 Task: Look for space in Jouy-le-Moutier, France from 4th August, 2023 to 8th August, 2023 for 1 adult in price range Rs.10000 to Rs.15000. Place can be private room with 1  bedroom having 1 bed and 1 bathroom. Property type can be flatguest house, hotel. Amenities needed are: wifi. Booking option can be shelf check-in. Required host language is English.
Action: Mouse moved to (491, 113)
Screenshot: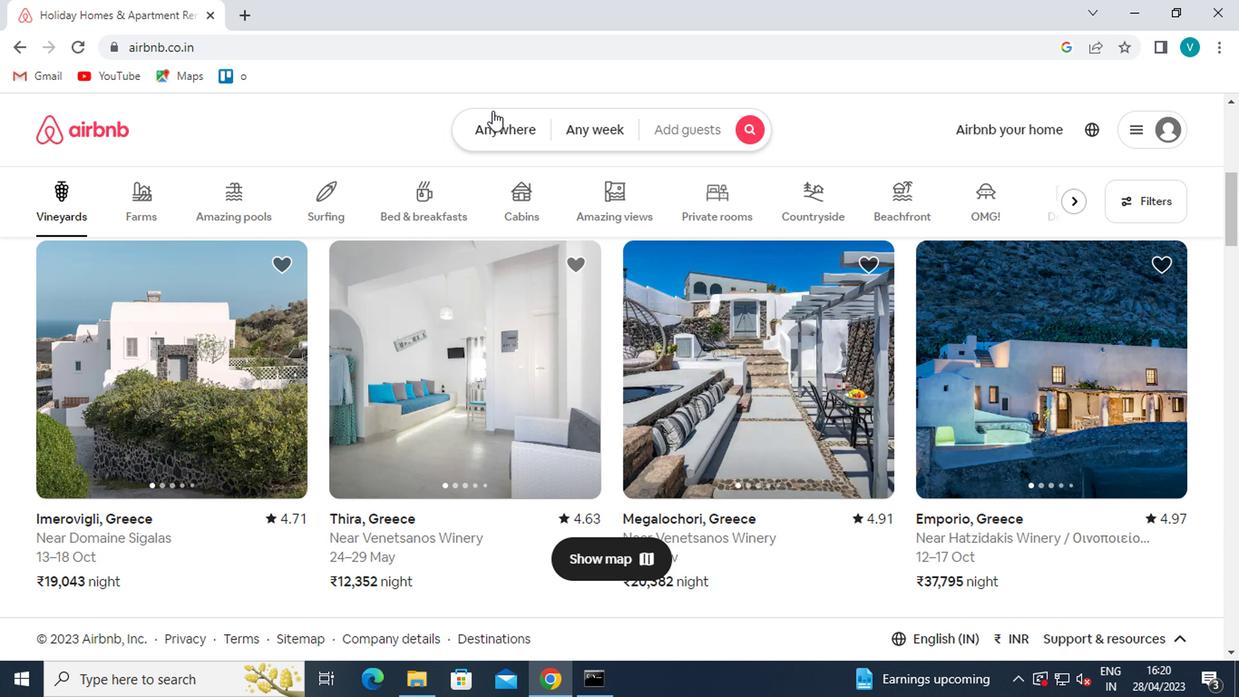 
Action: Mouse pressed left at (491, 113)
Screenshot: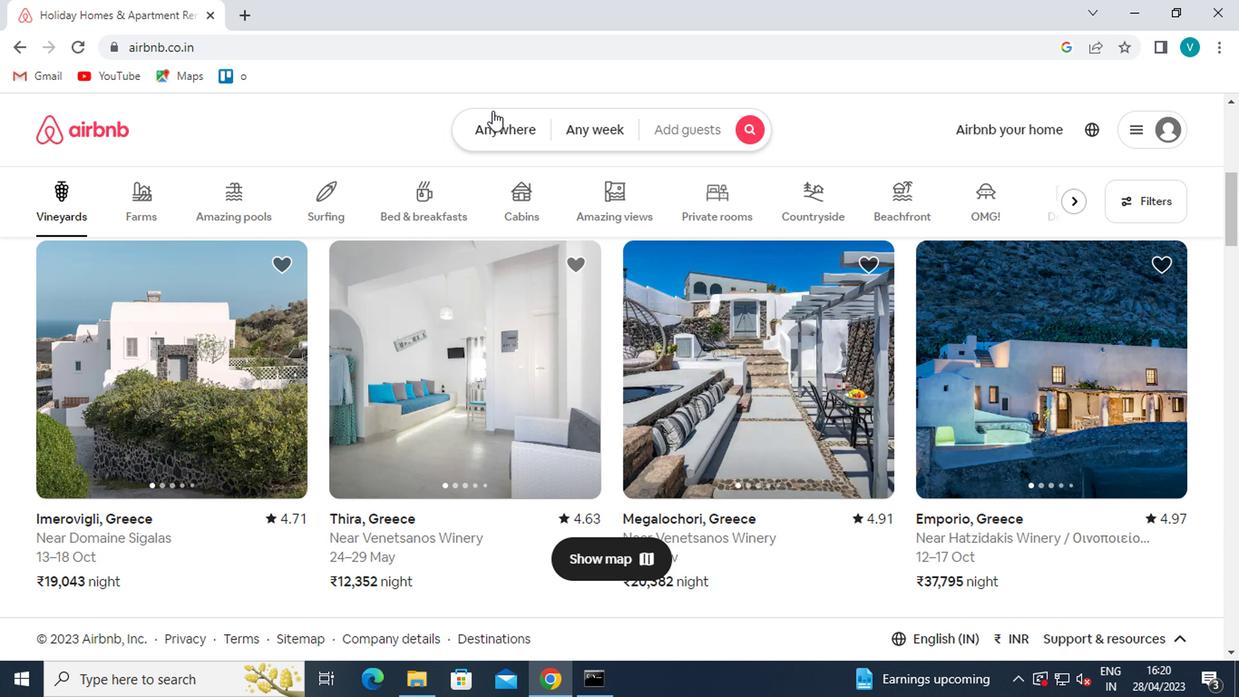 
Action: Mouse moved to (408, 203)
Screenshot: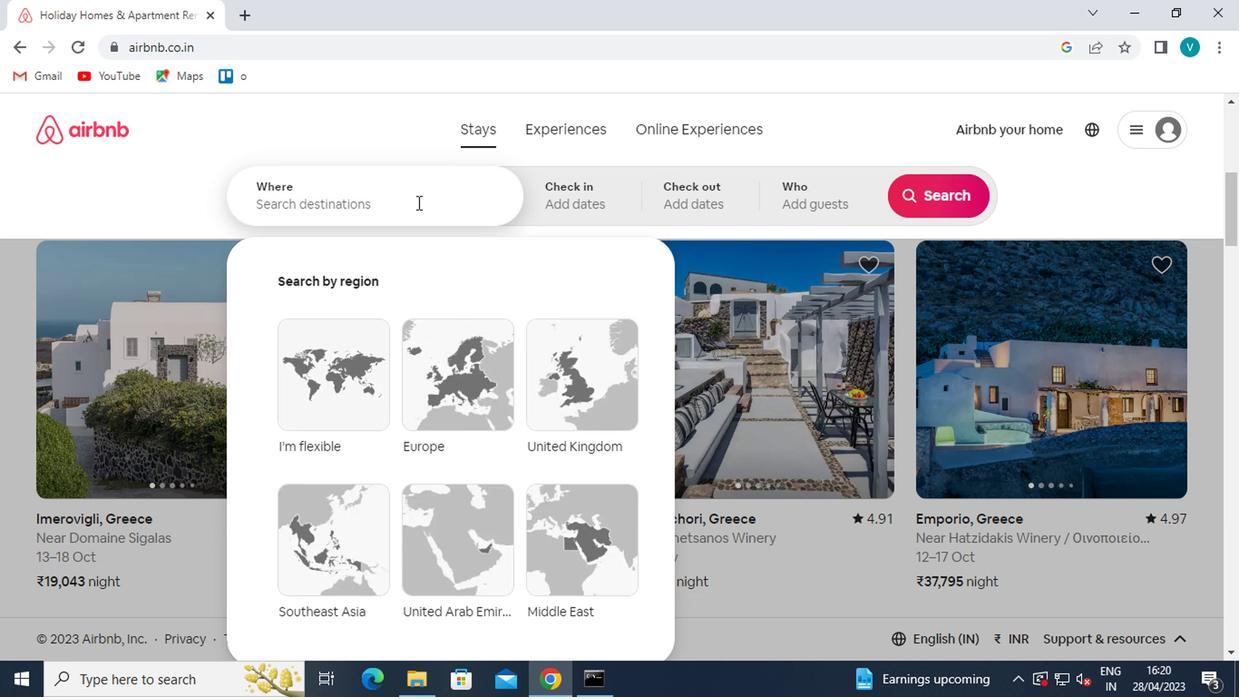 
Action: Mouse pressed left at (408, 203)
Screenshot: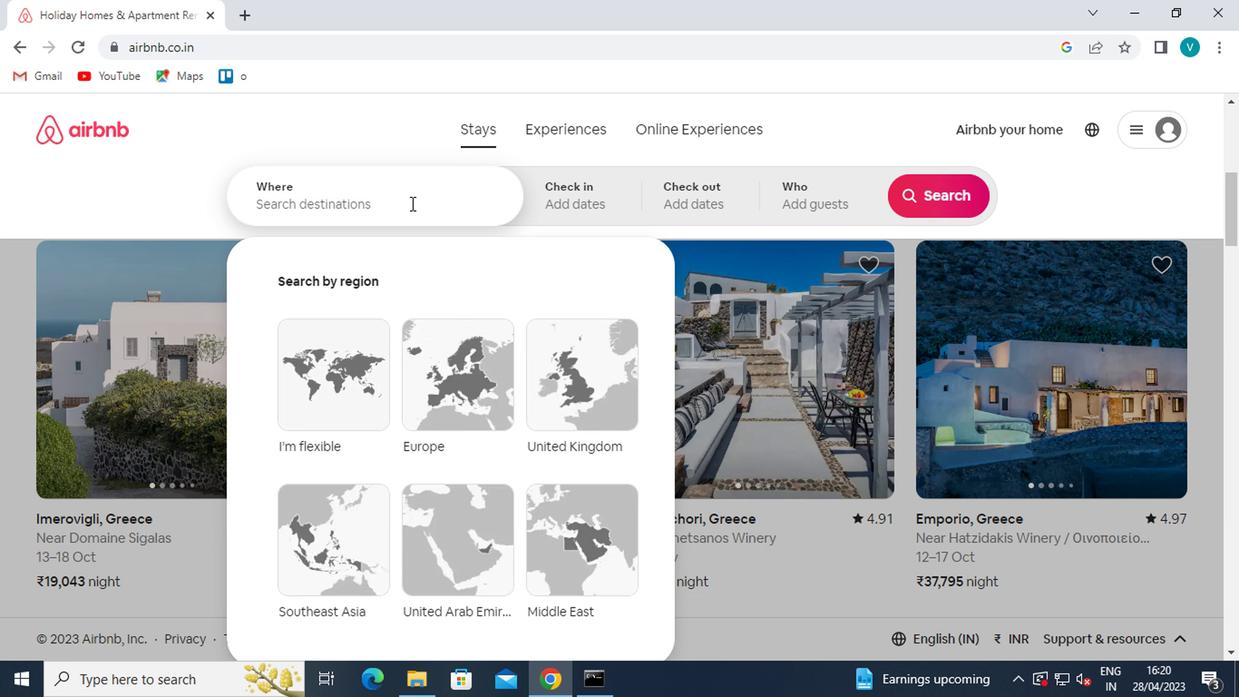 
Action: Key pressed <Key.caps_lock>j<Key.caps_lock>ouy<Key.space>le<Key.down><Key.enter>
Screenshot: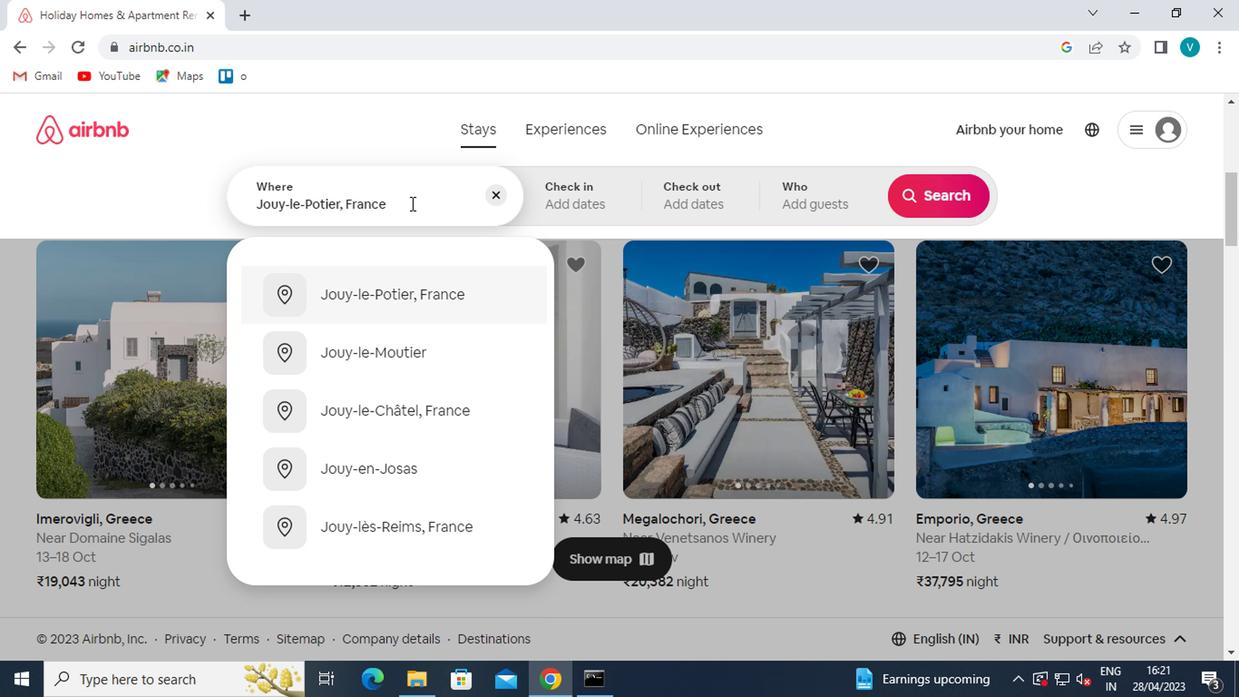 
Action: Mouse moved to (925, 336)
Screenshot: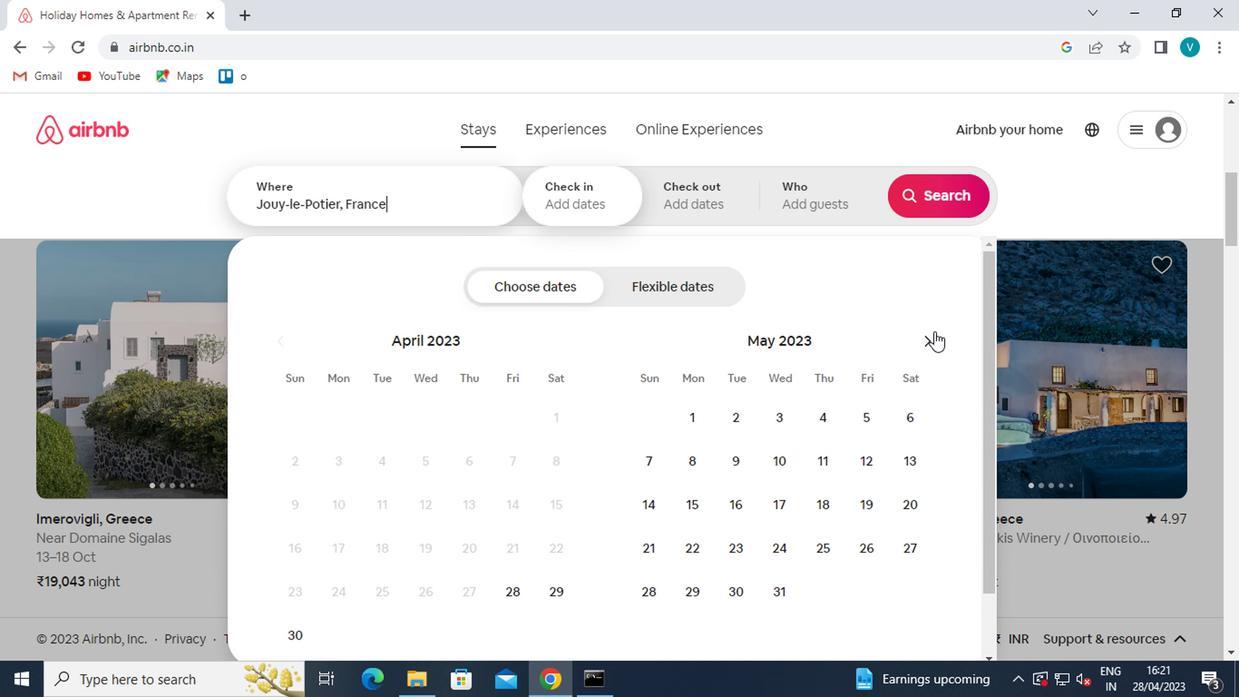 
Action: Mouse pressed left at (925, 336)
Screenshot: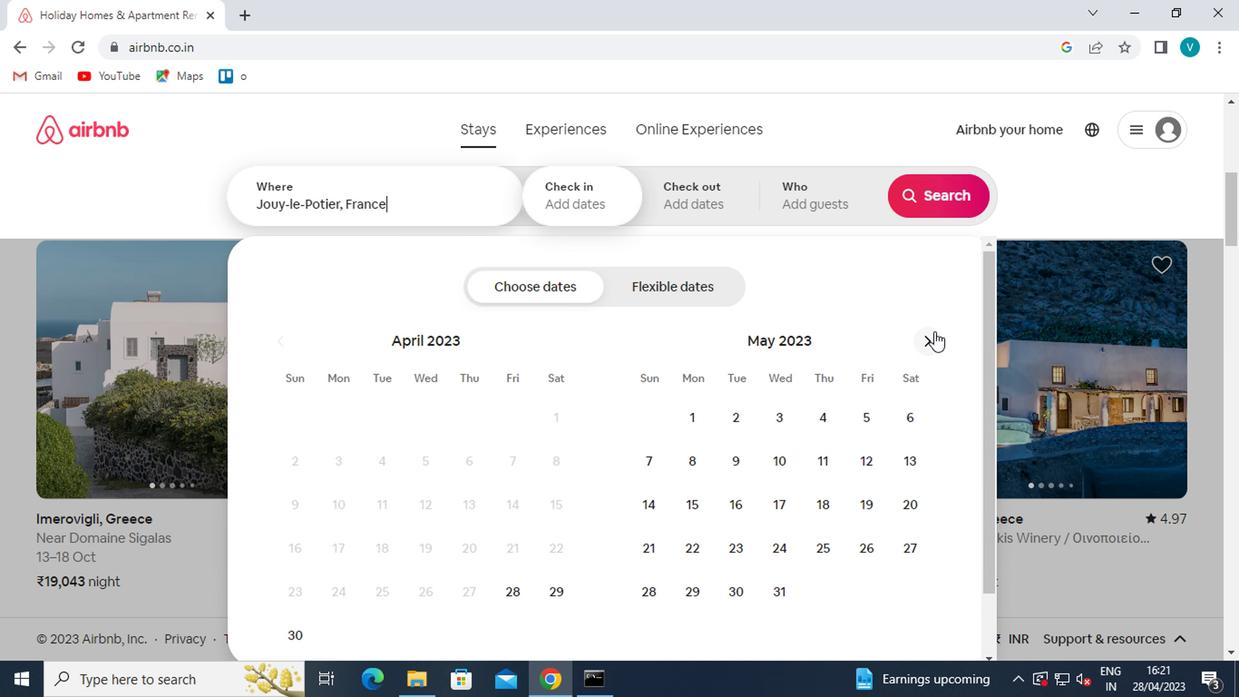 
Action: Mouse moved to (923, 336)
Screenshot: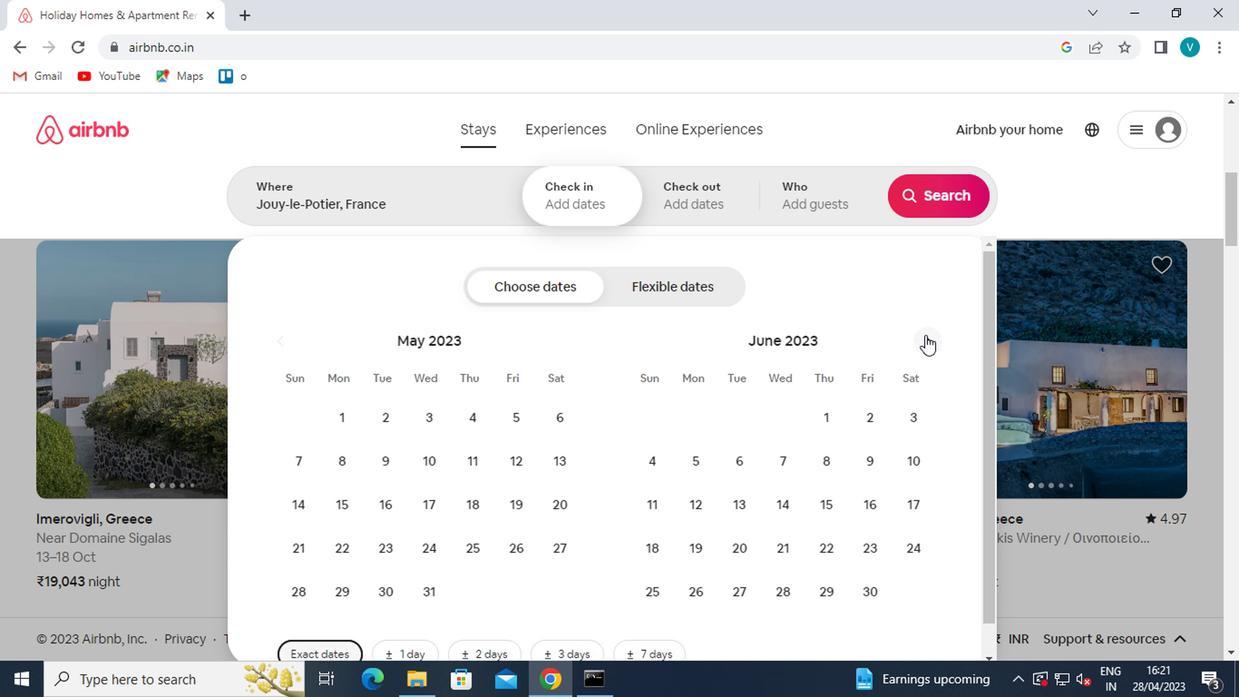 
Action: Mouse pressed left at (923, 336)
Screenshot: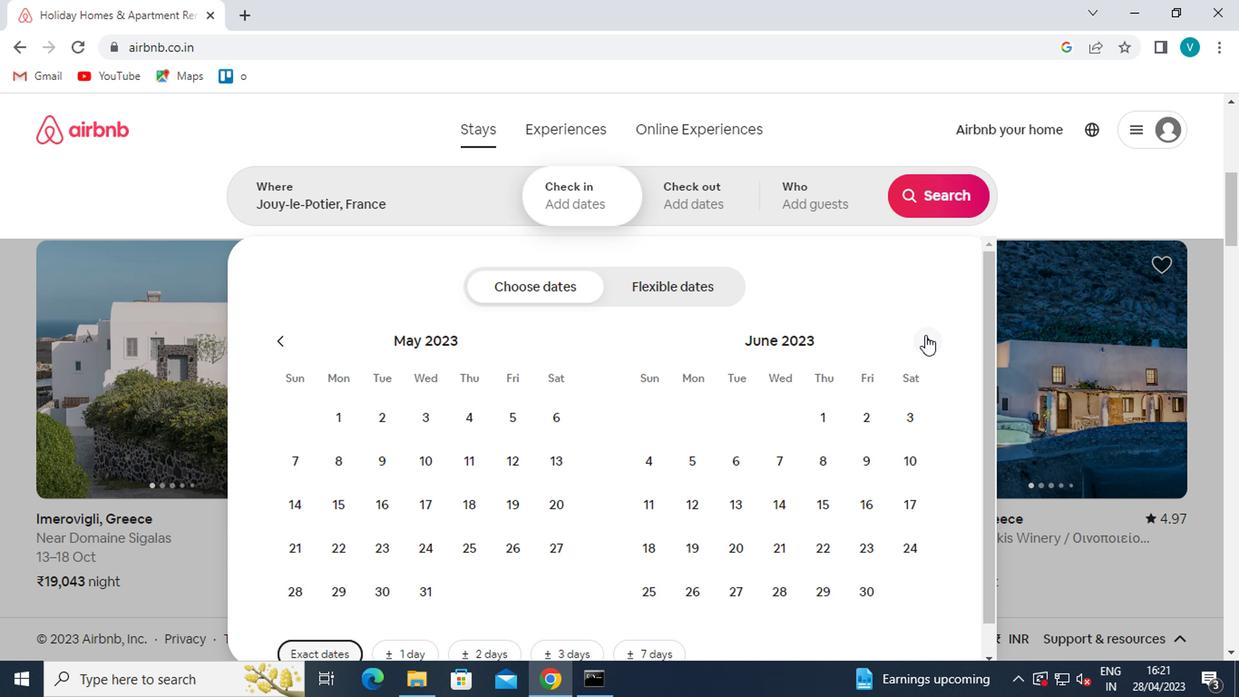 
Action: Mouse moved to (923, 335)
Screenshot: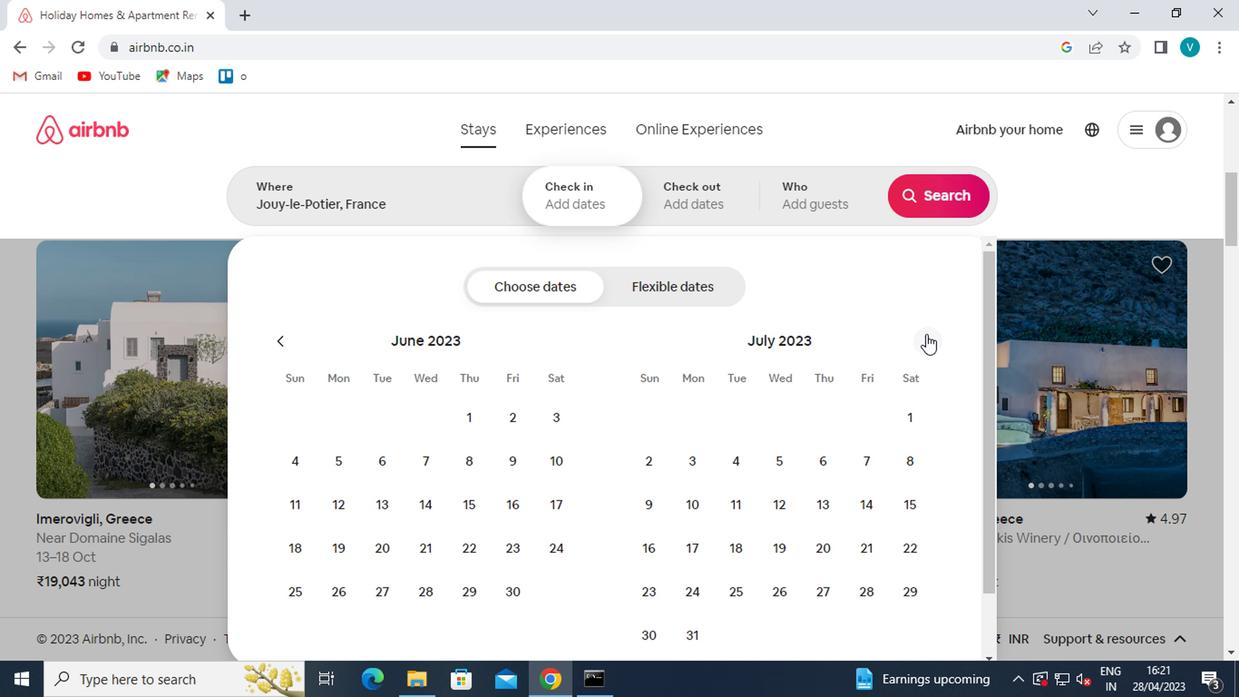 
Action: Mouse pressed left at (923, 335)
Screenshot: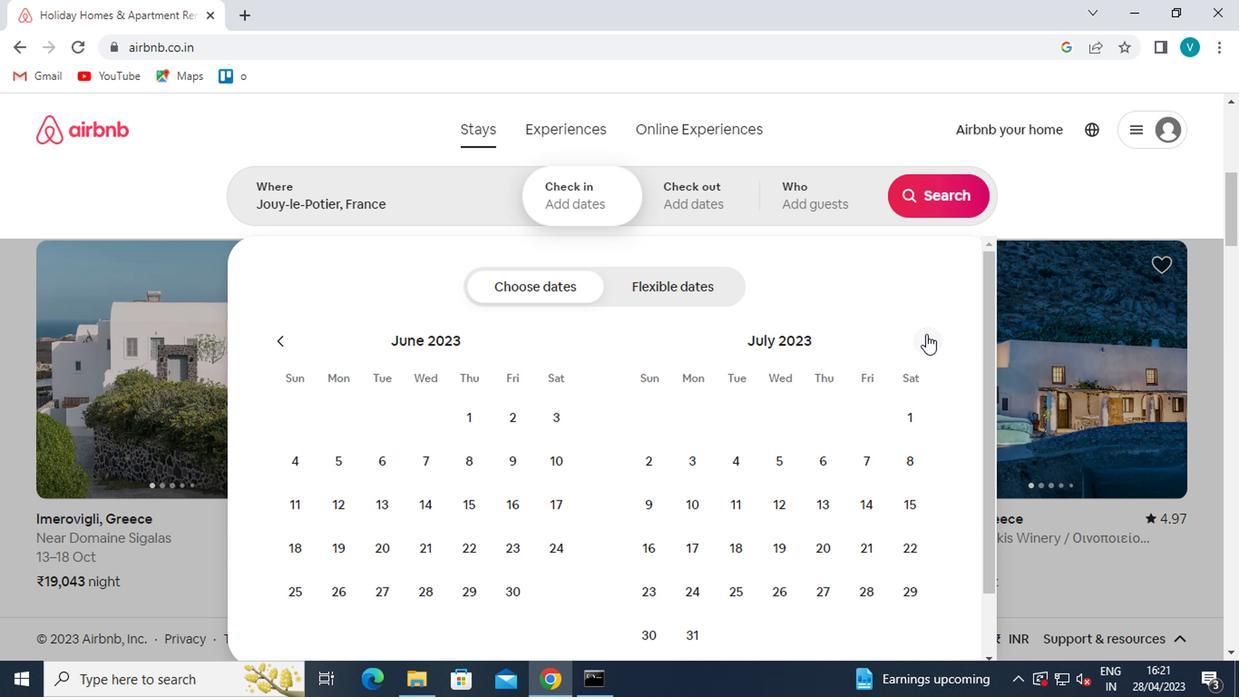 
Action: Mouse moved to (865, 418)
Screenshot: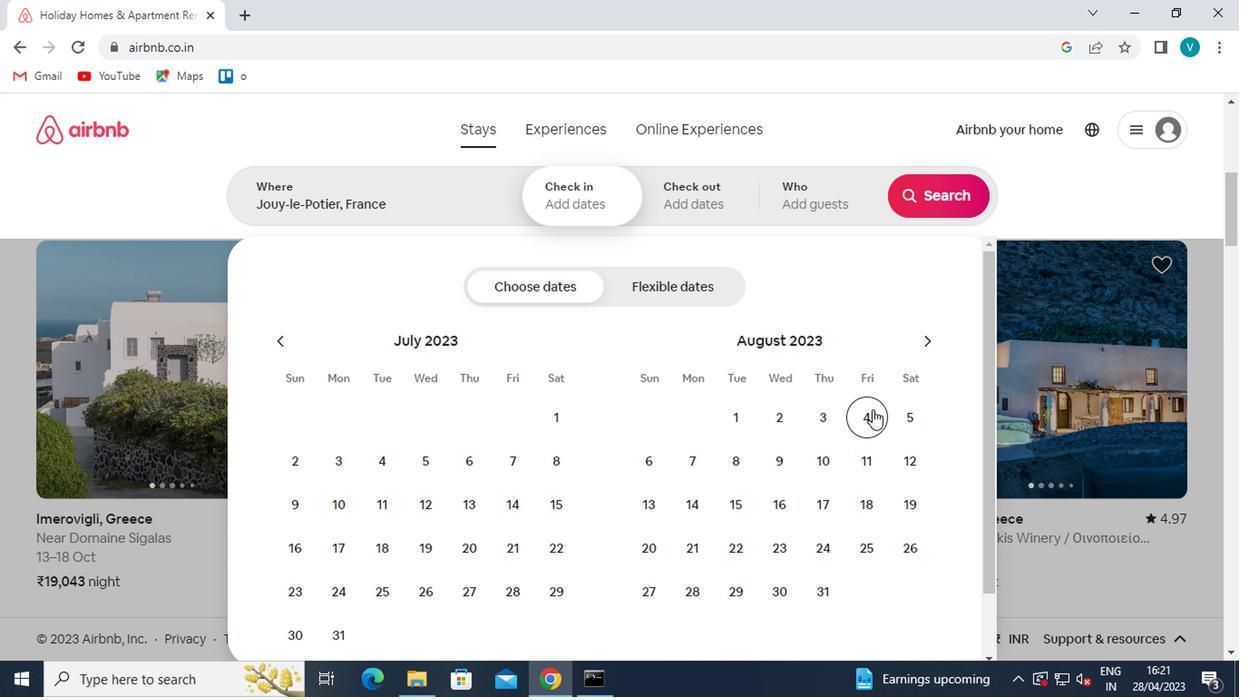 
Action: Mouse pressed left at (865, 418)
Screenshot: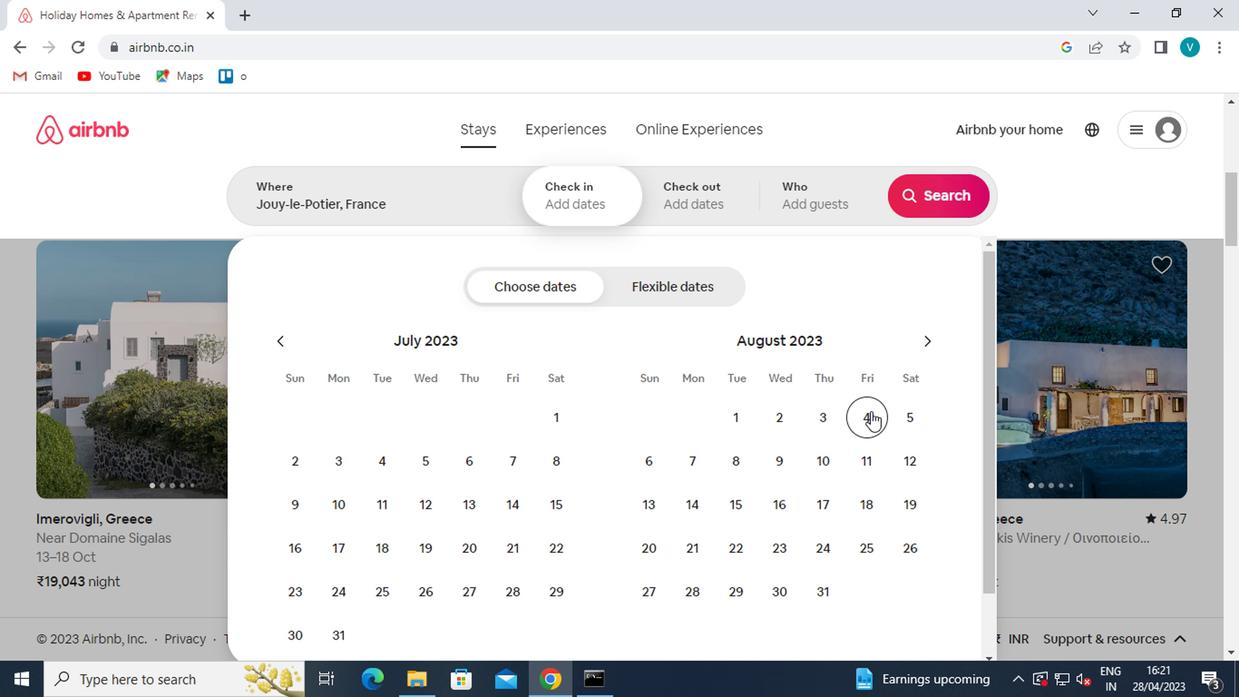 
Action: Mouse moved to (744, 457)
Screenshot: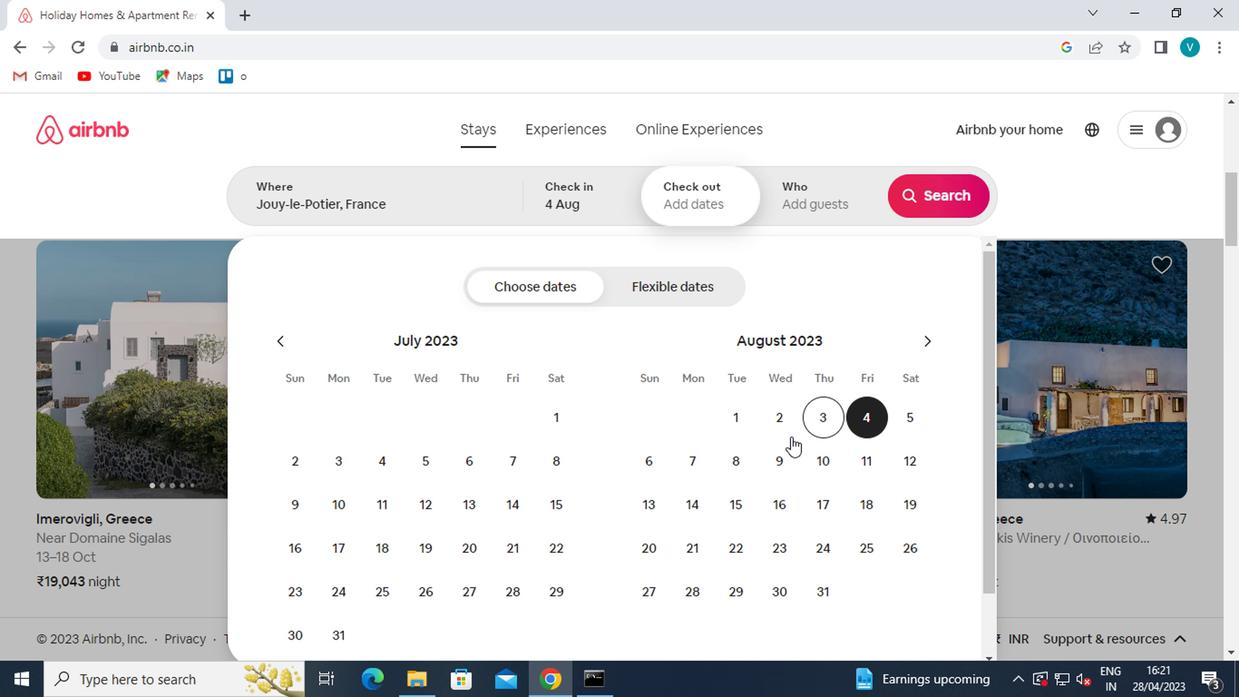 
Action: Mouse pressed left at (744, 457)
Screenshot: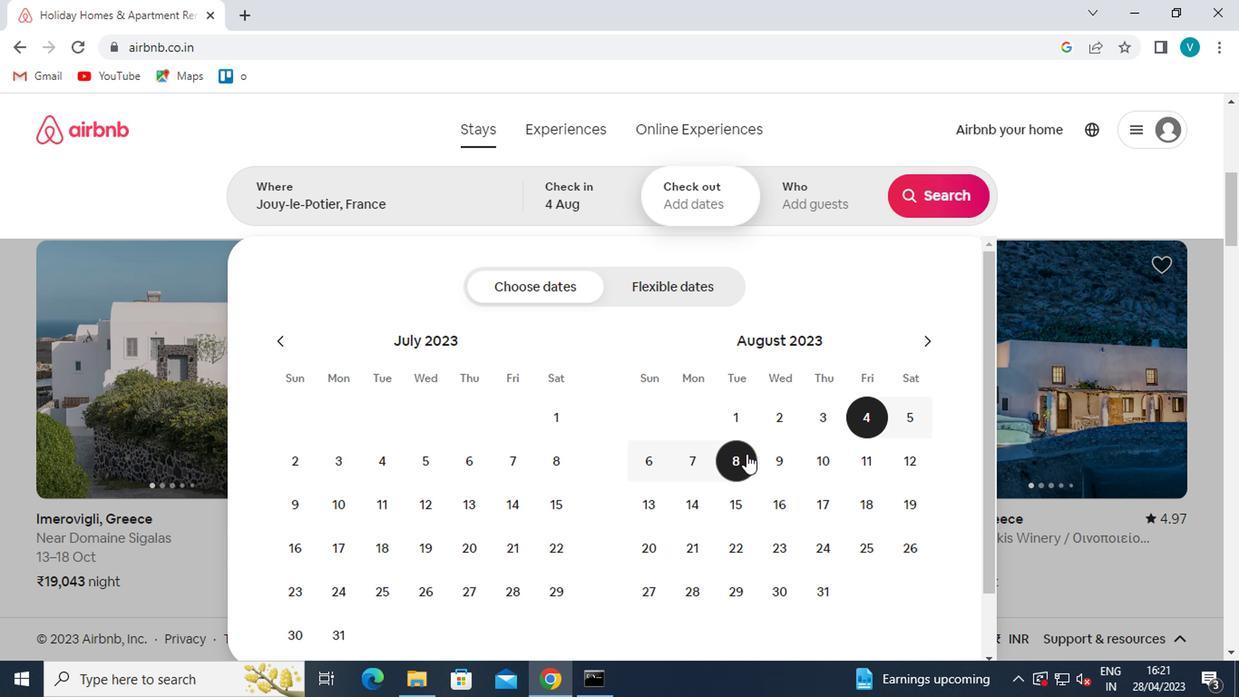 
Action: Mouse moved to (775, 199)
Screenshot: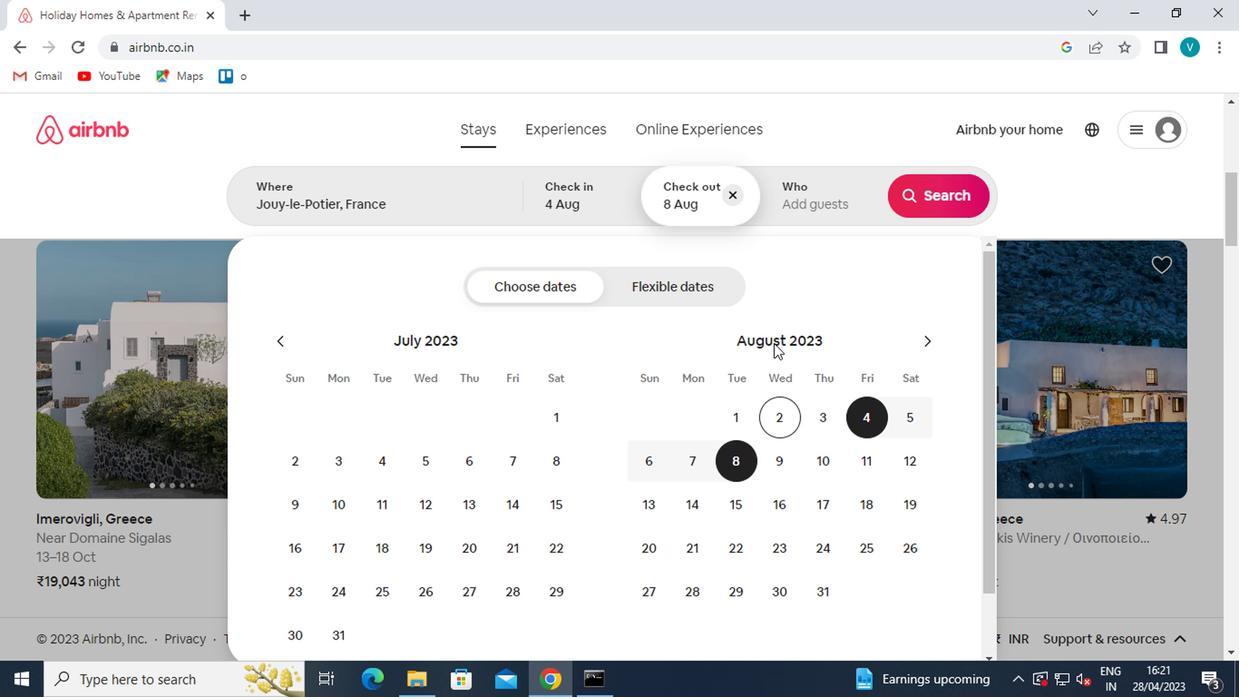 
Action: Mouse pressed left at (775, 199)
Screenshot: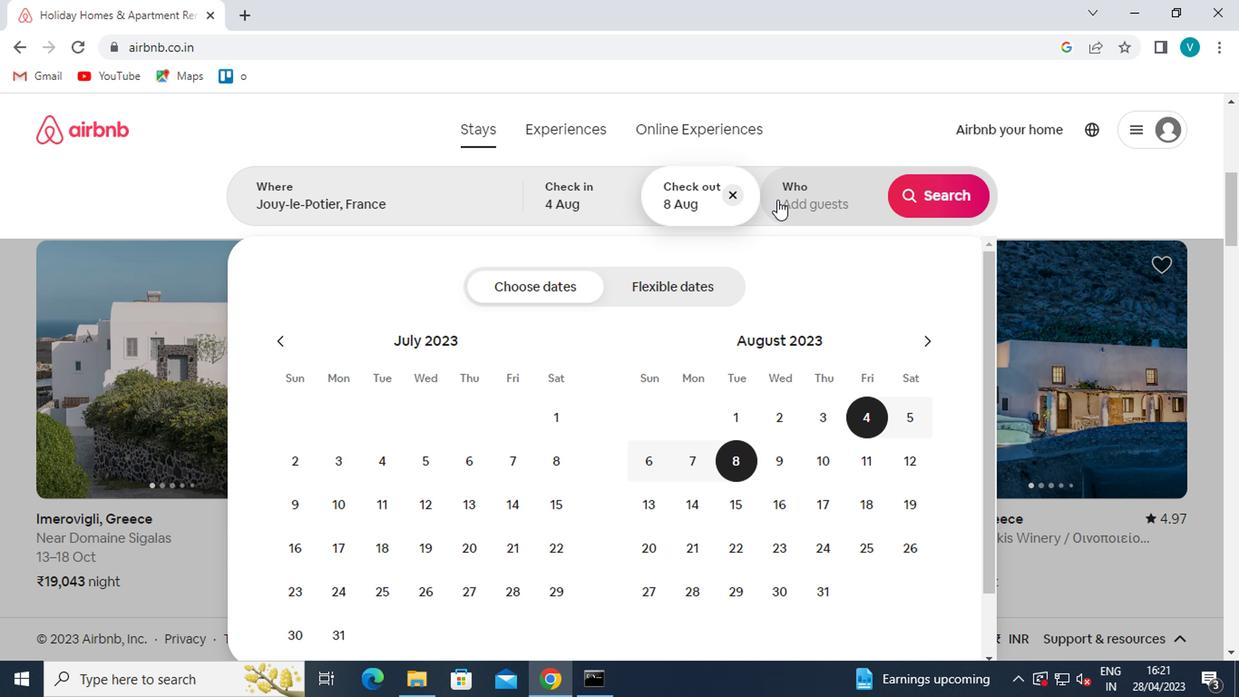 
Action: Mouse moved to (937, 288)
Screenshot: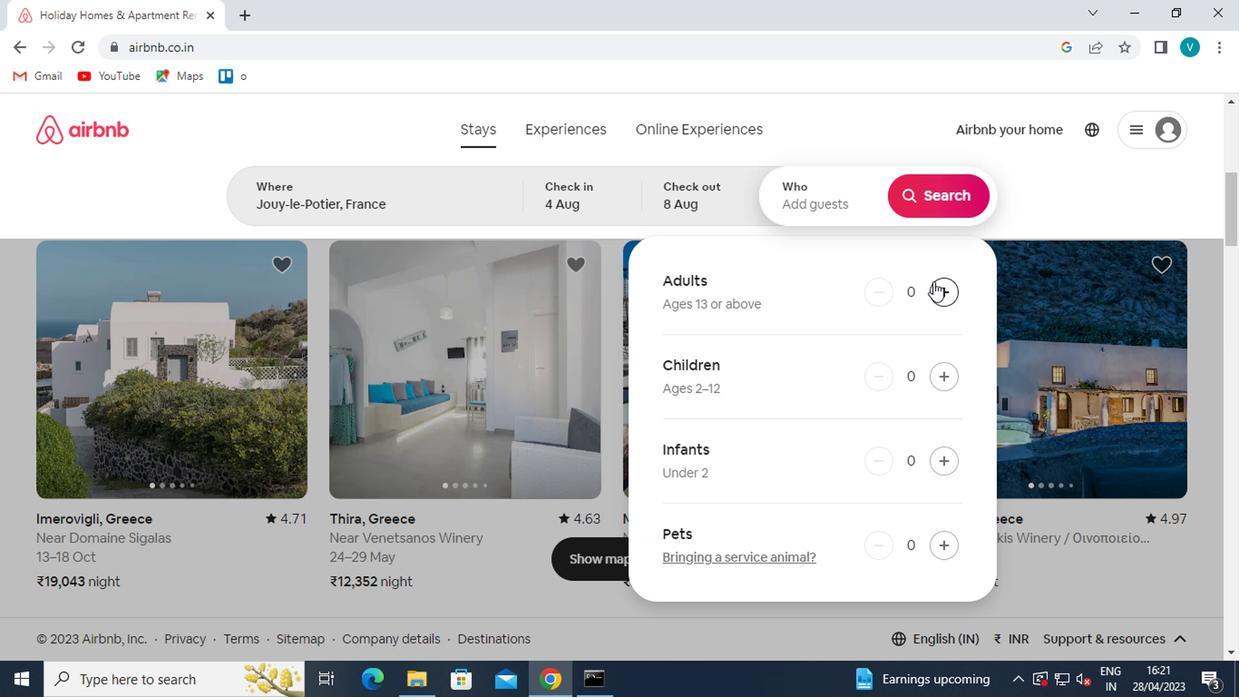 
Action: Mouse pressed left at (937, 288)
Screenshot: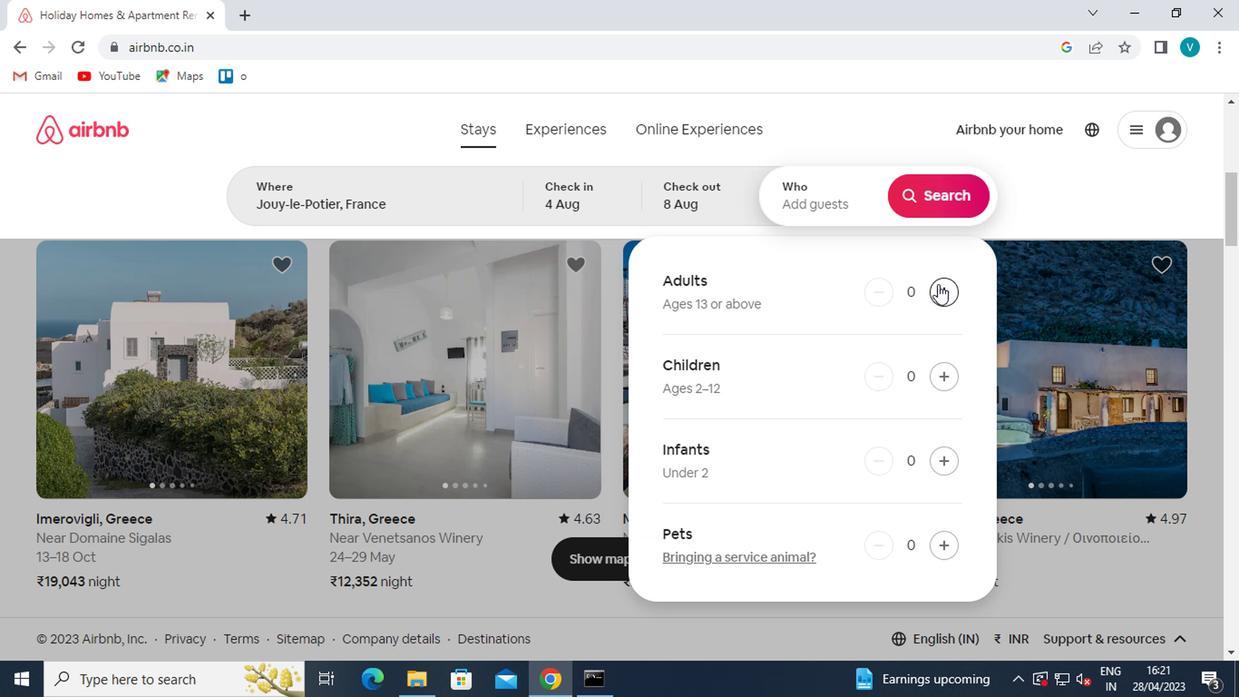 
Action: Mouse moved to (925, 191)
Screenshot: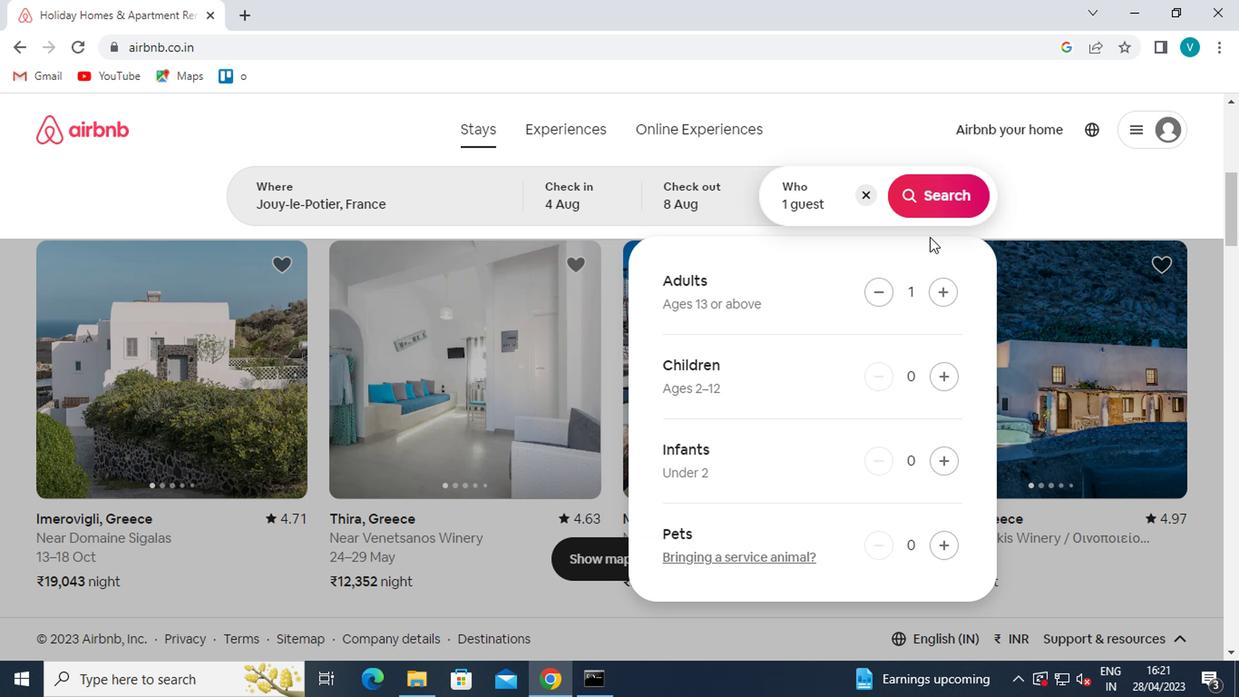 
Action: Mouse pressed left at (925, 191)
Screenshot: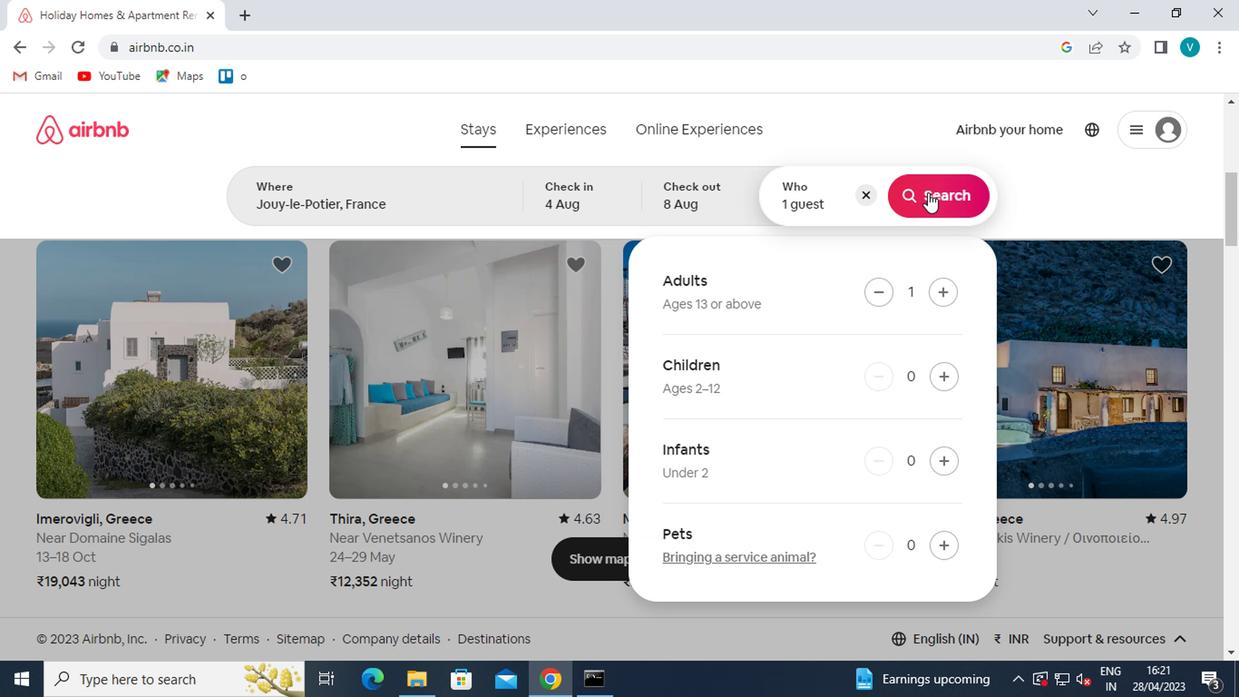 
Action: Mouse moved to (1151, 196)
Screenshot: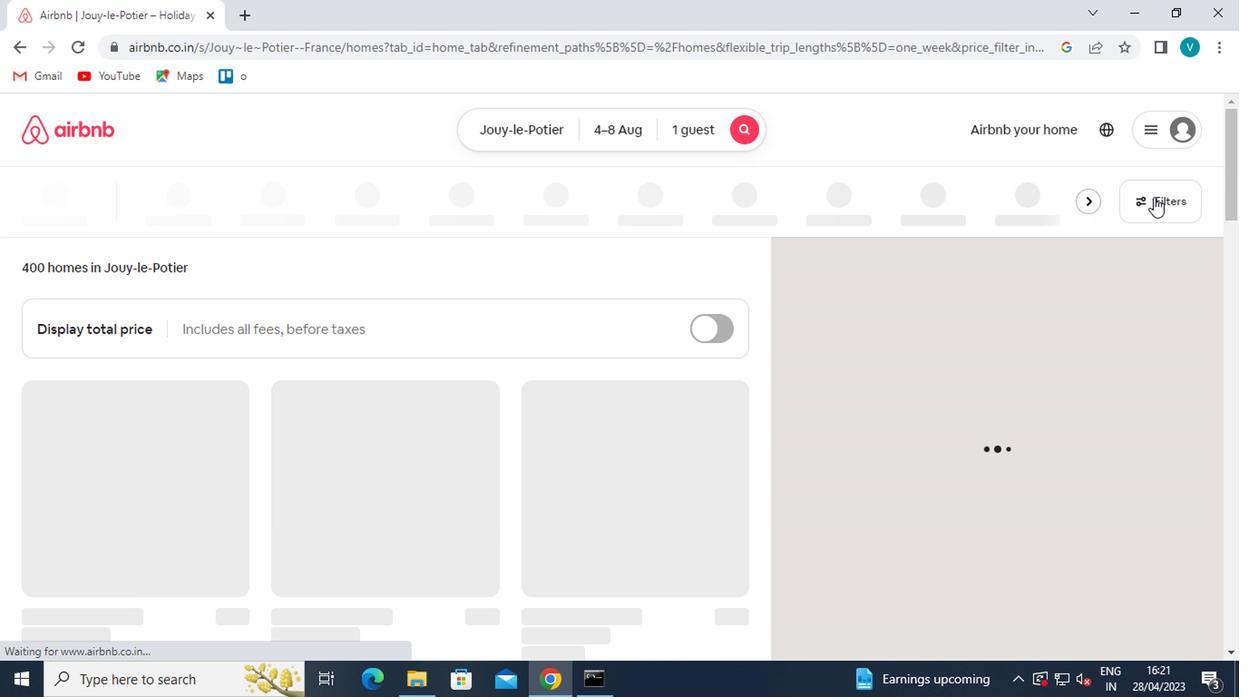 
Action: Mouse pressed left at (1151, 196)
Screenshot: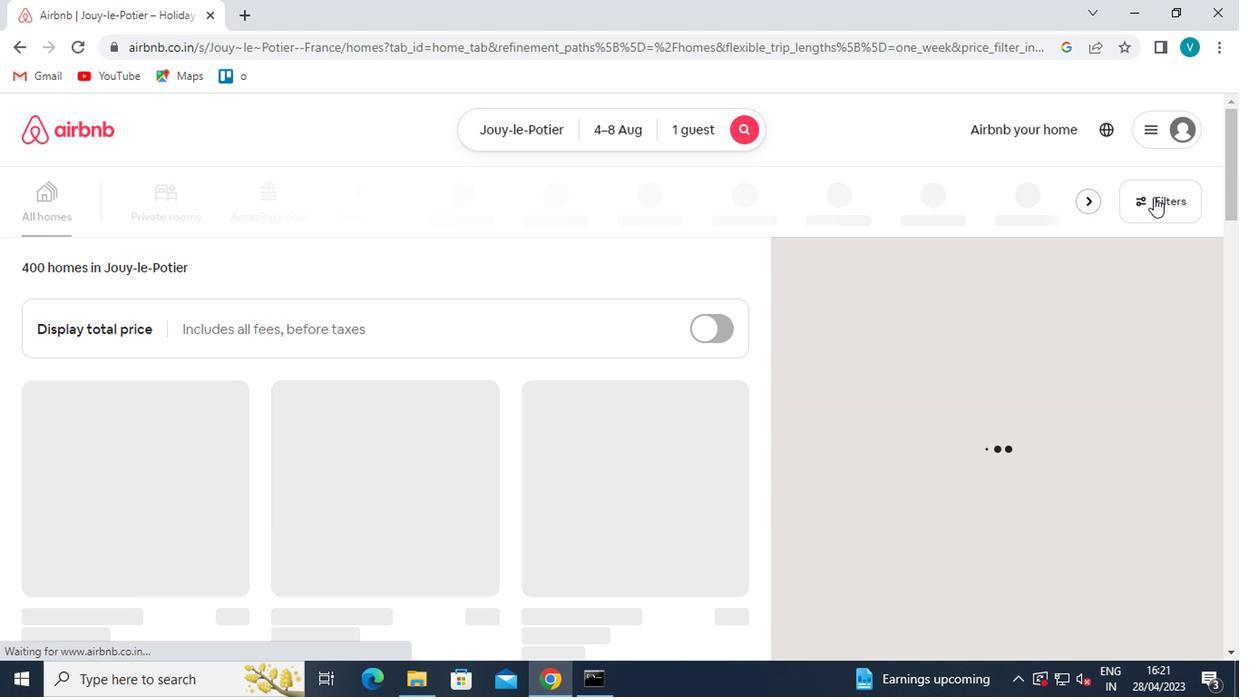 
Action: Mouse moved to (538, 420)
Screenshot: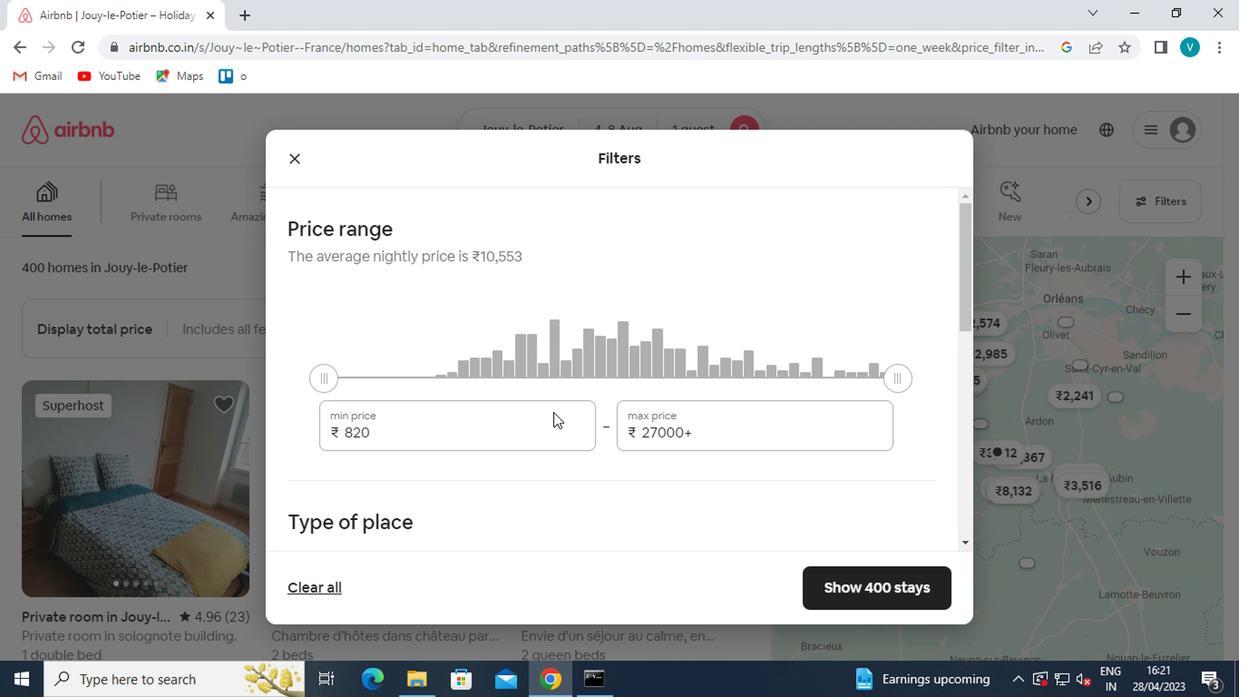 
Action: Mouse pressed left at (538, 420)
Screenshot: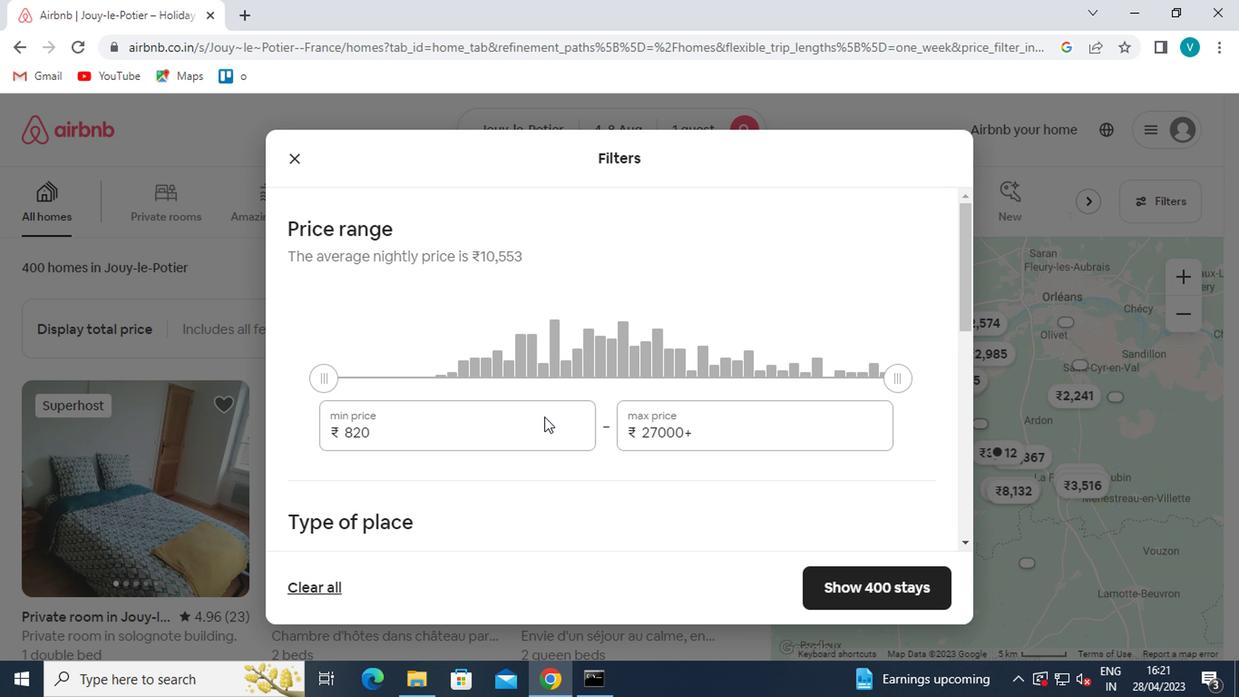 
Action: Mouse moved to (542, 425)
Screenshot: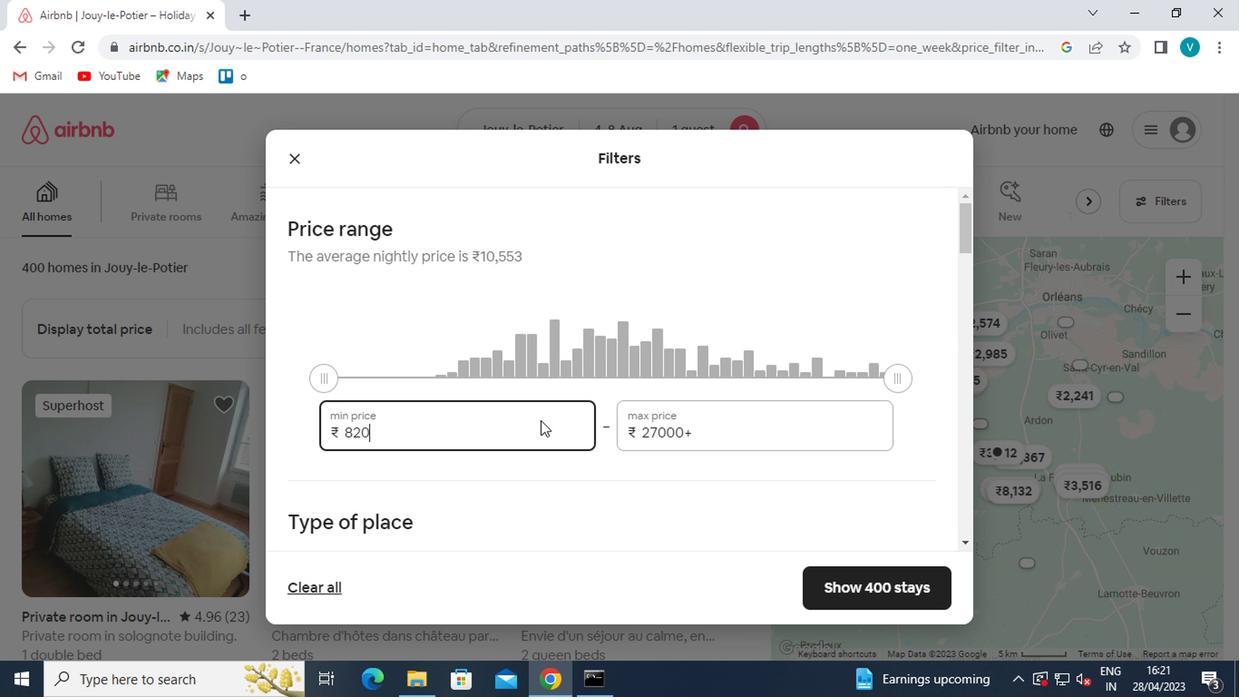 
Action: Key pressed <Key.backspace><Key.backspace><Key.backspace><Key.backspace><Key.backspace><Key.backspace><Key.backspace><Key.backspace><Key.backspace><Key.backspace><Key.backspace><Key.backspace><Key.backspace><Key.backspace><Key.backspace><Key.backspace><Key.backspace><Key.backspace>10000
Screenshot: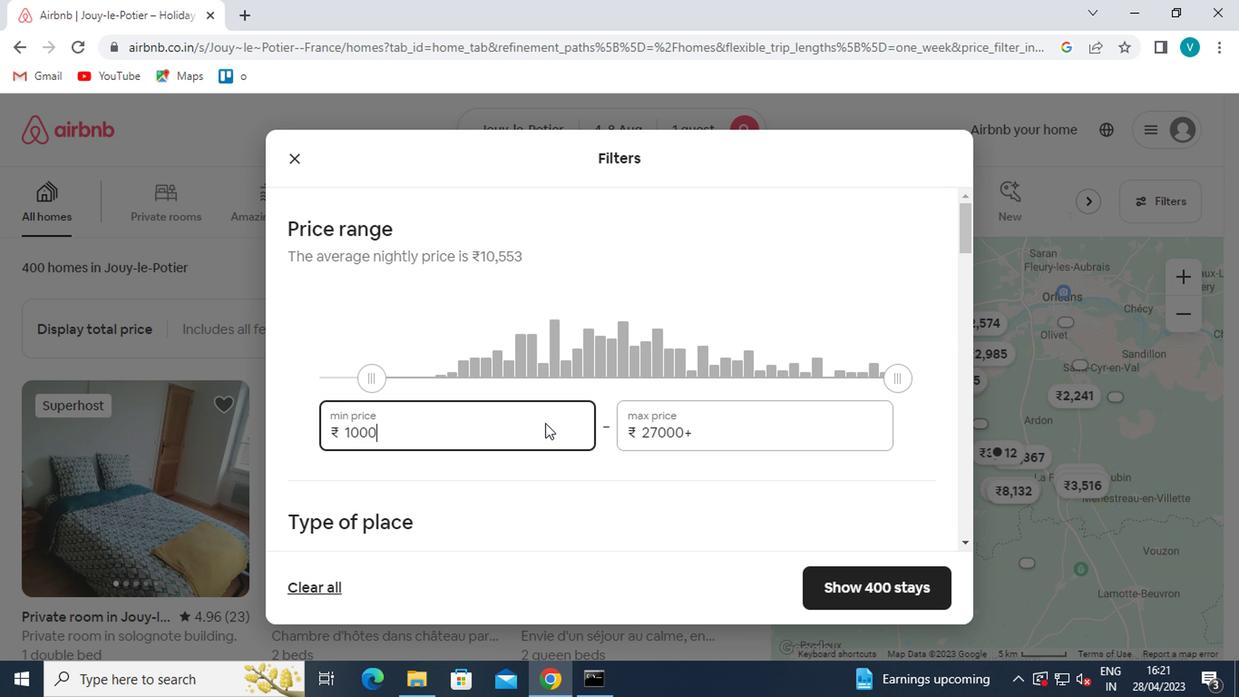 
Action: Mouse moved to (813, 437)
Screenshot: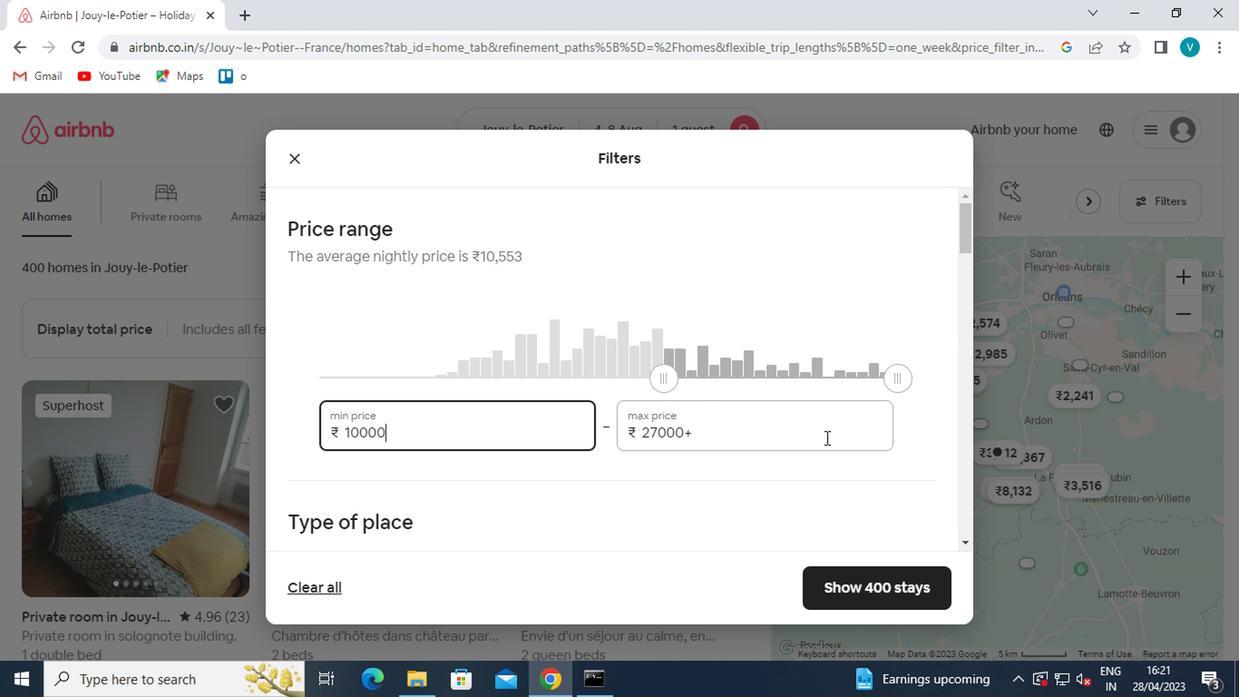 
Action: Mouse pressed left at (813, 437)
Screenshot: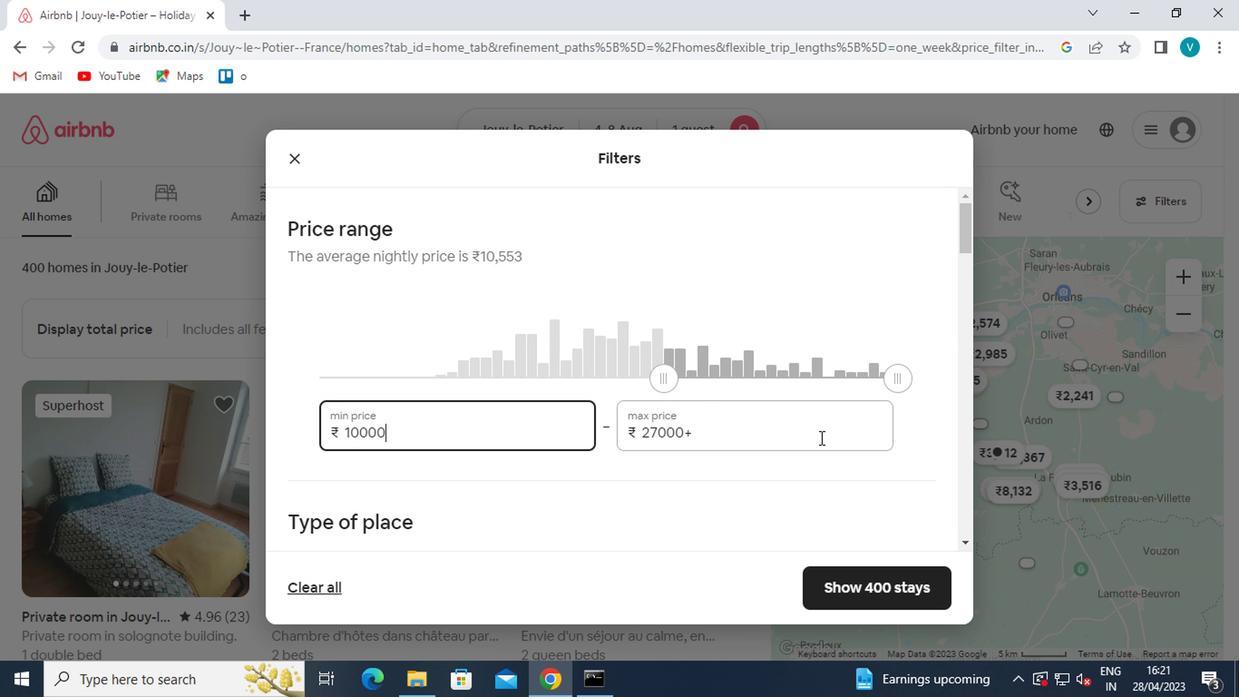 
Action: Key pressed <Key.backspace><Key.backspace><Key.backspace><Key.backspace><Key.backspace><Key.backspace><Key.backspace><Key.backspace><Key.backspace>15000
Screenshot: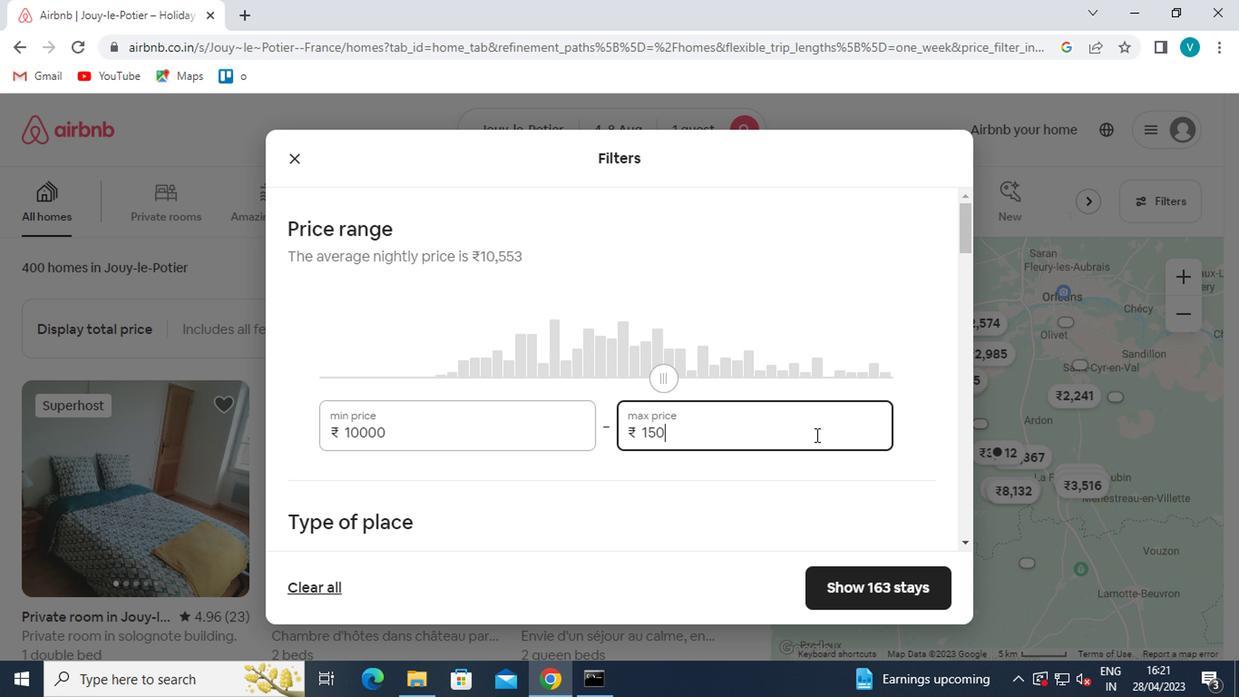
Action: Mouse scrolled (813, 436) with delta (0, -1)
Screenshot: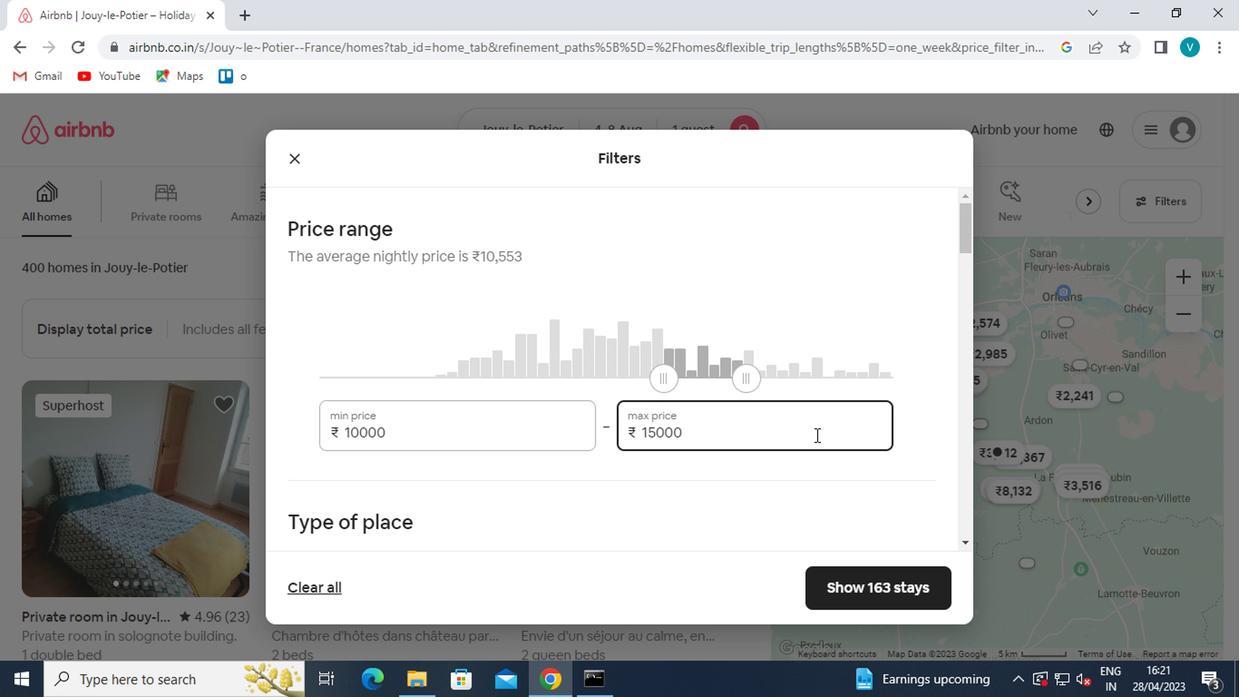 
Action: Mouse scrolled (813, 436) with delta (0, -1)
Screenshot: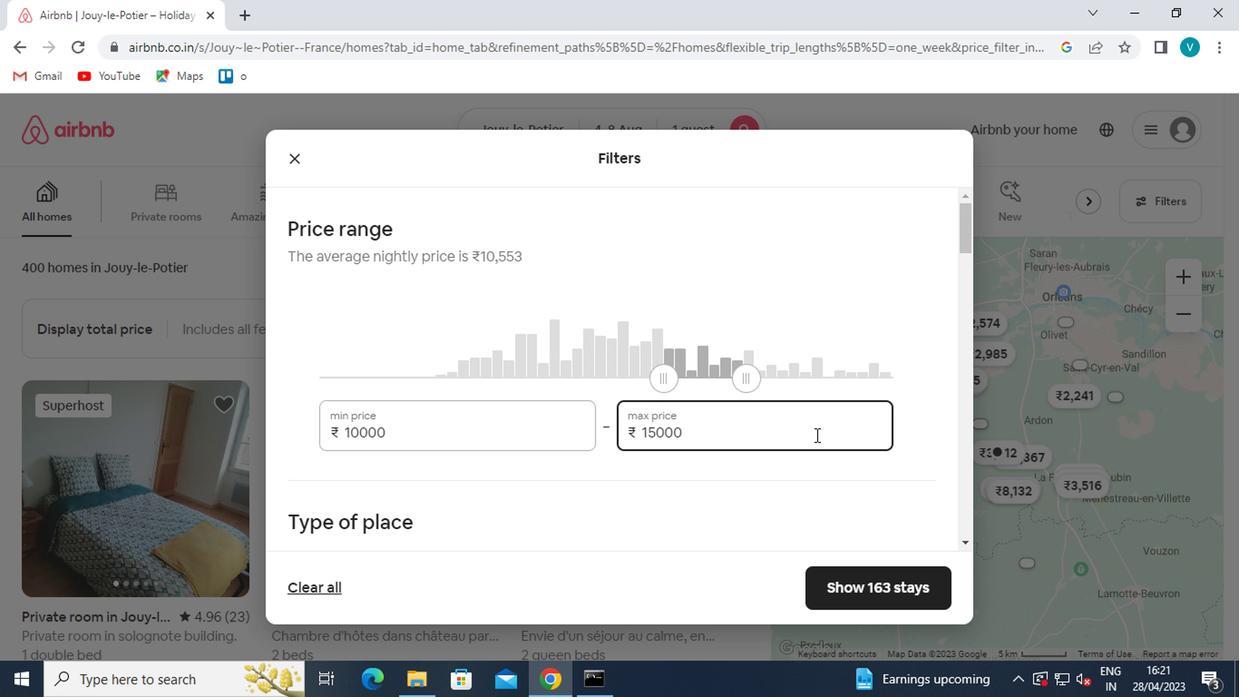 
Action: Mouse scrolled (813, 436) with delta (0, -1)
Screenshot: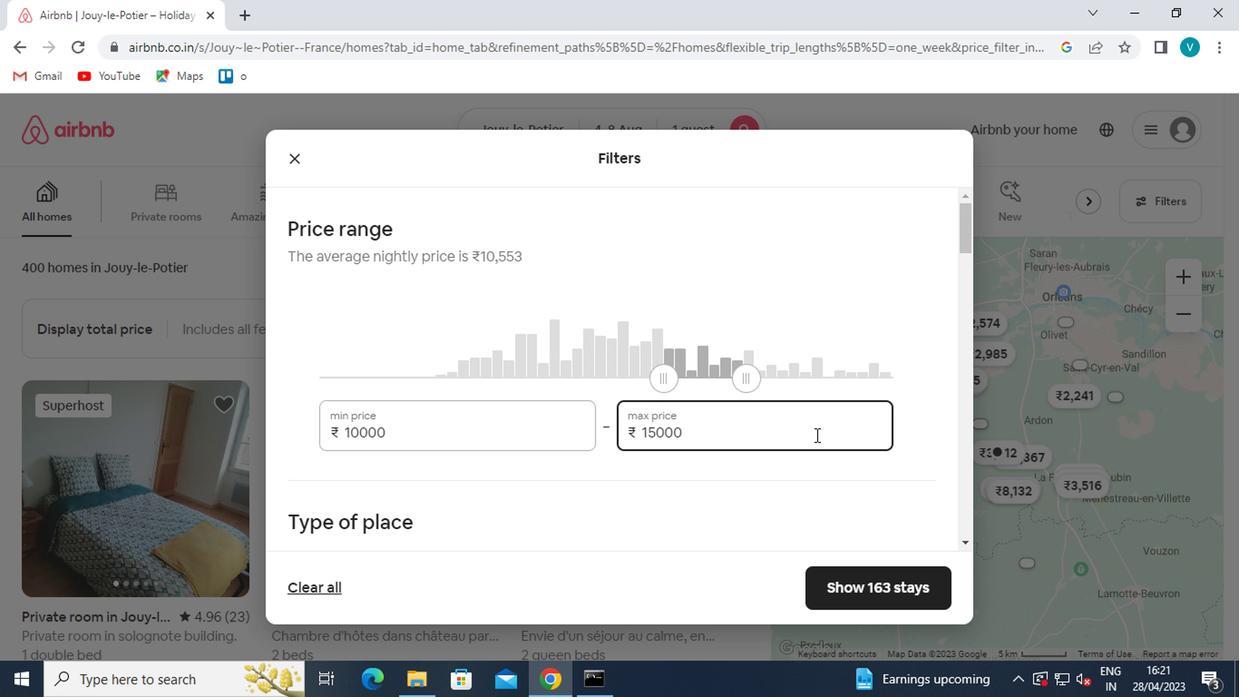 
Action: Mouse scrolled (813, 436) with delta (0, -1)
Screenshot: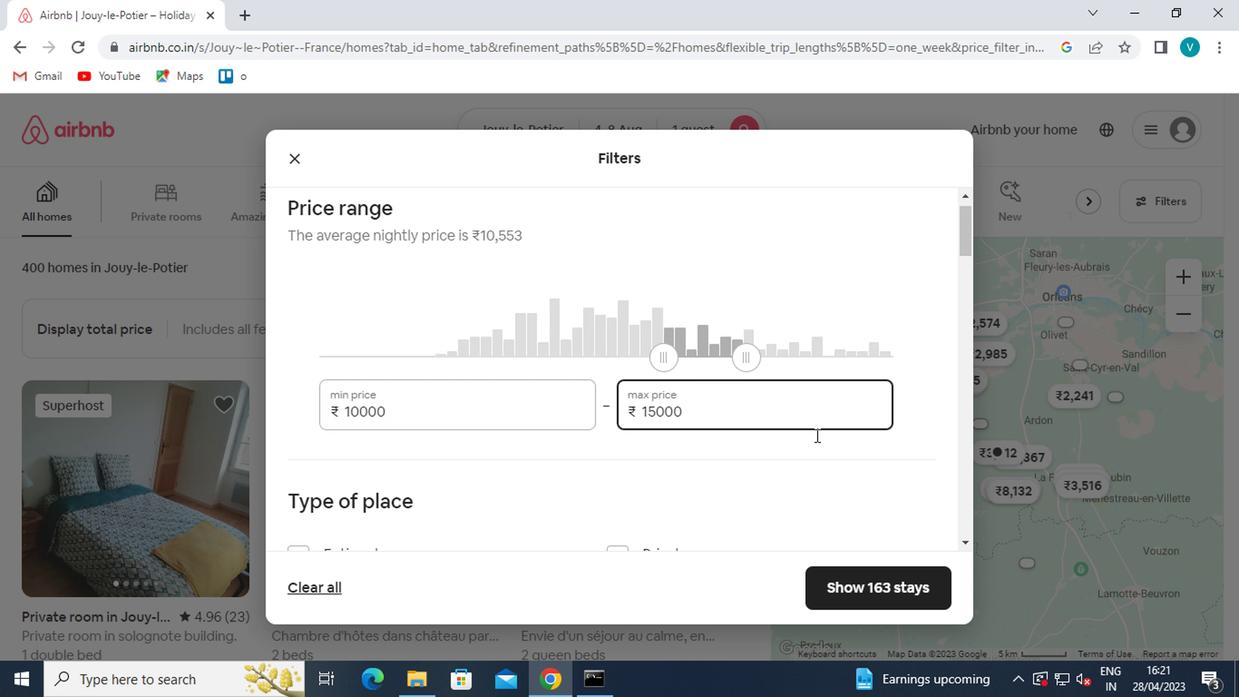 
Action: Mouse scrolled (813, 436) with delta (0, -1)
Screenshot: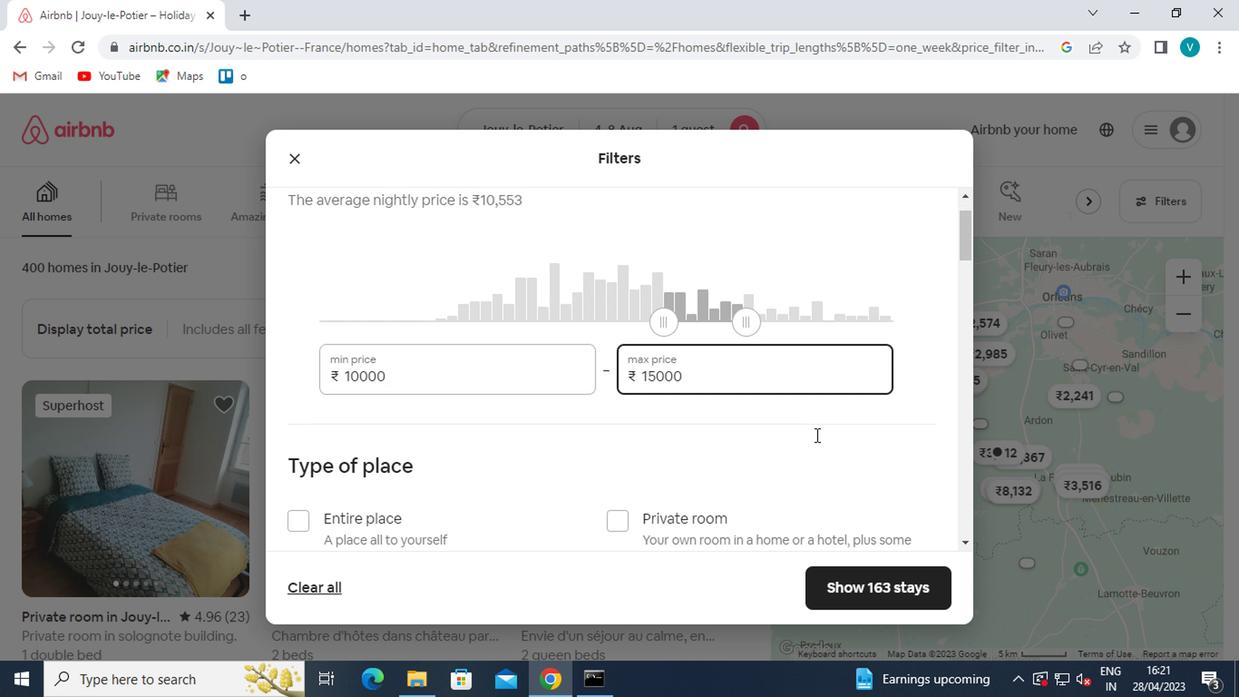 
Action: Mouse scrolled (813, 438) with delta (0, 0)
Screenshot: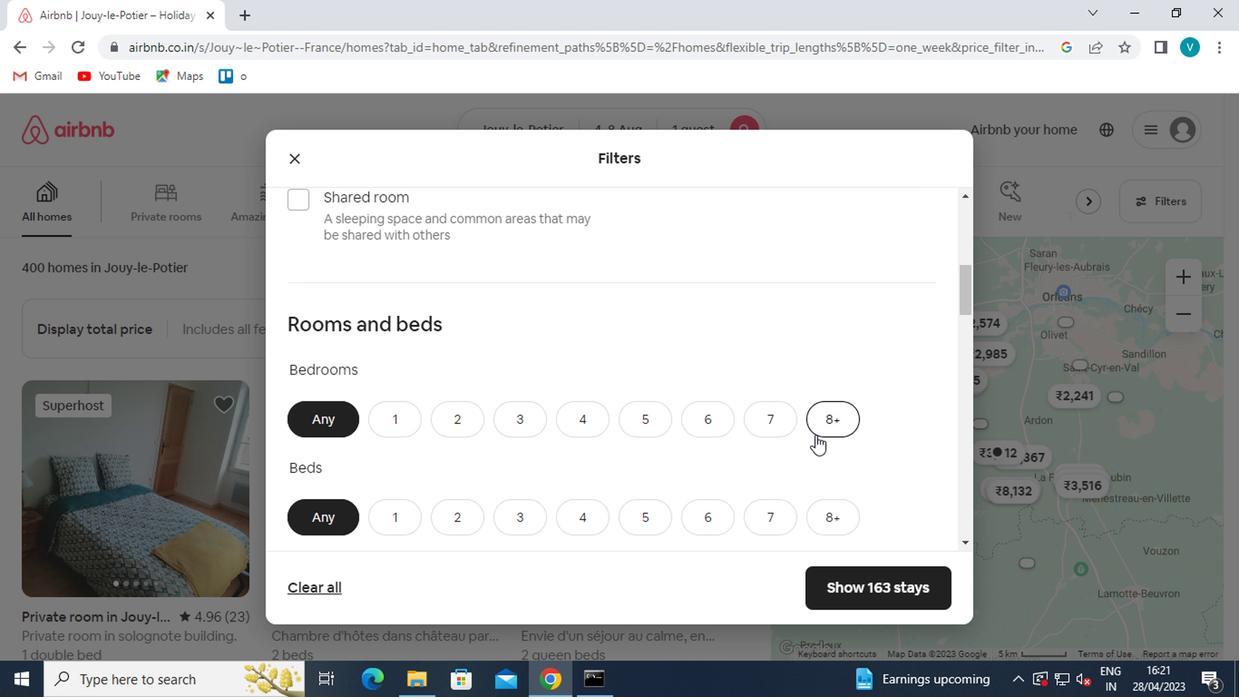 
Action: Mouse scrolled (813, 438) with delta (0, 0)
Screenshot: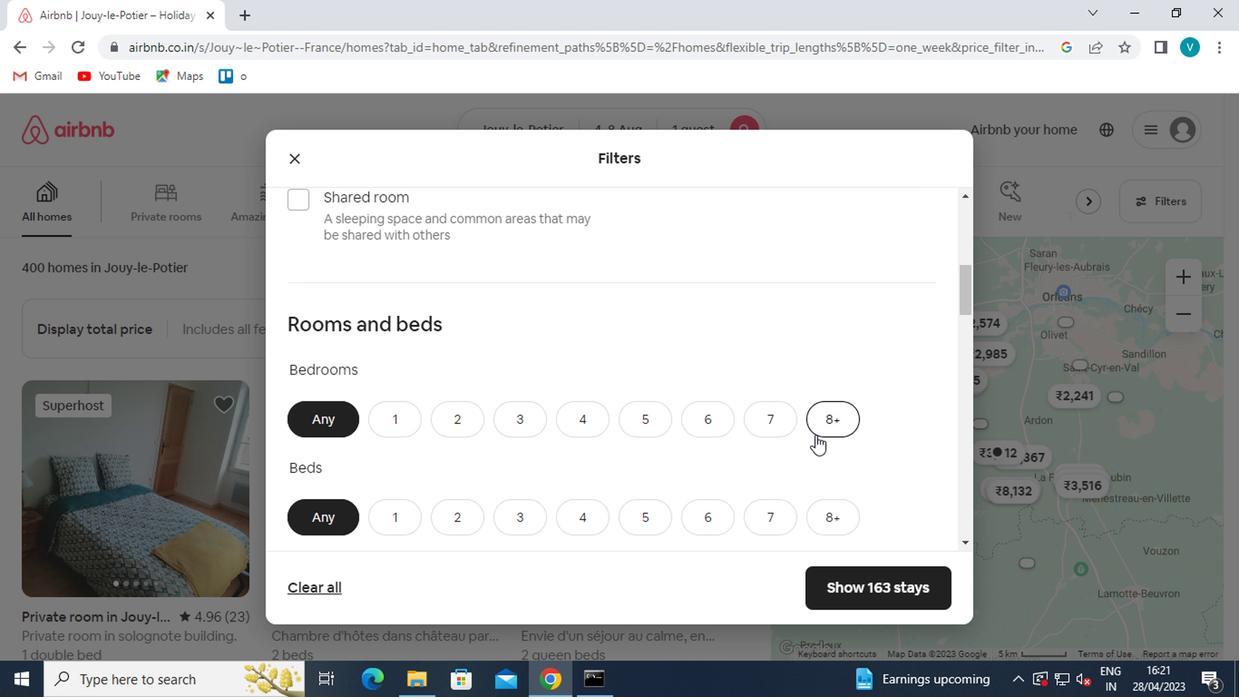 
Action: Mouse scrolled (813, 438) with delta (0, 0)
Screenshot: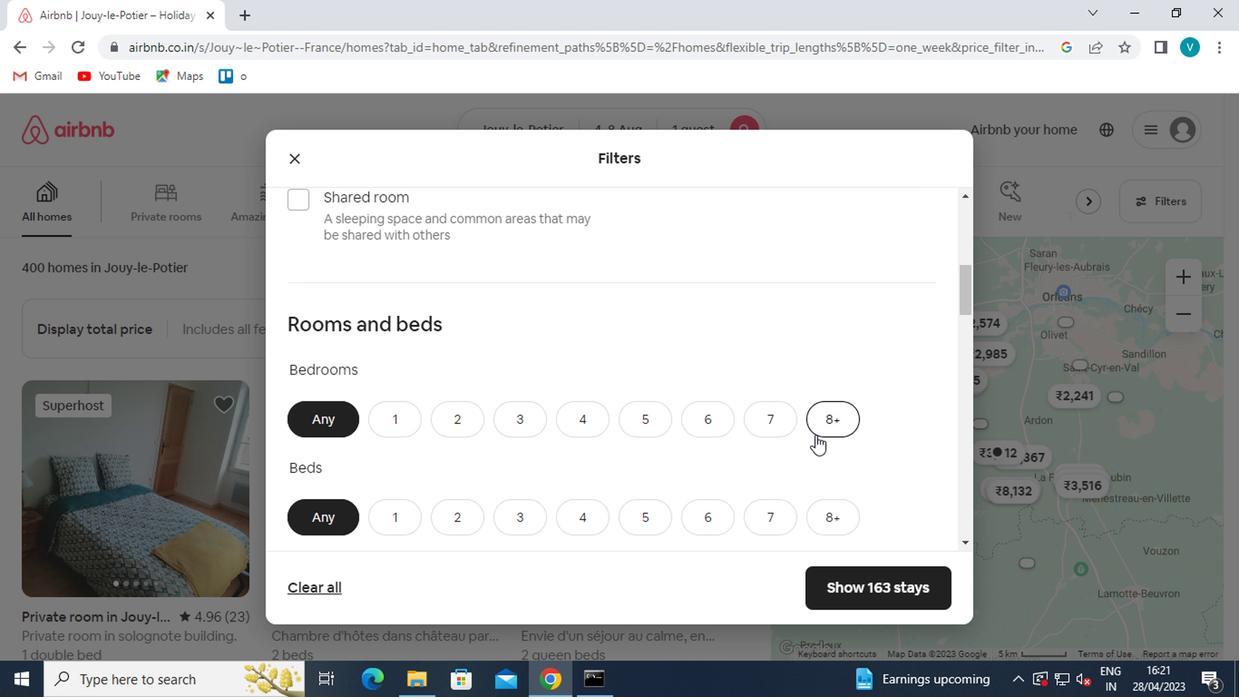 
Action: Mouse moved to (635, 404)
Screenshot: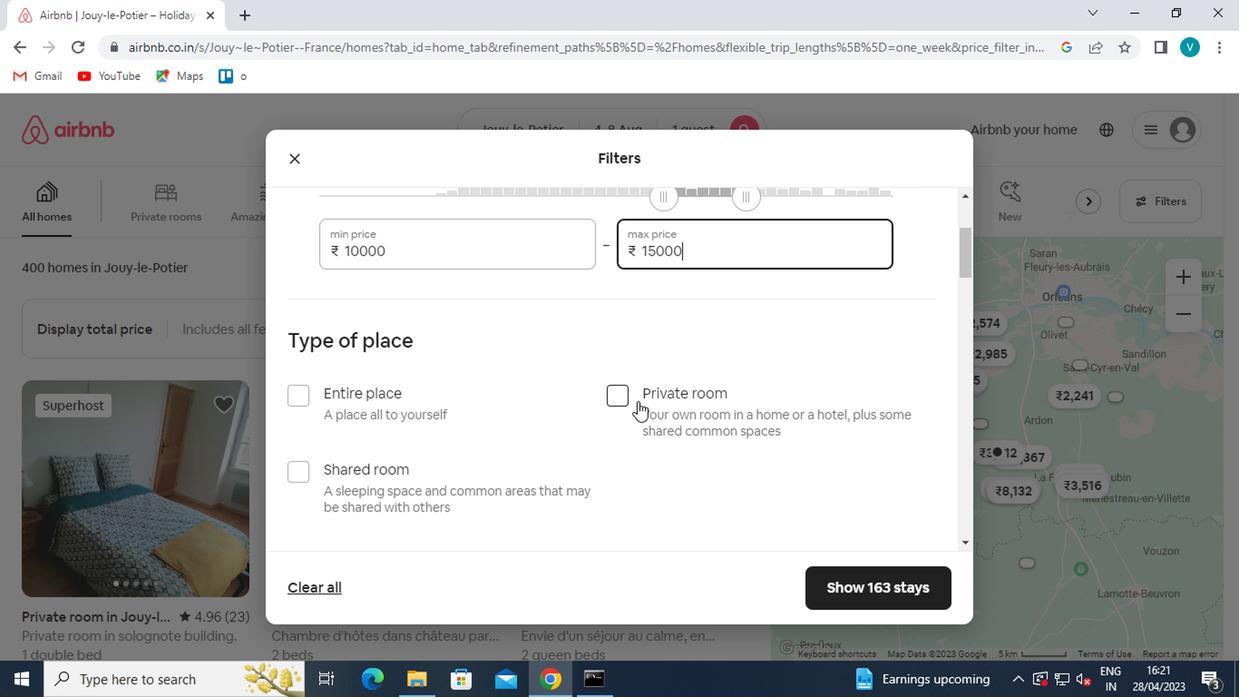 
Action: Mouse pressed left at (635, 404)
Screenshot: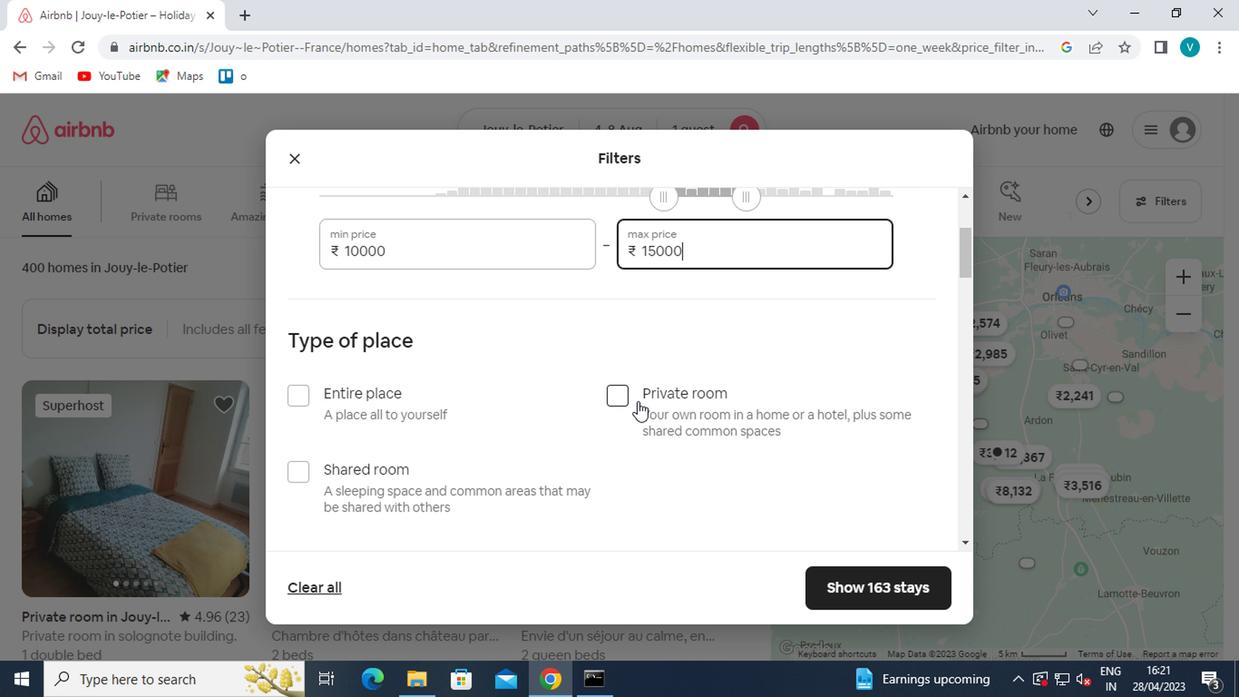 
Action: Mouse moved to (633, 405)
Screenshot: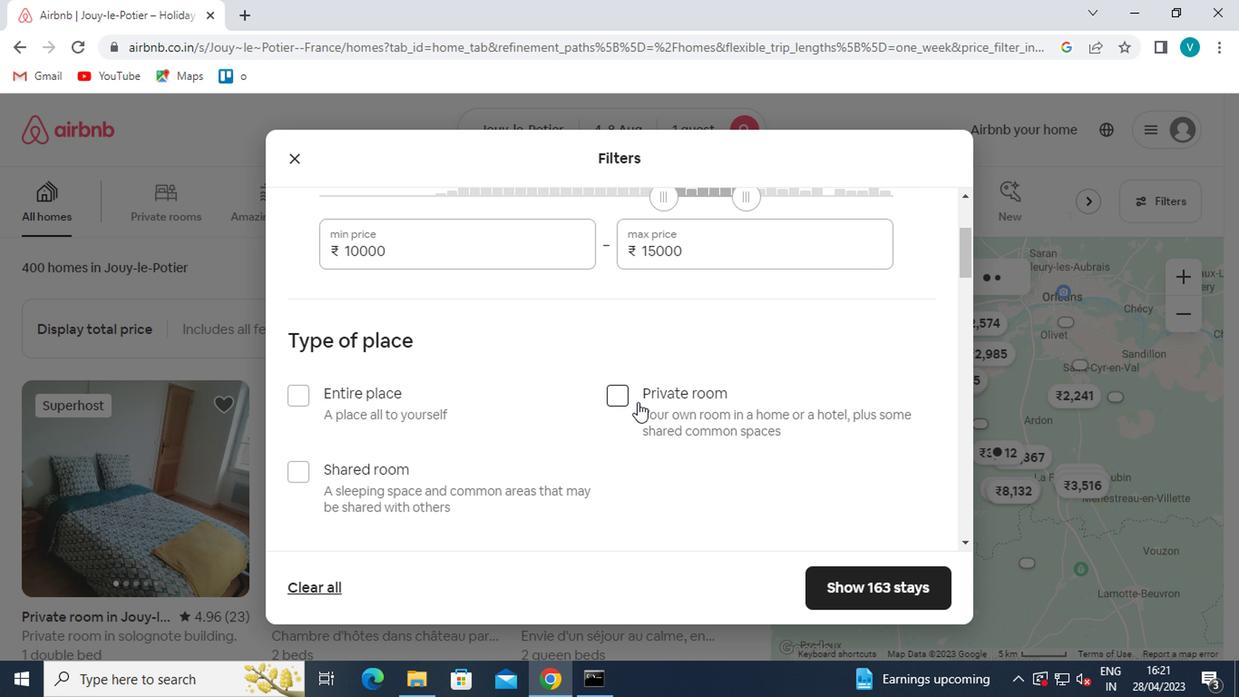 
Action: Mouse scrolled (633, 404) with delta (0, 0)
Screenshot: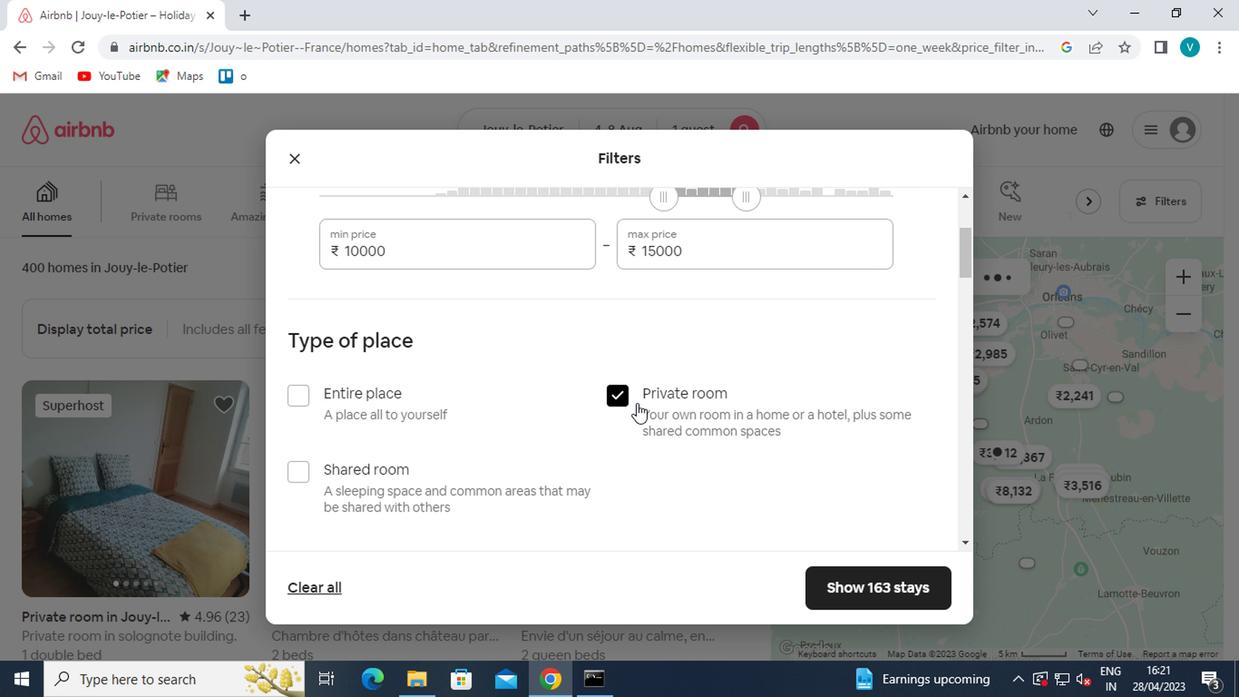 
Action: Mouse scrolled (633, 404) with delta (0, 0)
Screenshot: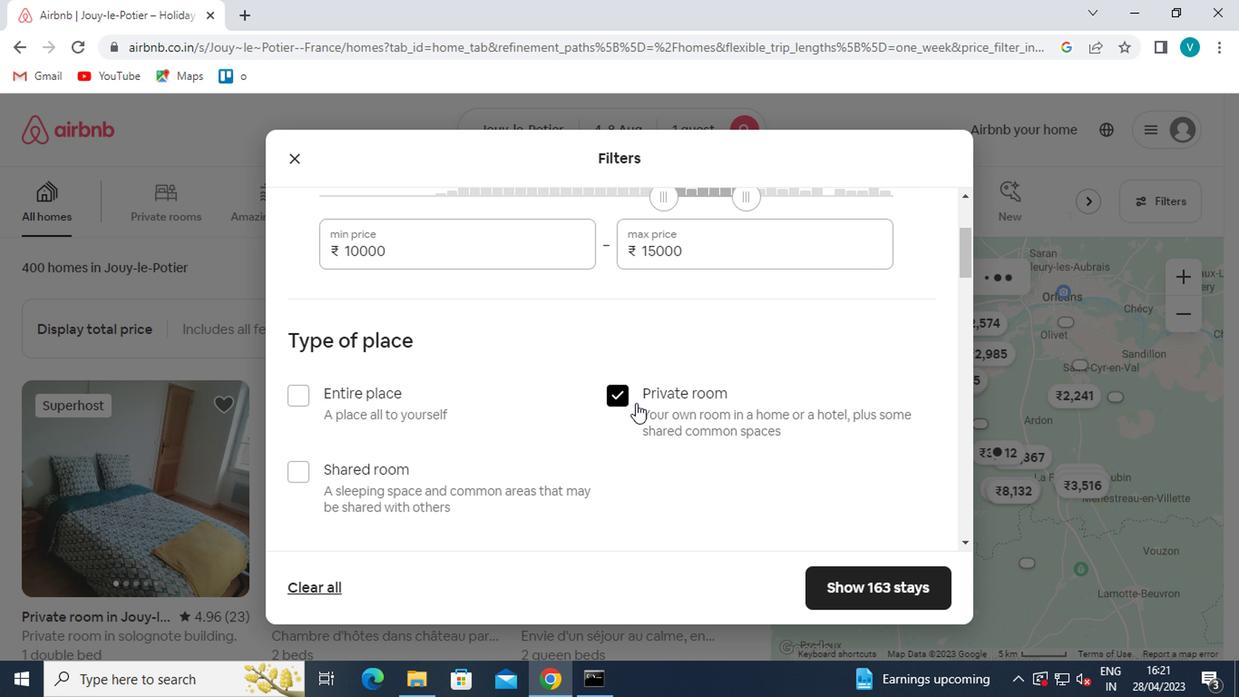 
Action: Mouse scrolled (633, 404) with delta (0, 0)
Screenshot: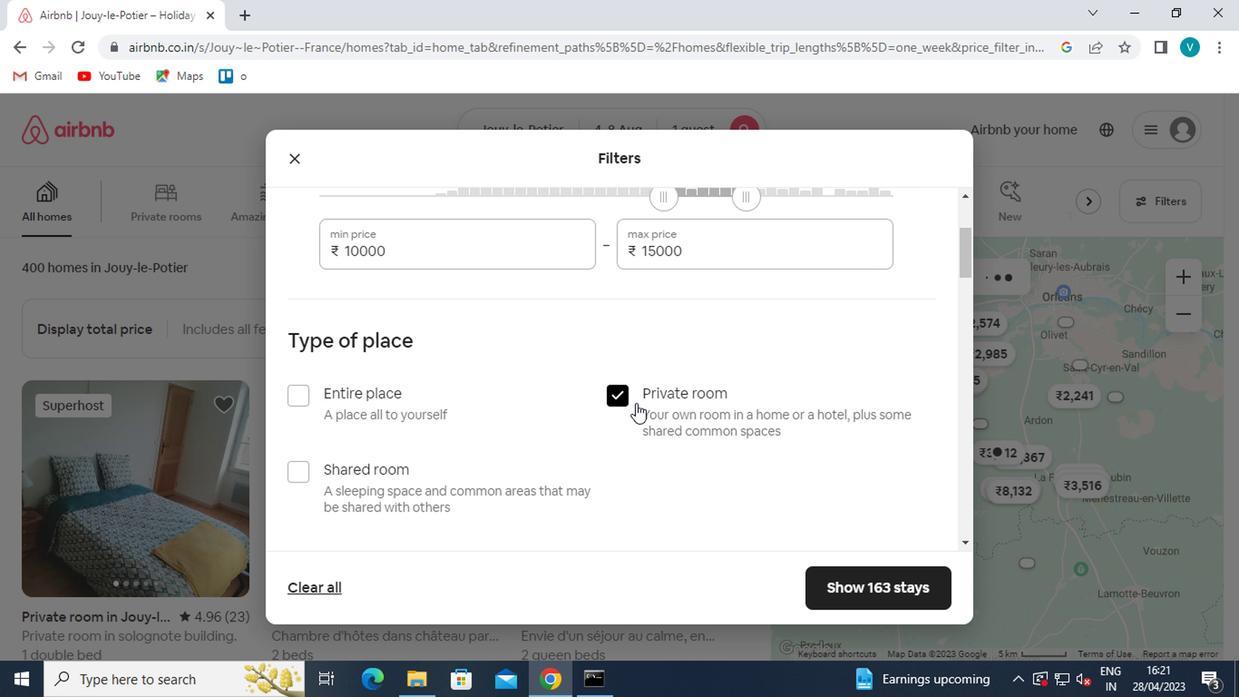 
Action: Mouse moved to (398, 430)
Screenshot: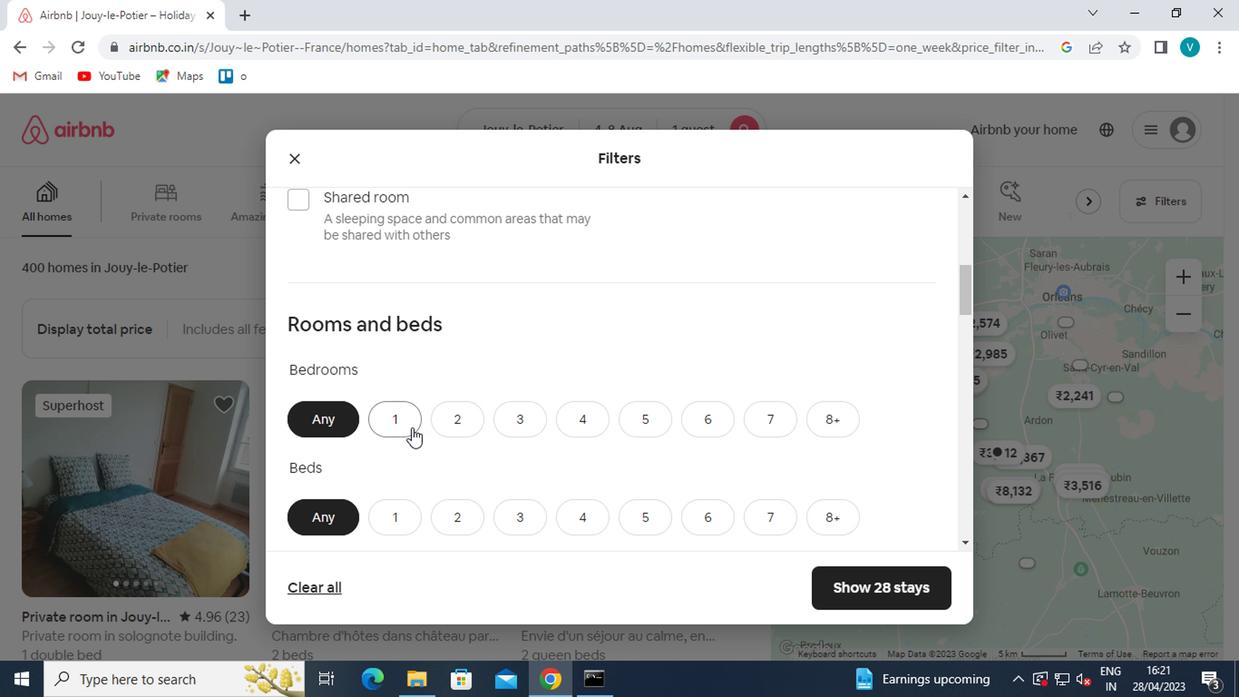 
Action: Mouse pressed left at (398, 430)
Screenshot: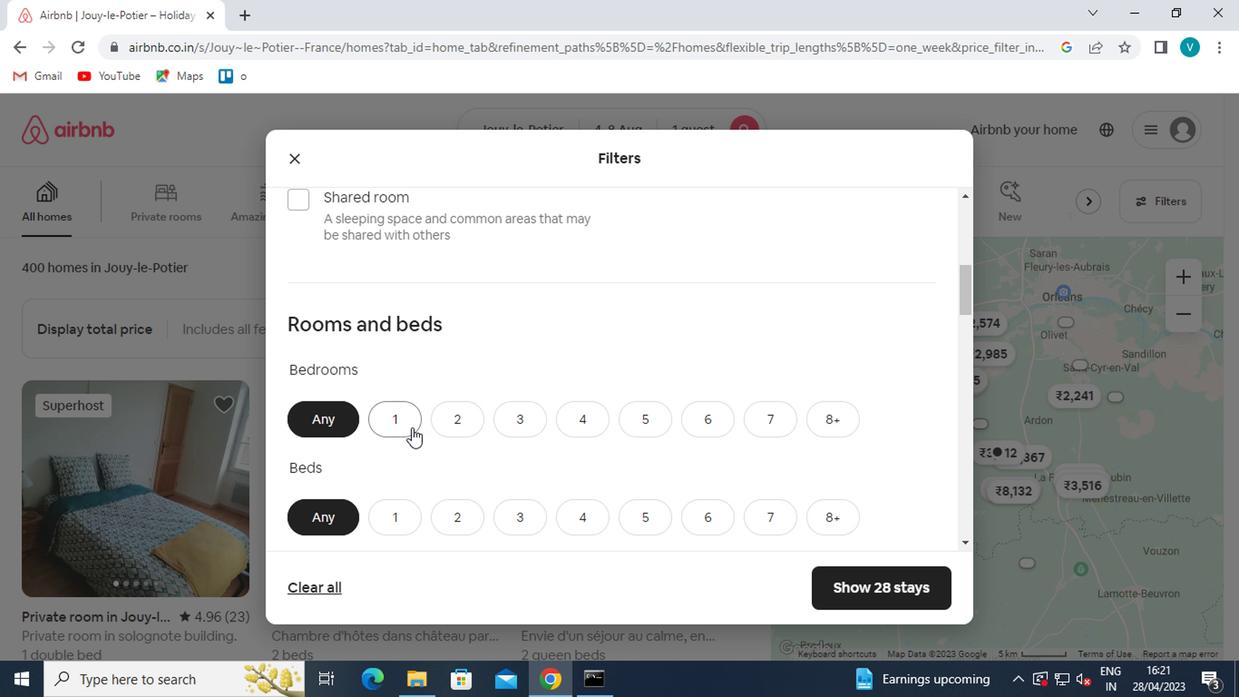 
Action: Mouse moved to (393, 430)
Screenshot: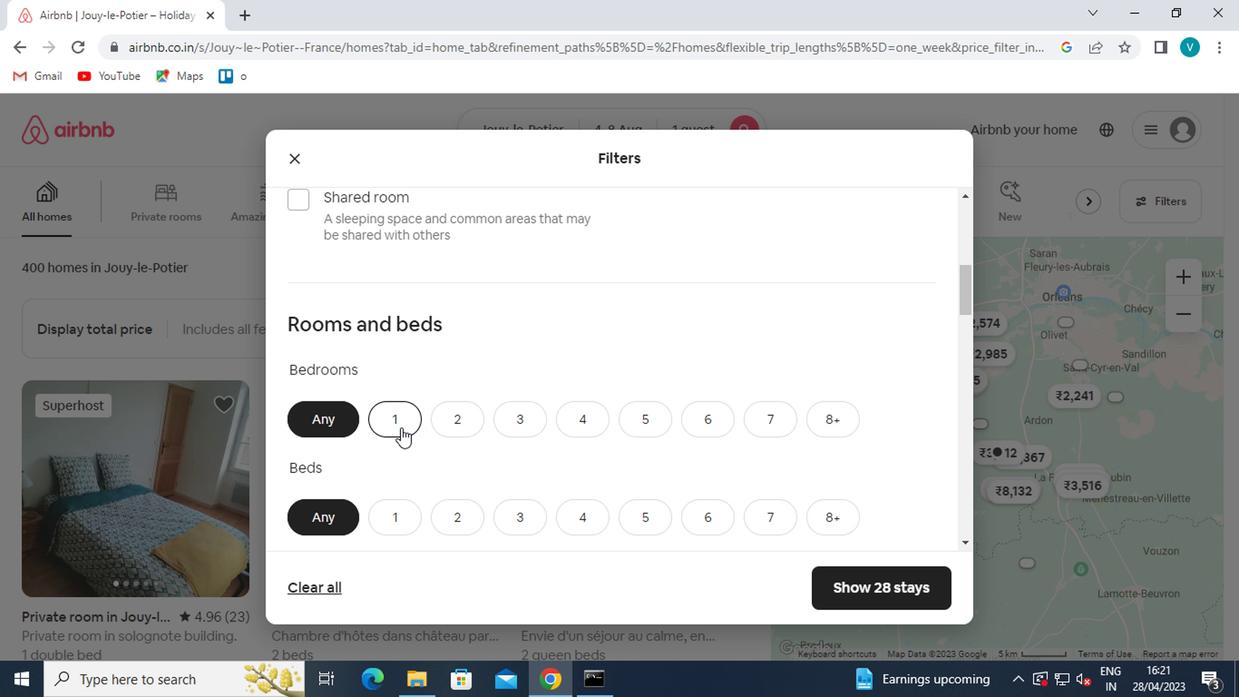 
Action: Mouse scrolled (393, 429) with delta (0, -1)
Screenshot: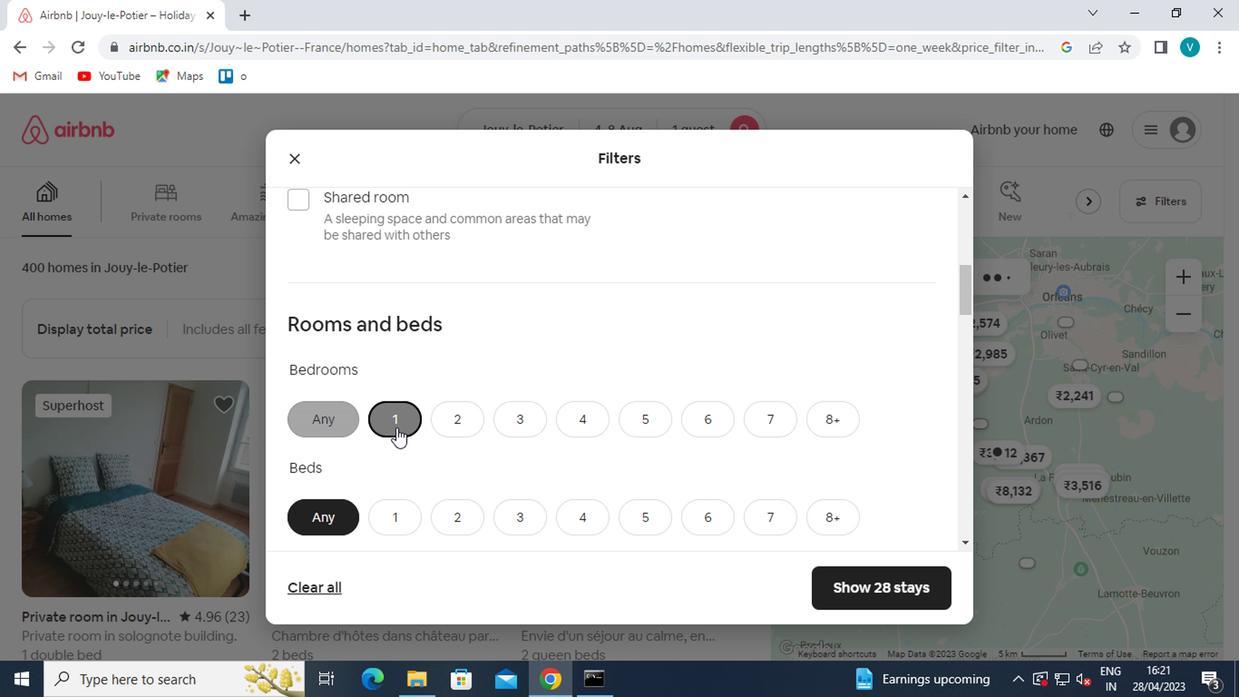 
Action: Mouse moved to (391, 433)
Screenshot: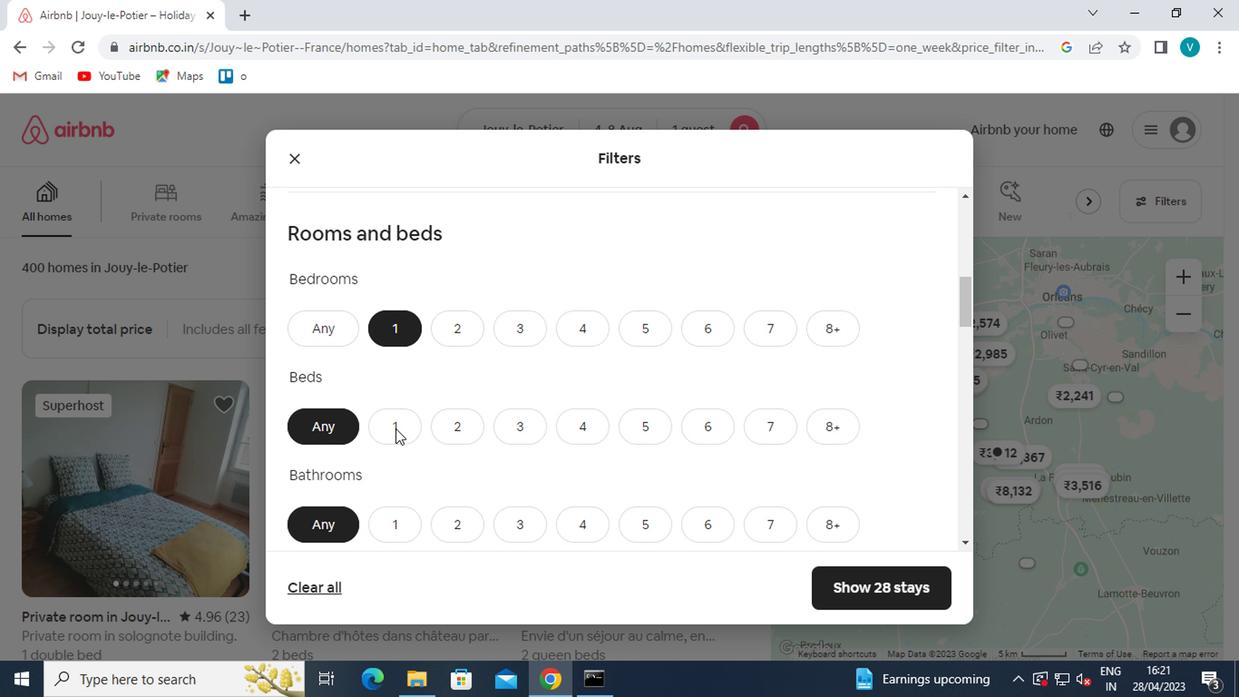 
Action: Mouse pressed left at (391, 433)
Screenshot: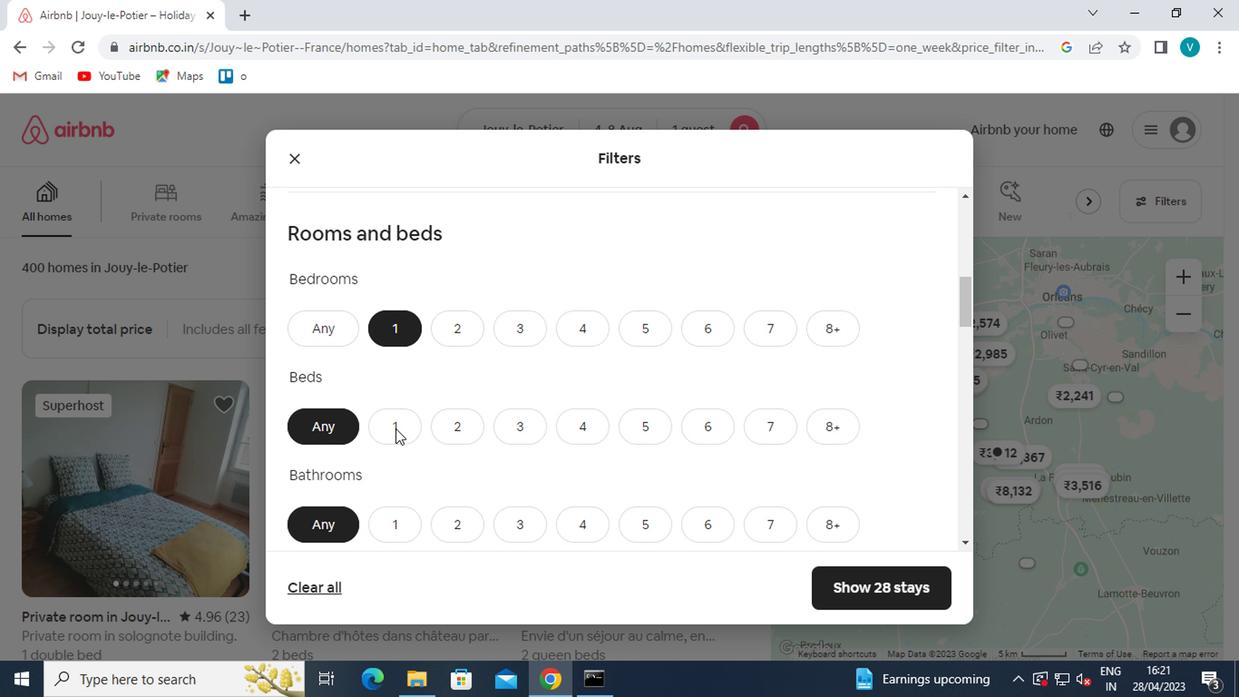 
Action: Mouse moved to (390, 436)
Screenshot: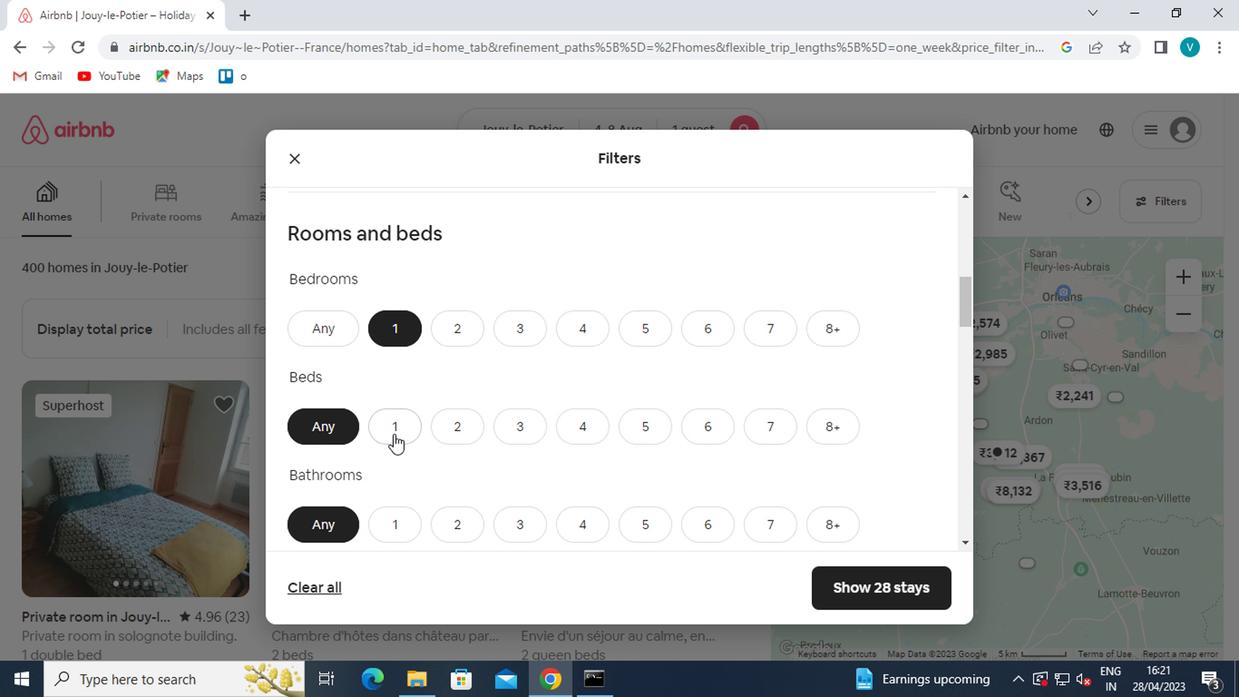 
Action: Mouse scrolled (390, 435) with delta (0, 0)
Screenshot: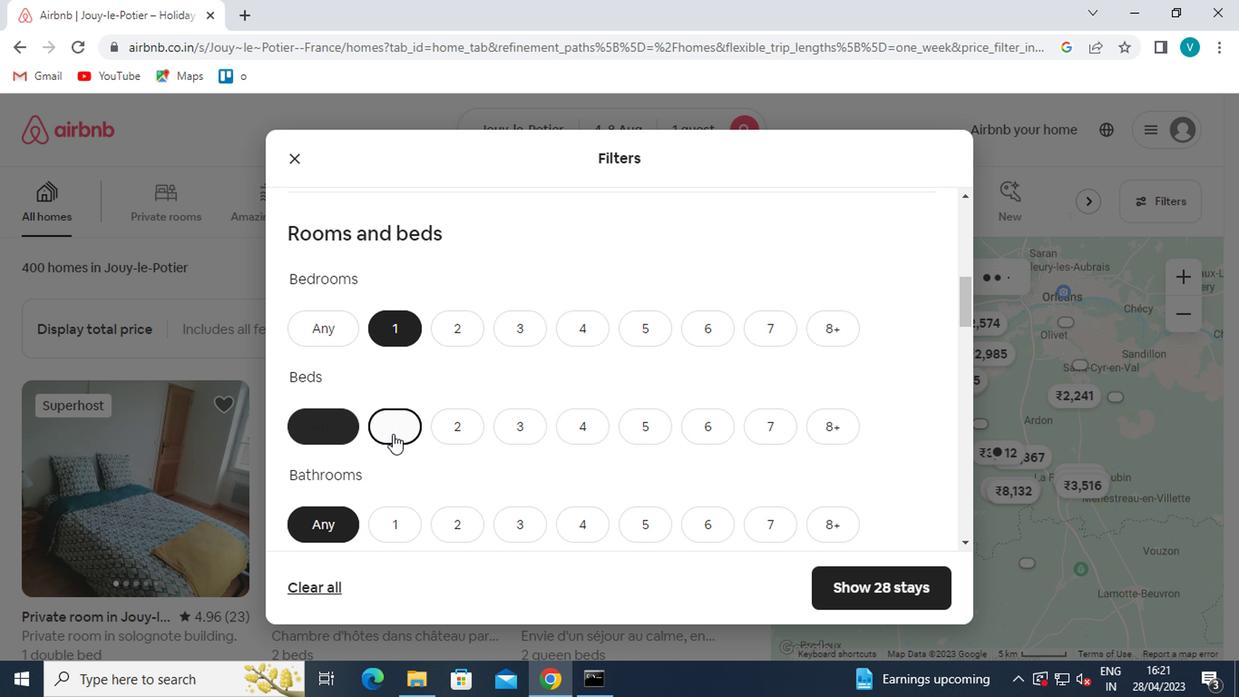 
Action: Mouse moved to (393, 435)
Screenshot: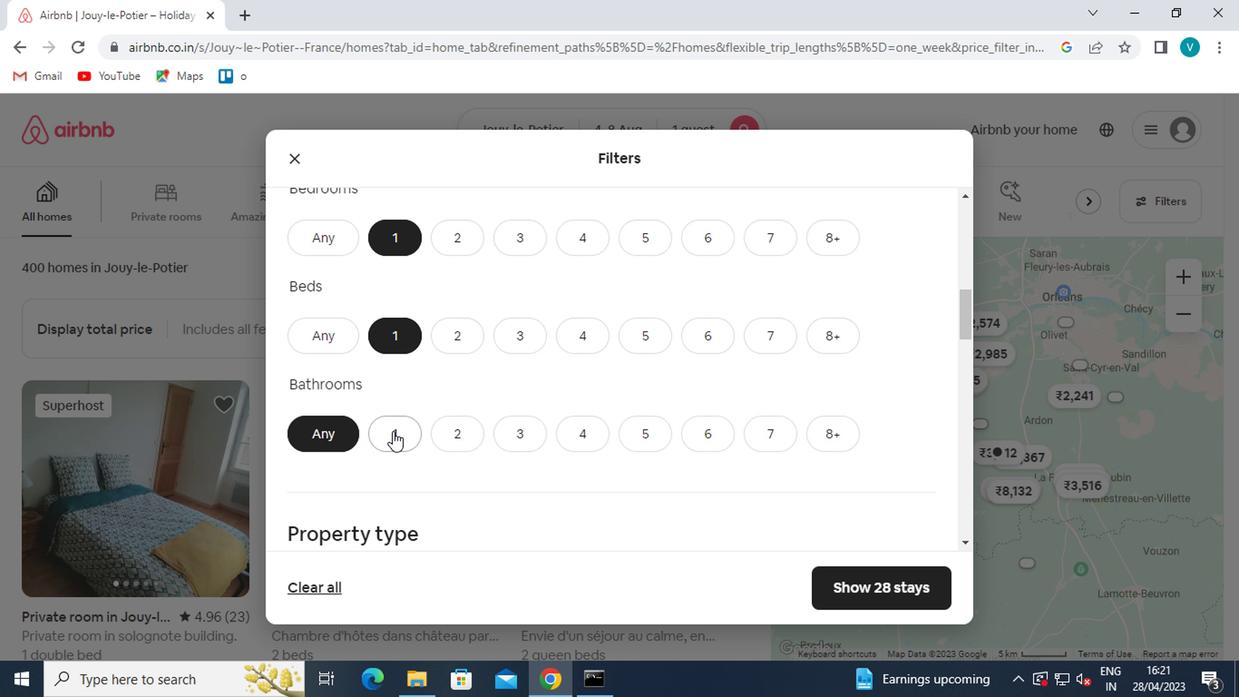 
Action: Mouse pressed left at (393, 435)
Screenshot: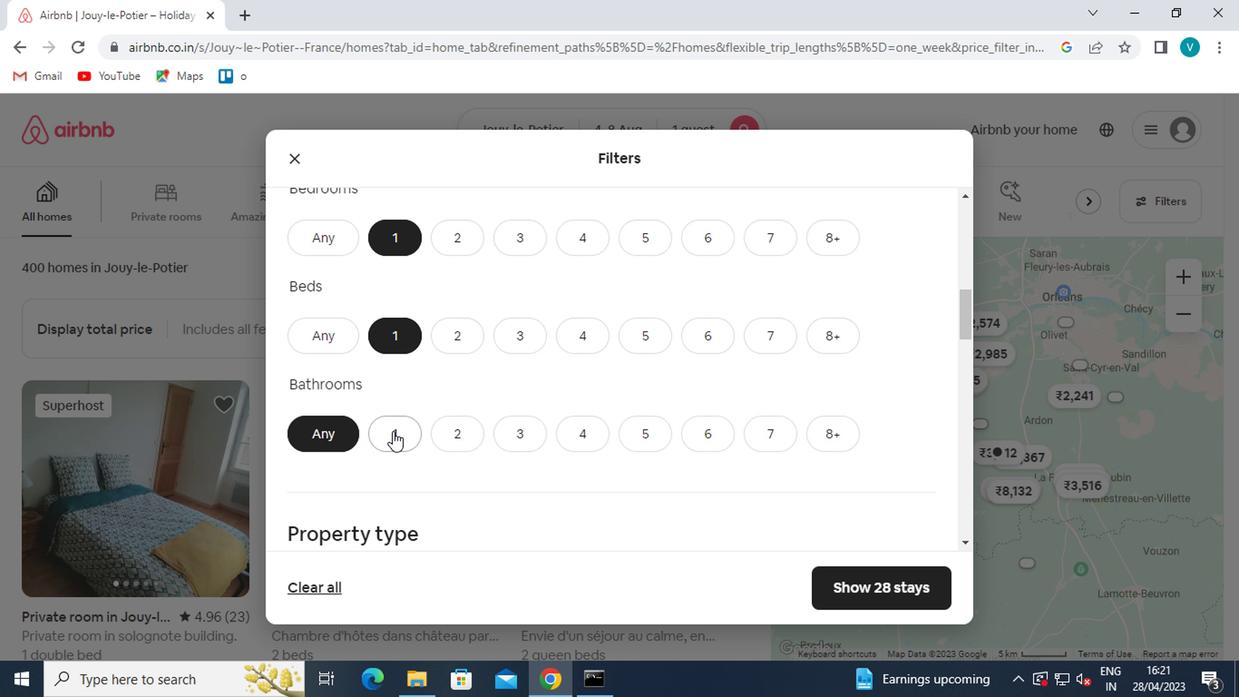 
Action: Mouse moved to (397, 436)
Screenshot: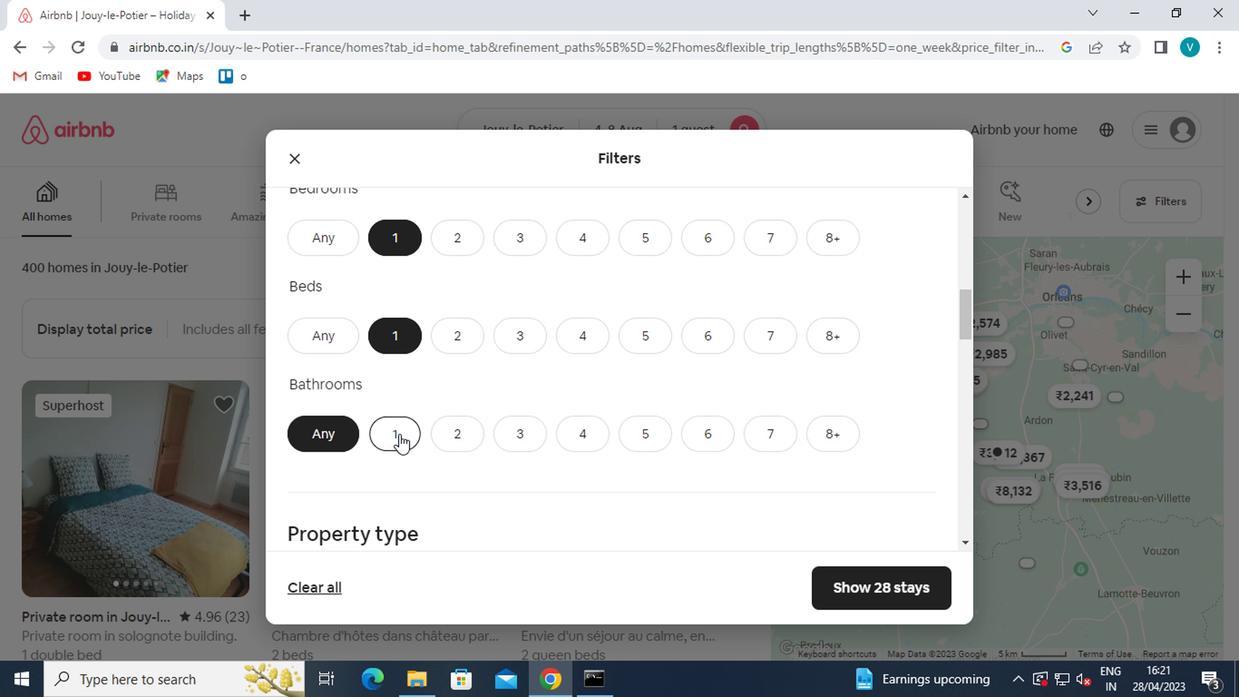 
Action: Mouse scrolled (397, 435) with delta (0, 0)
Screenshot: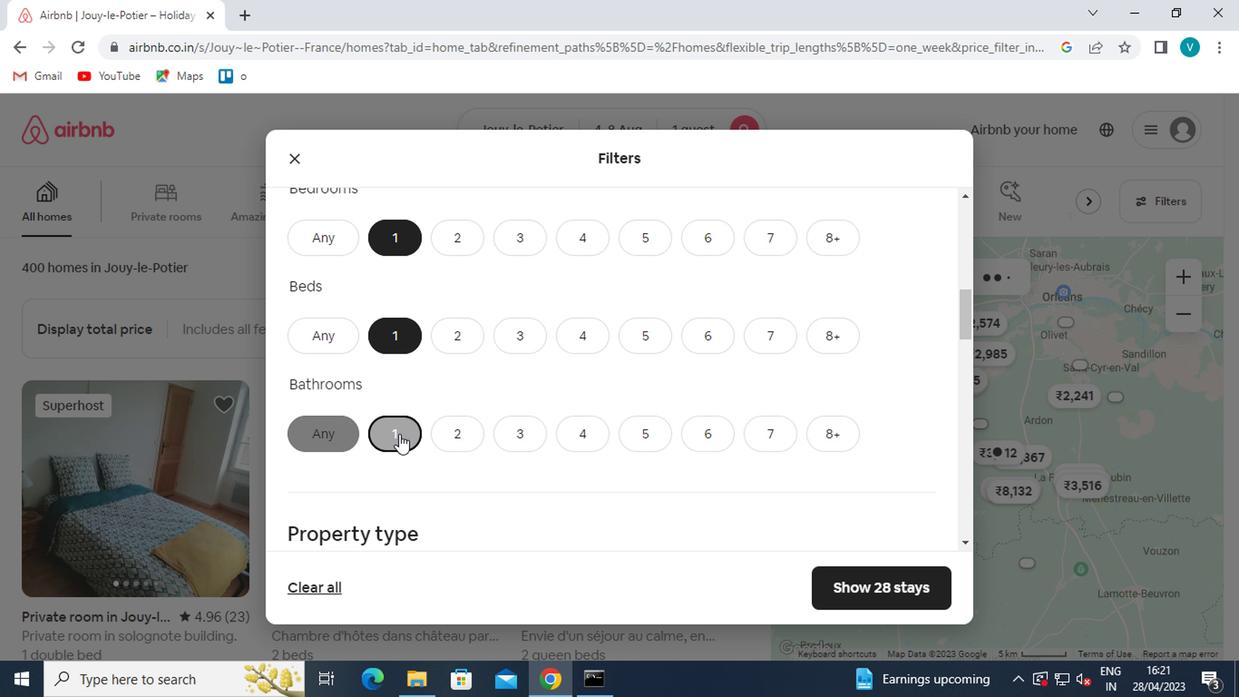 
Action: Mouse scrolled (397, 435) with delta (0, 0)
Screenshot: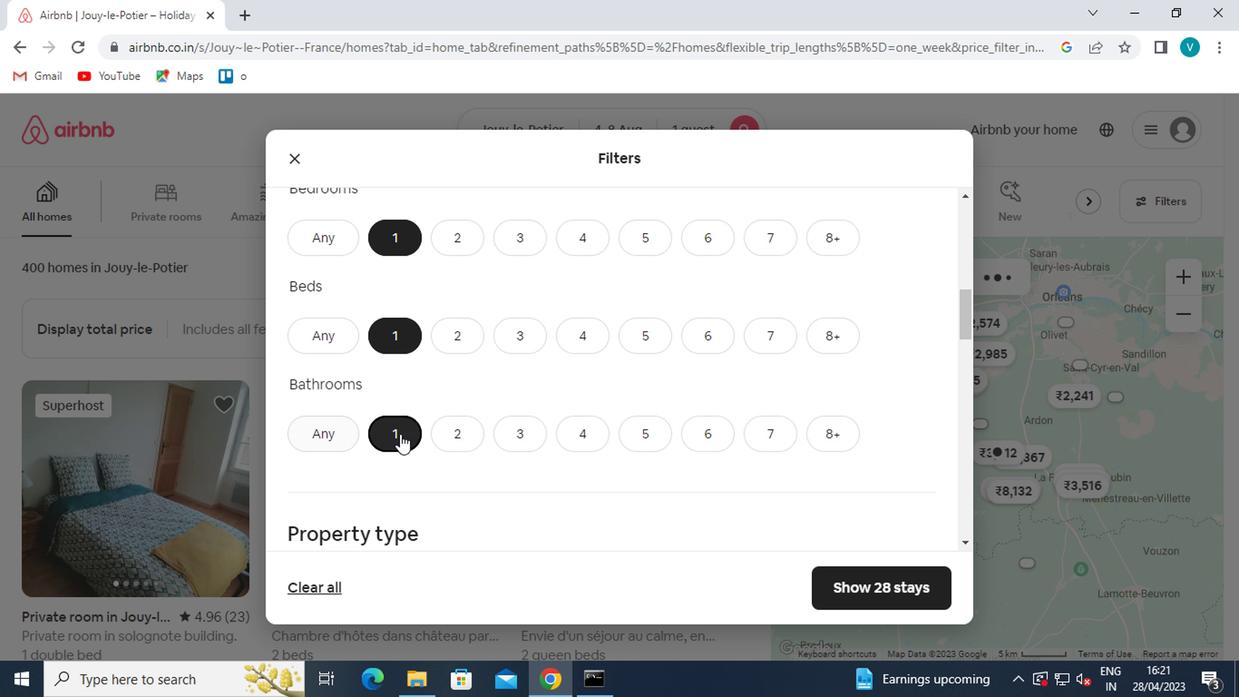 
Action: Mouse moved to (399, 449)
Screenshot: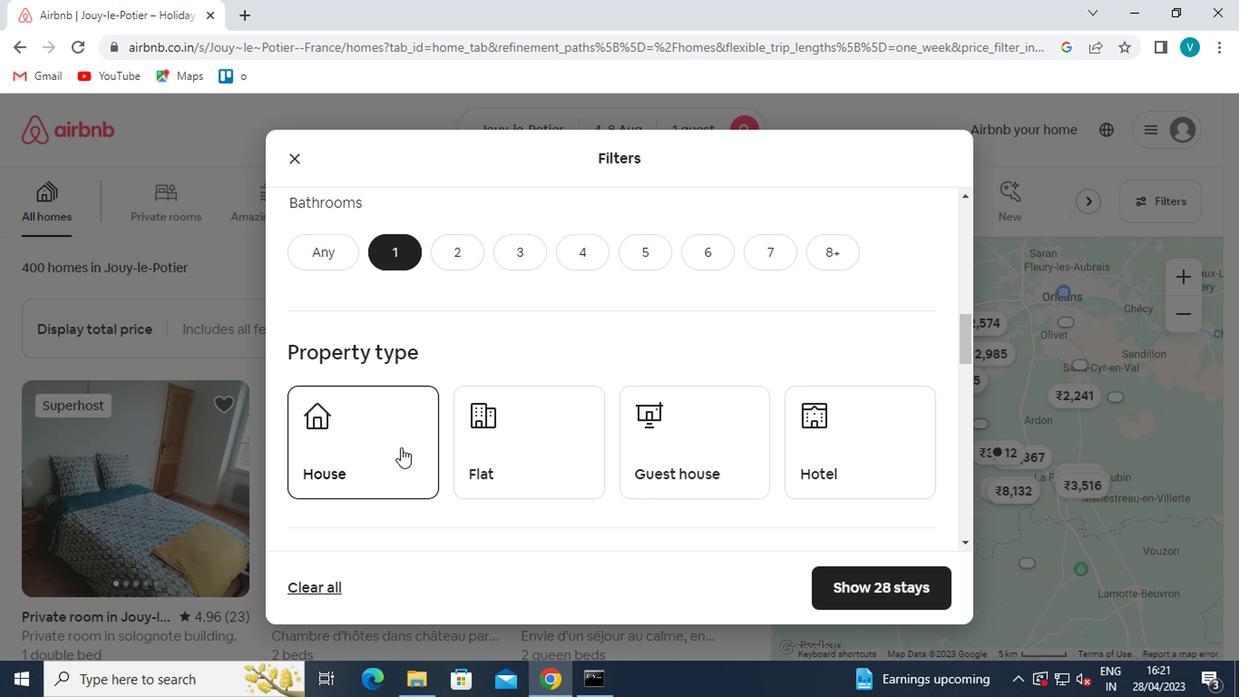 
Action: Mouse pressed left at (399, 449)
Screenshot: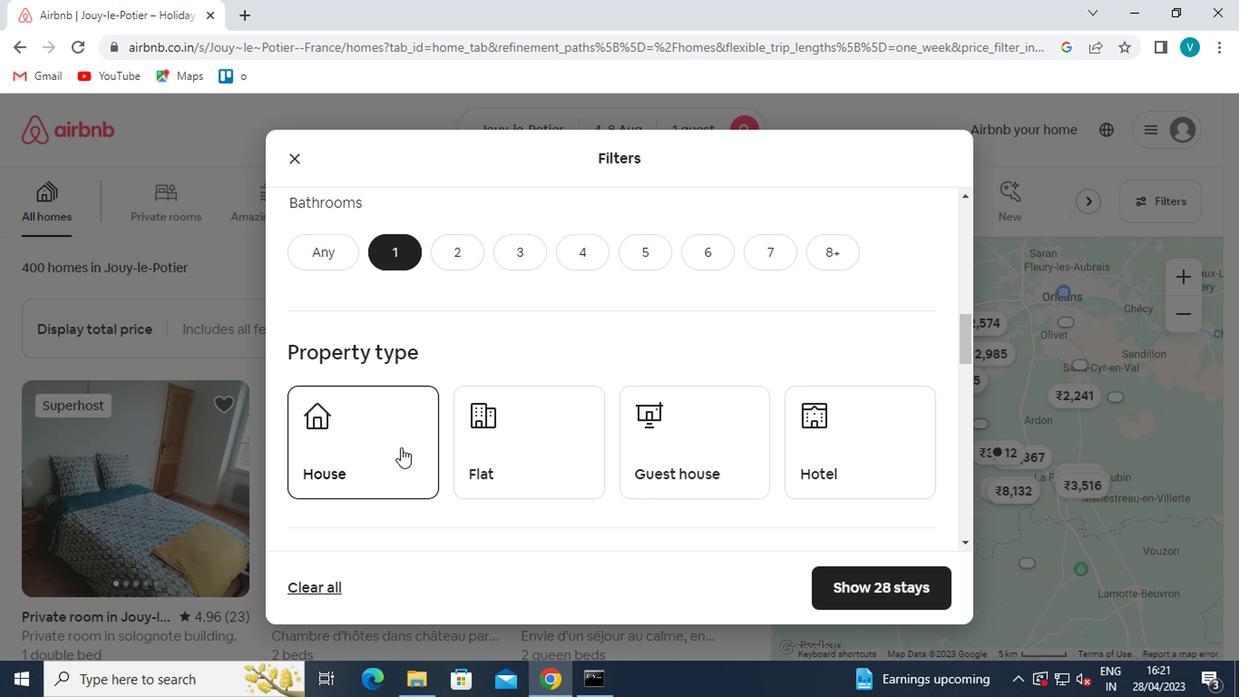 
Action: Mouse moved to (495, 438)
Screenshot: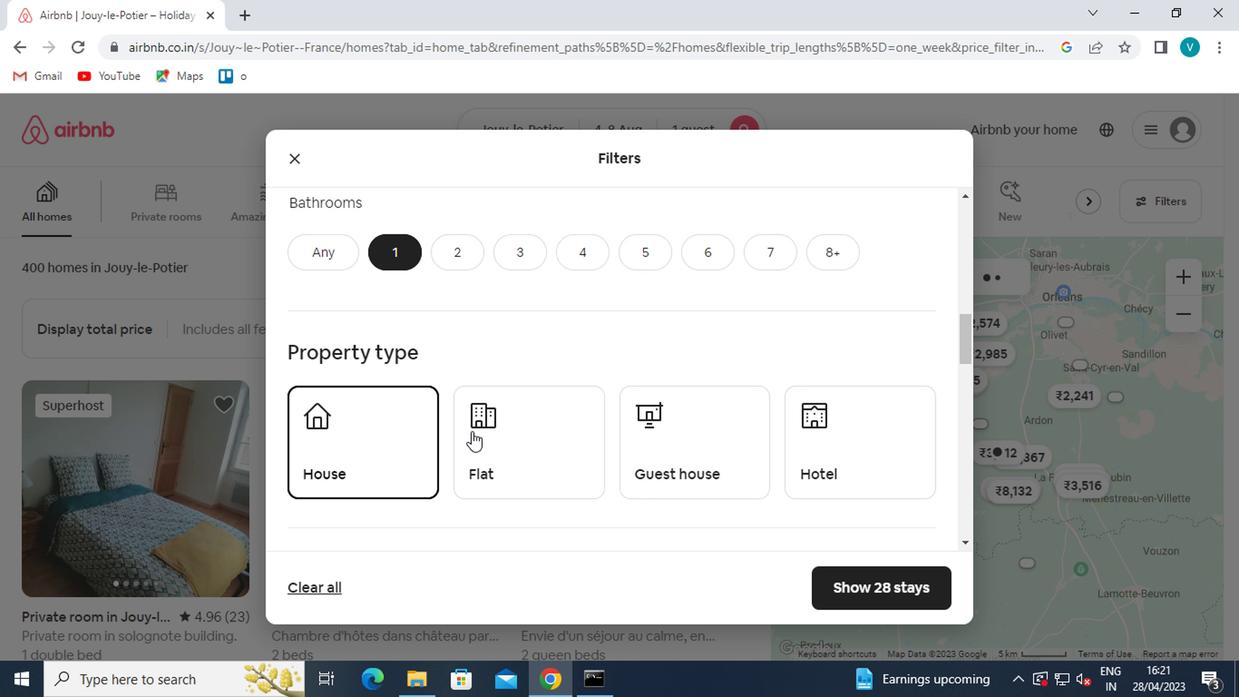 
Action: Mouse pressed left at (495, 438)
Screenshot: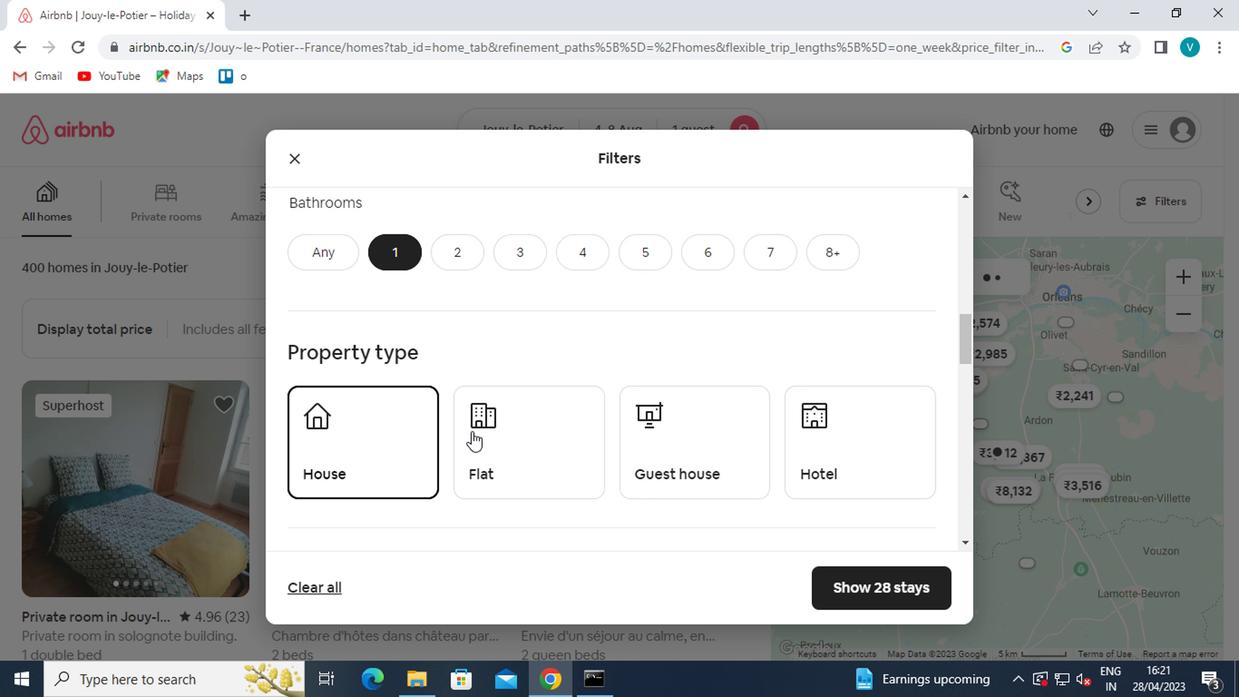 
Action: Mouse moved to (675, 454)
Screenshot: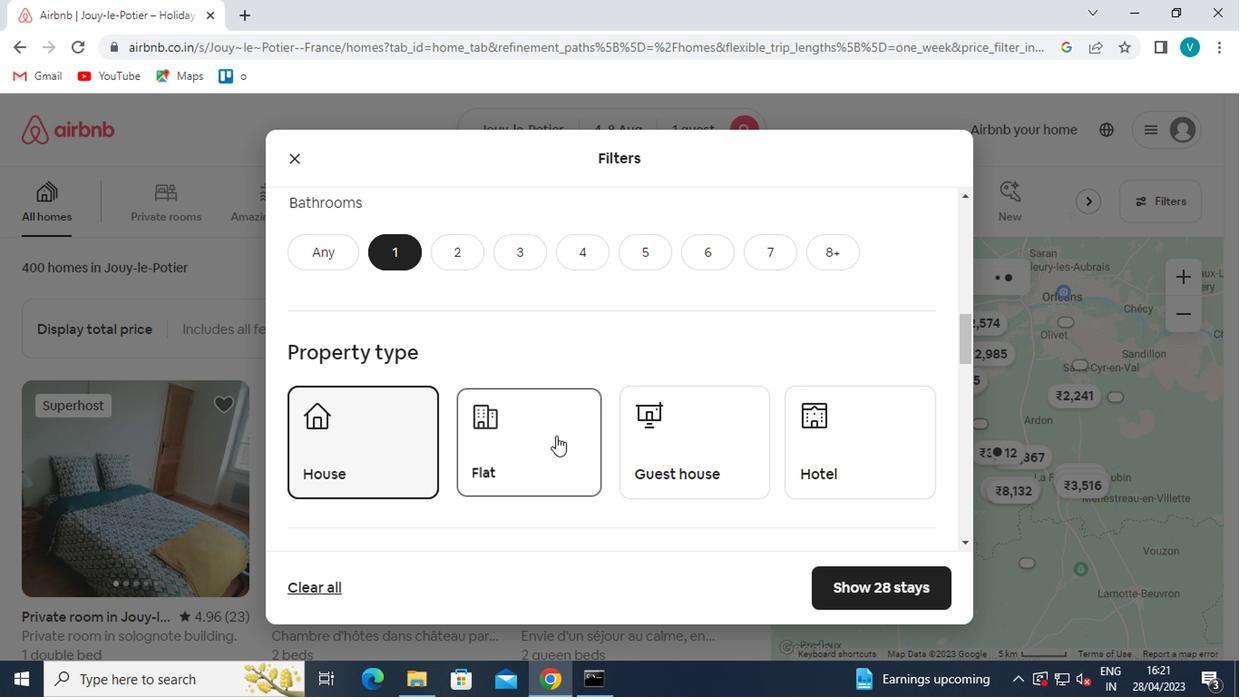 
Action: Mouse pressed left at (675, 454)
Screenshot: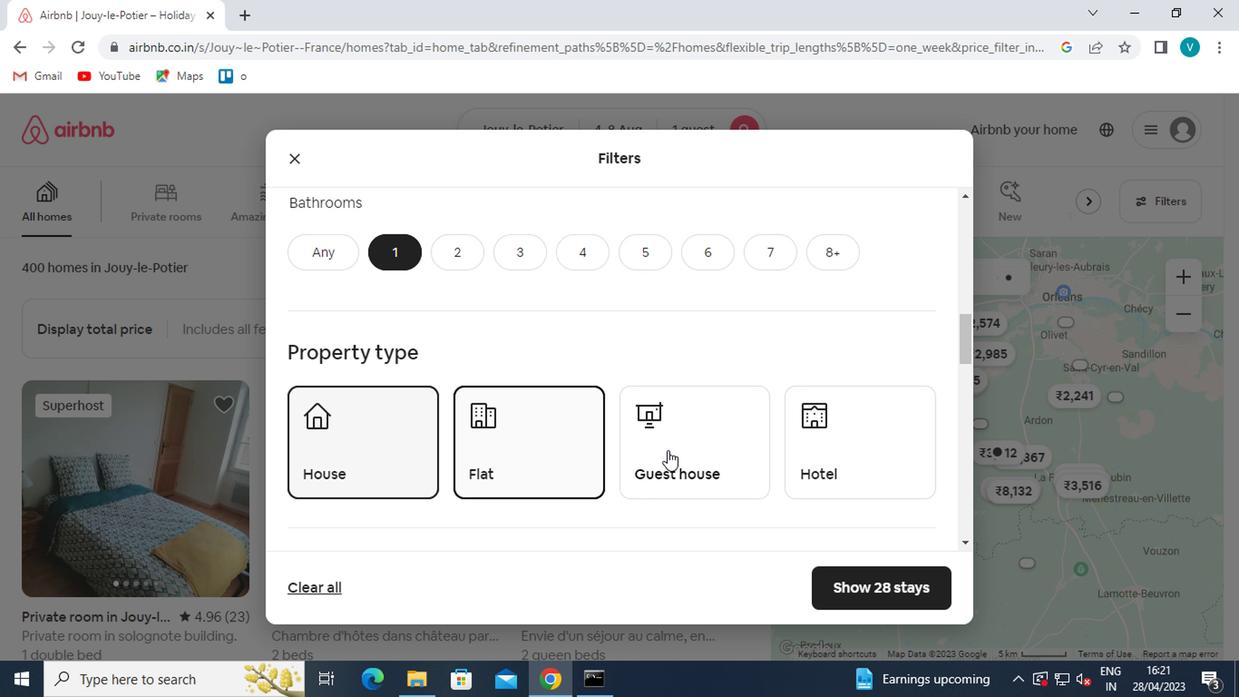 
Action: Mouse moved to (896, 476)
Screenshot: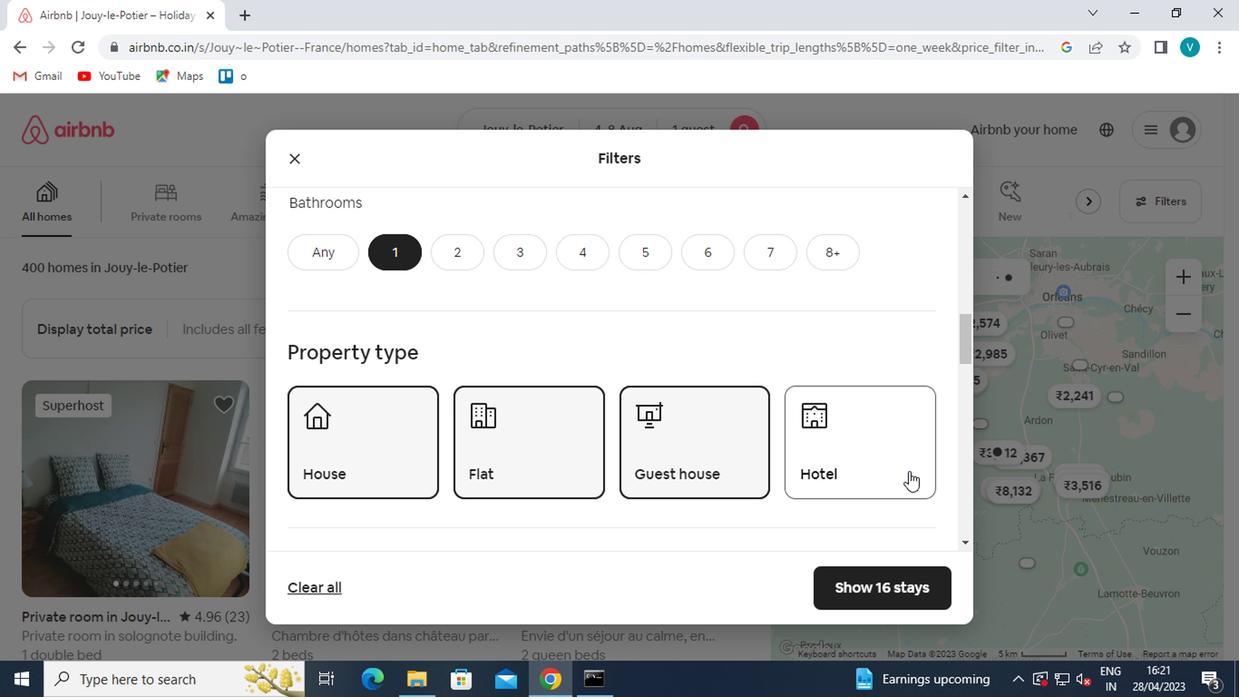 
Action: Mouse pressed left at (896, 476)
Screenshot: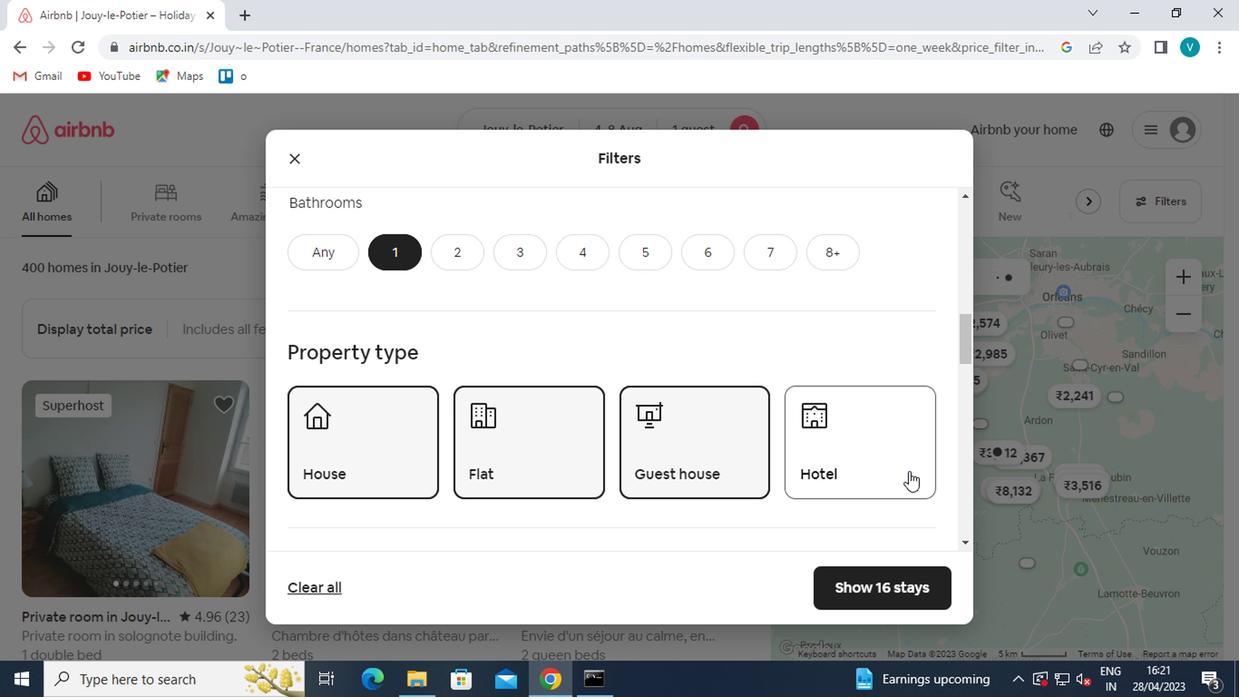 
Action: Mouse moved to (854, 477)
Screenshot: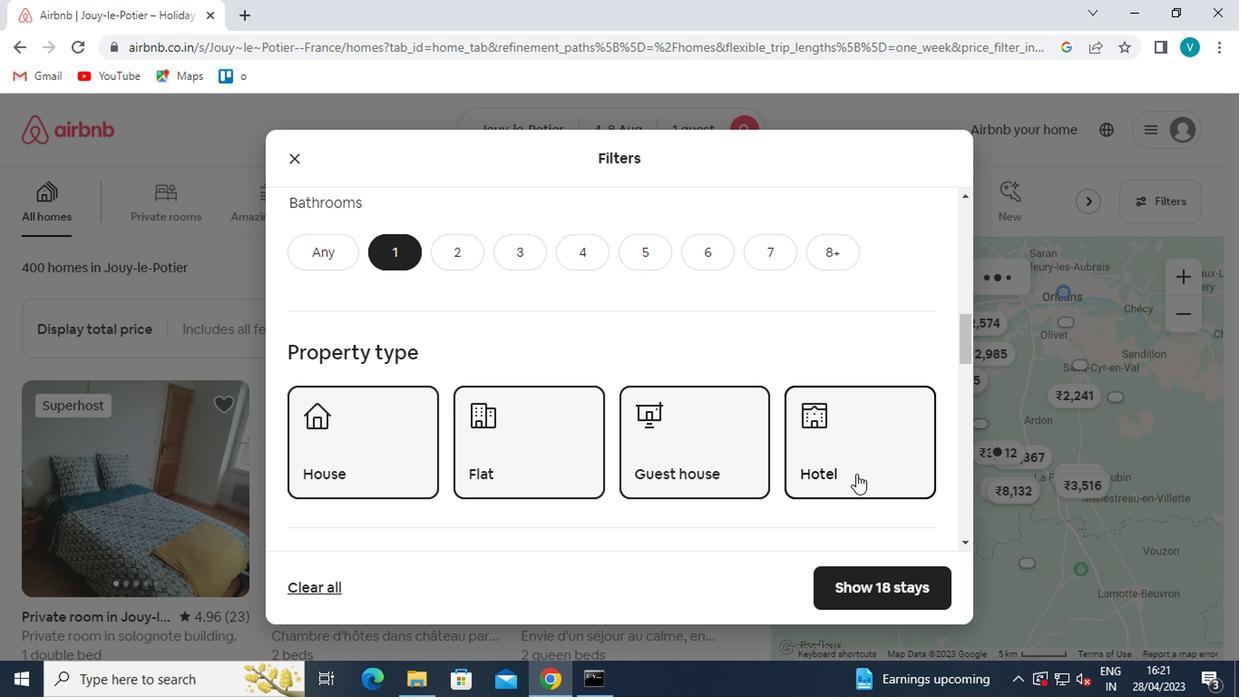 
Action: Mouse scrolled (854, 476) with delta (0, 0)
Screenshot: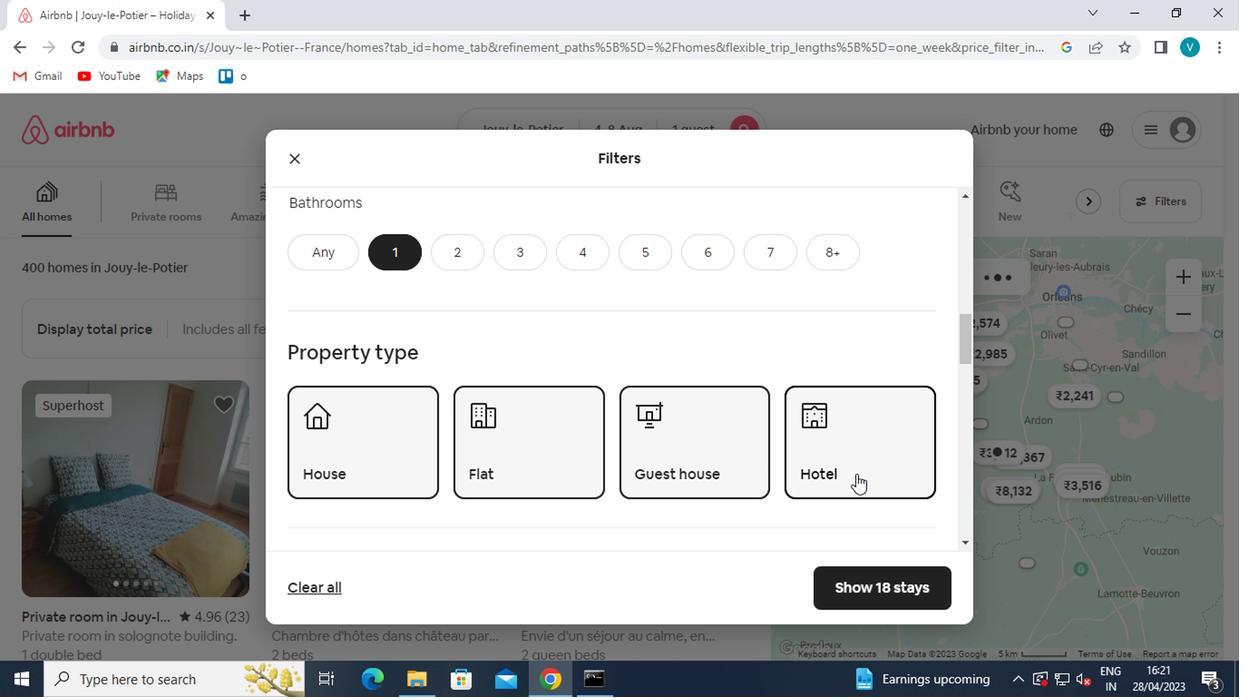 
Action: Mouse moved to (854, 477)
Screenshot: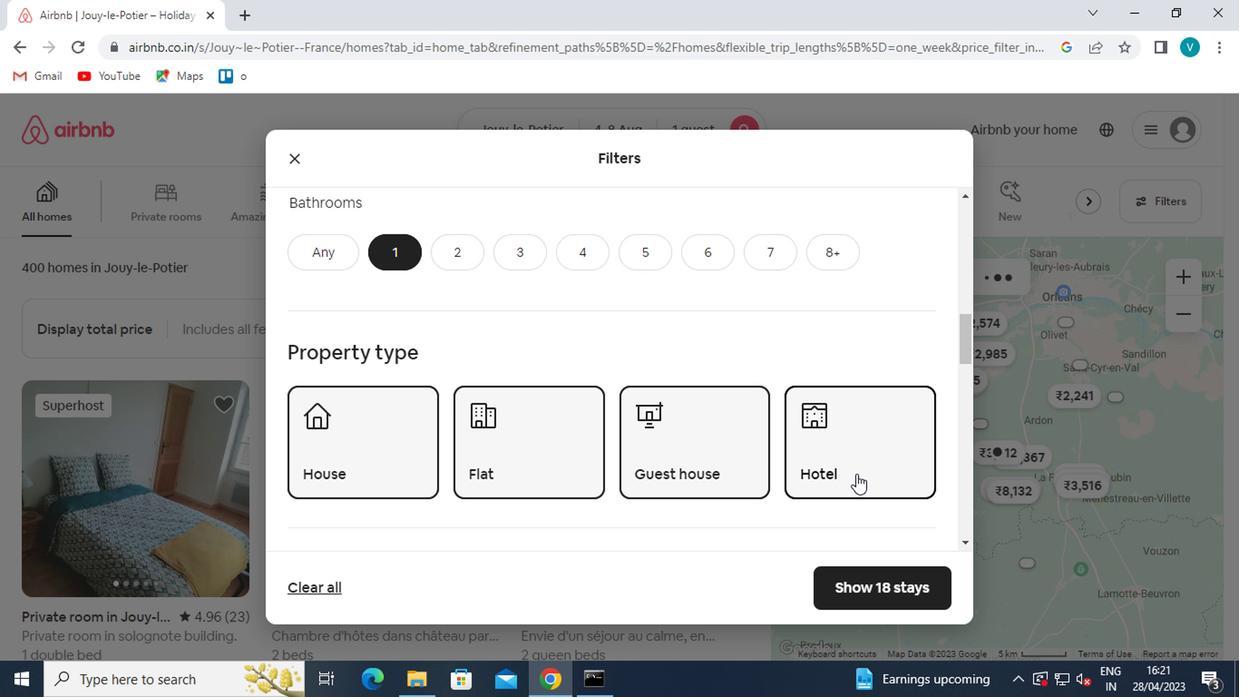 
Action: Mouse scrolled (854, 476) with delta (0, 0)
Screenshot: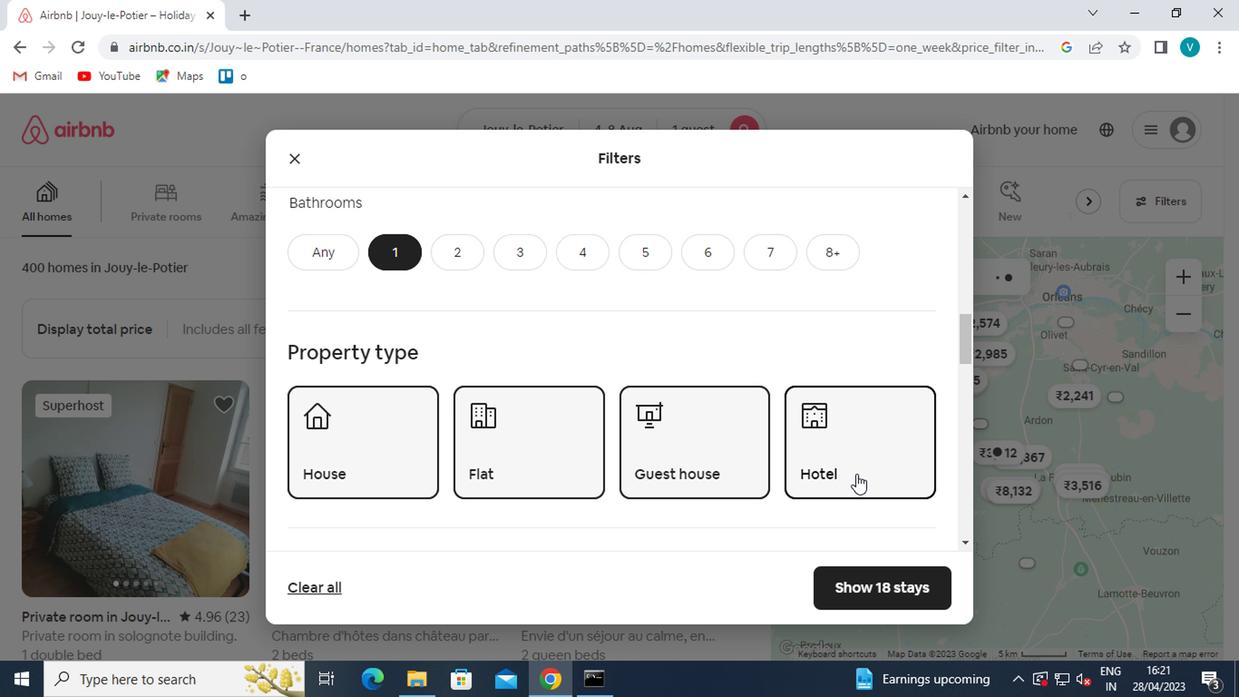 
Action: Mouse scrolled (854, 476) with delta (0, 0)
Screenshot: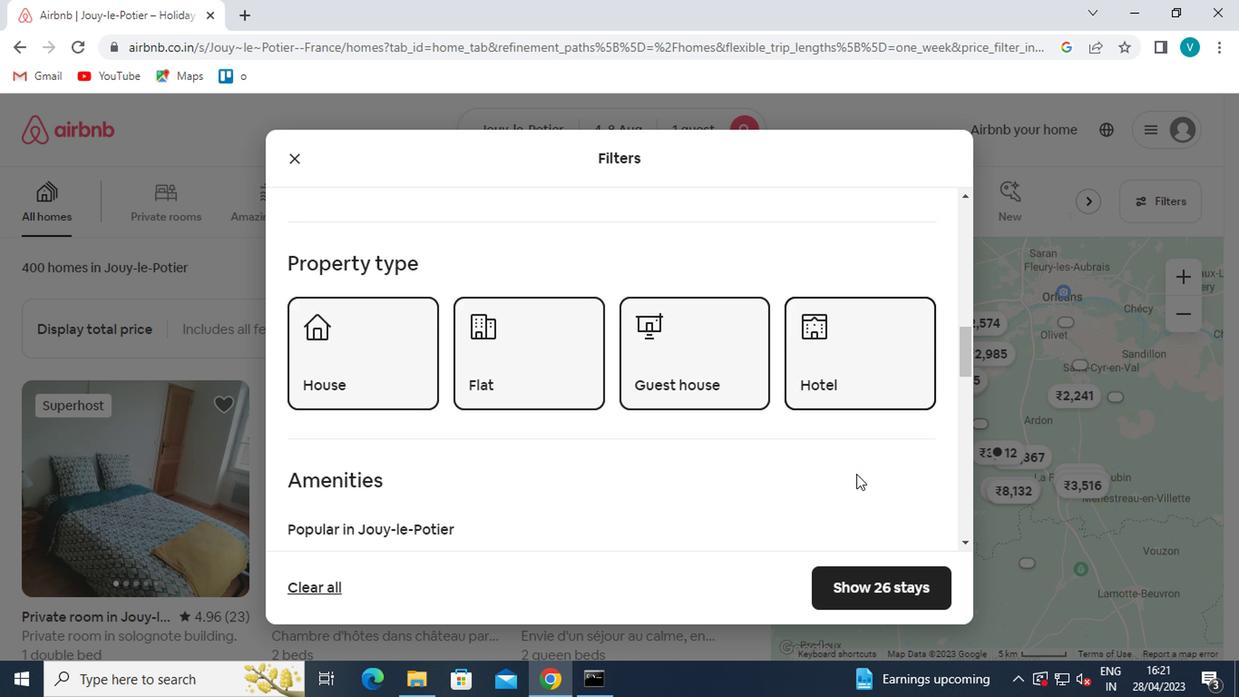 
Action: Mouse scrolled (854, 476) with delta (0, 0)
Screenshot: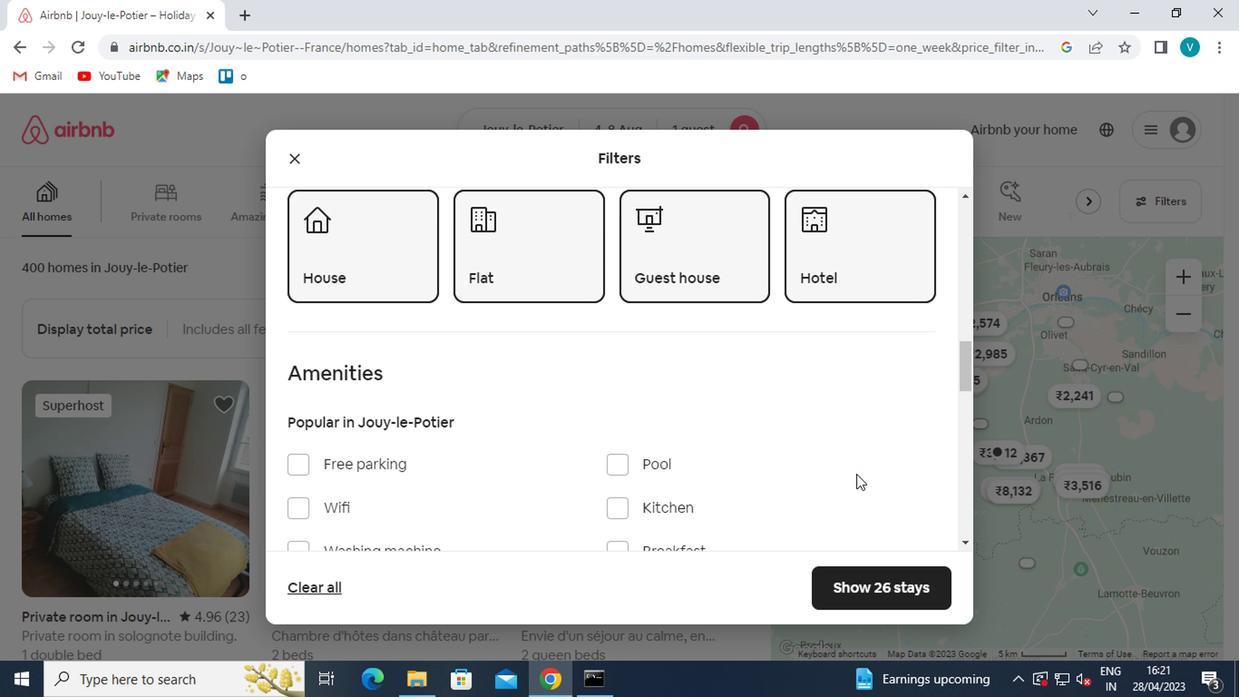 
Action: Mouse moved to (317, 331)
Screenshot: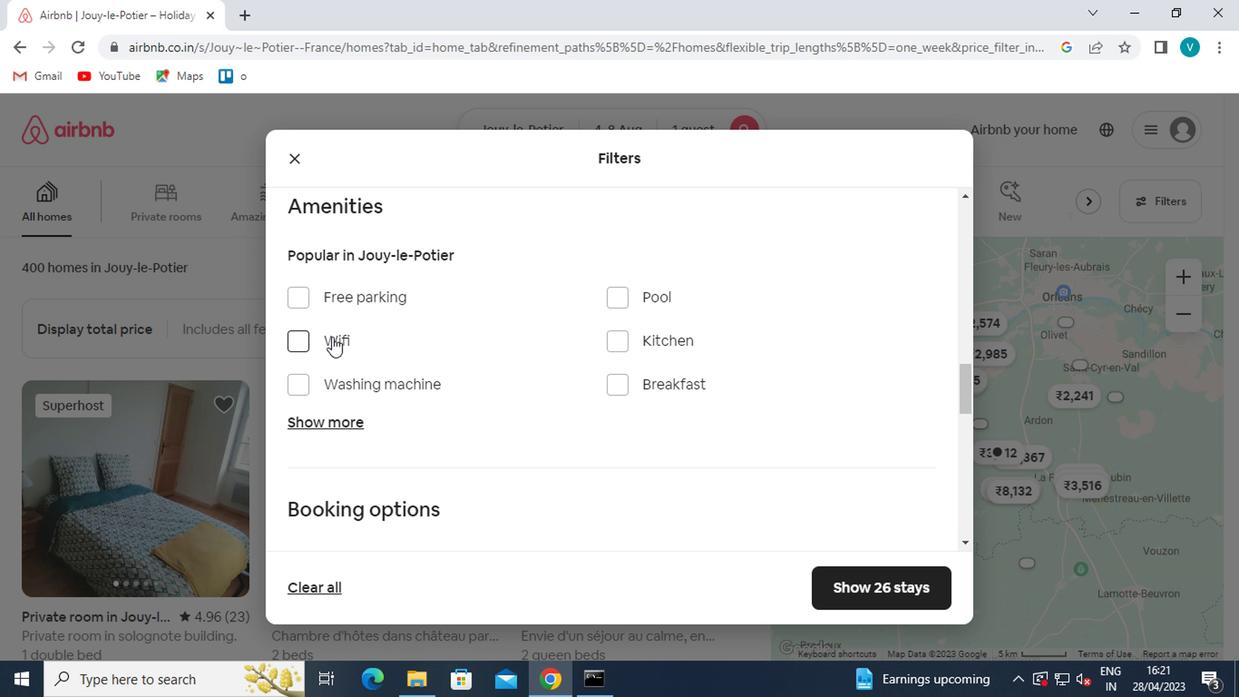 
Action: Mouse pressed left at (317, 331)
Screenshot: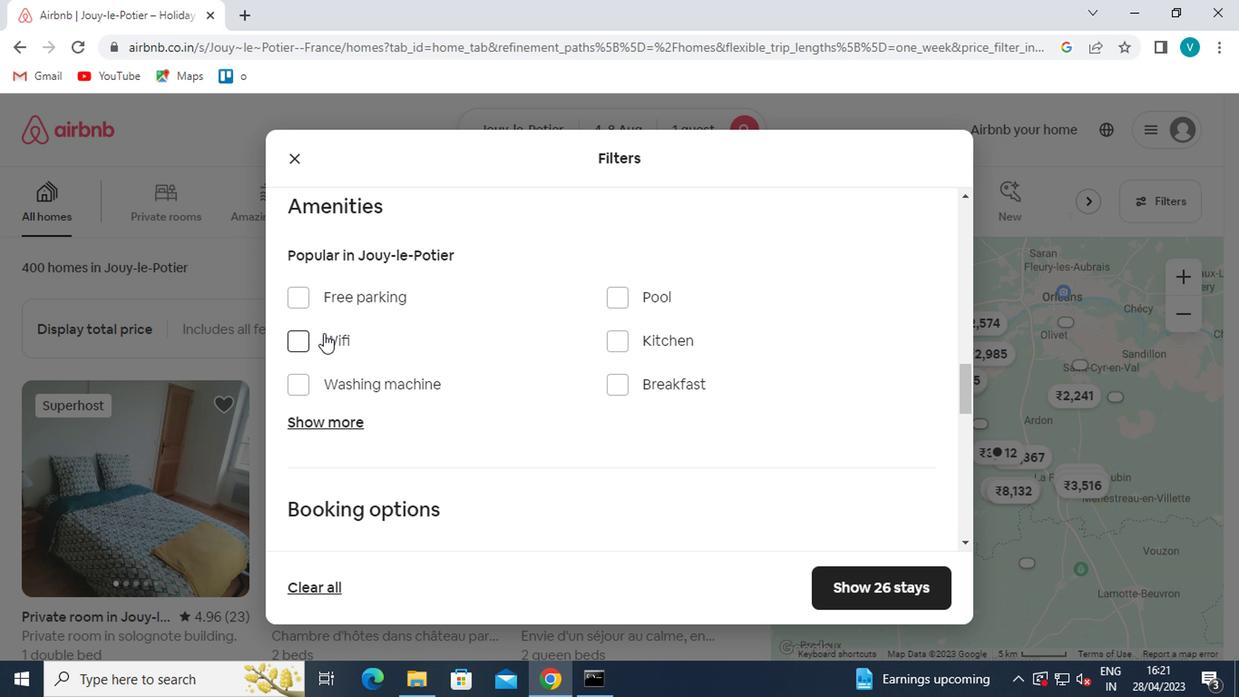 
Action: Mouse moved to (675, 459)
Screenshot: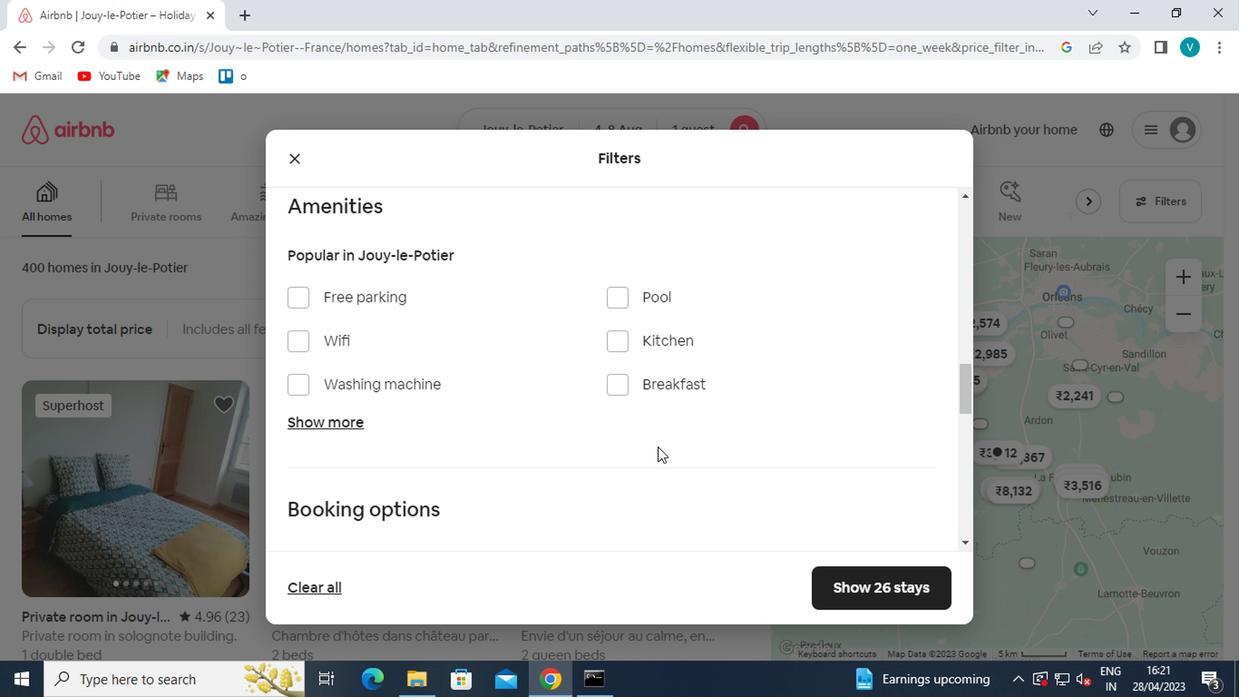 
Action: Mouse scrolled (675, 459) with delta (0, 0)
Screenshot: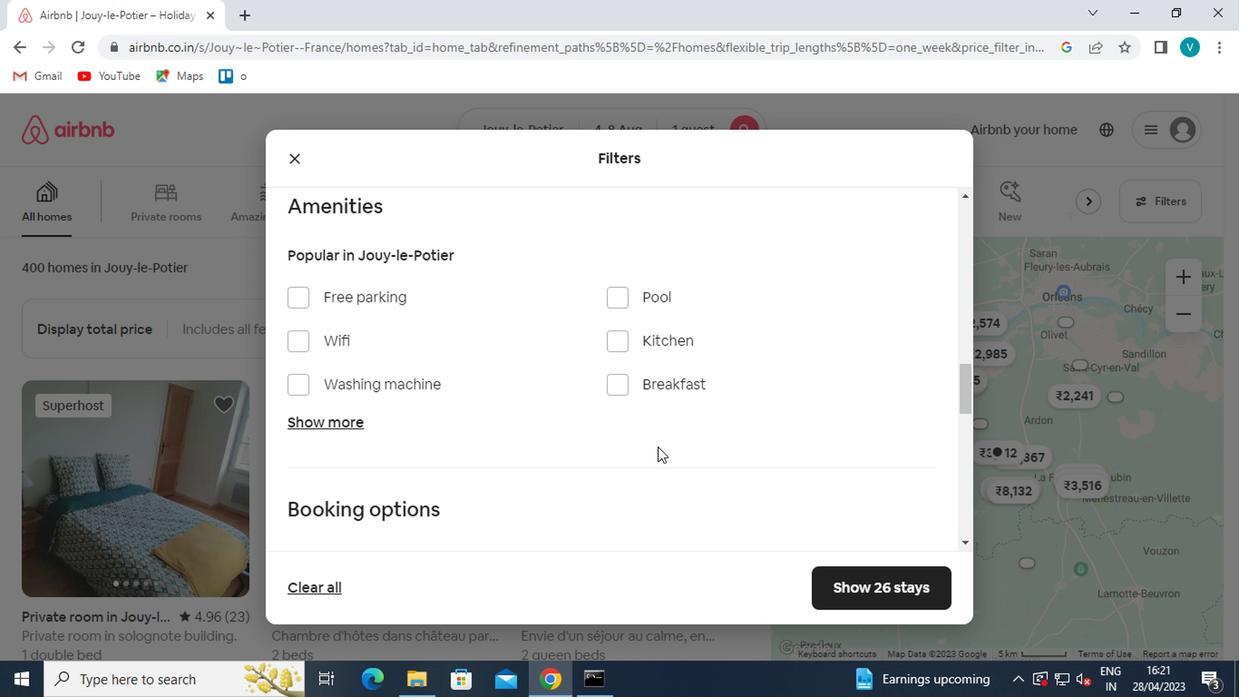 
Action: Mouse moved to (675, 462)
Screenshot: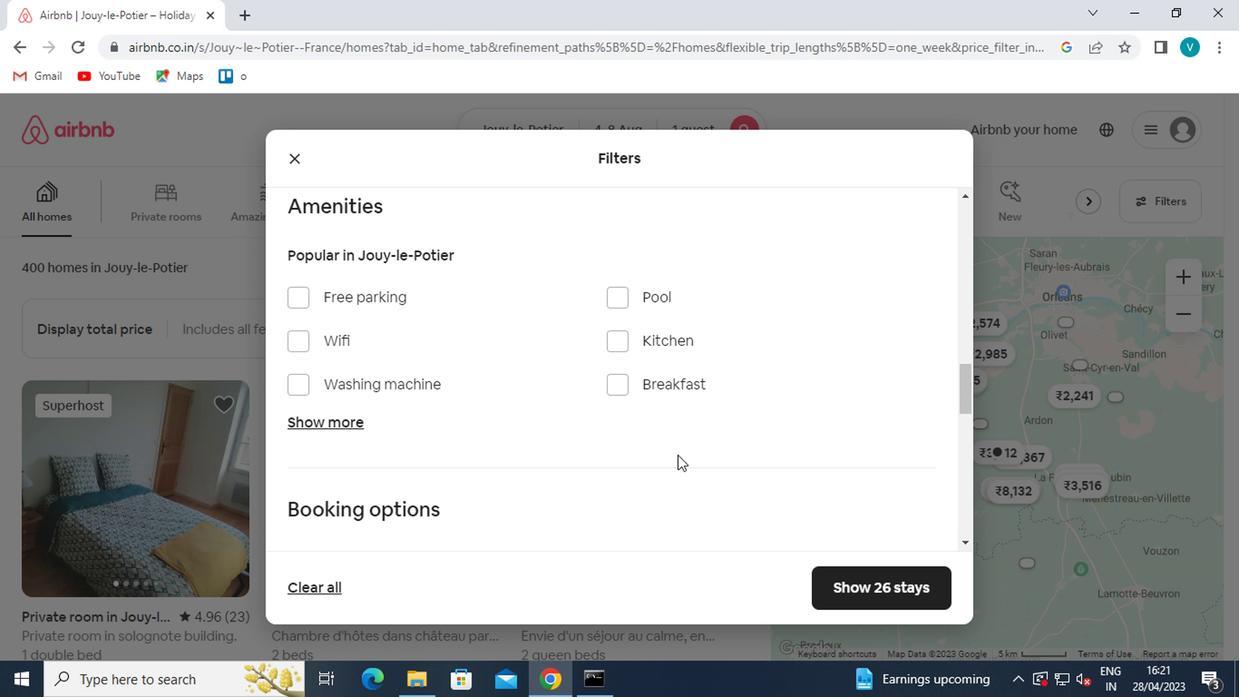 
Action: Mouse scrolled (675, 461) with delta (0, 0)
Screenshot: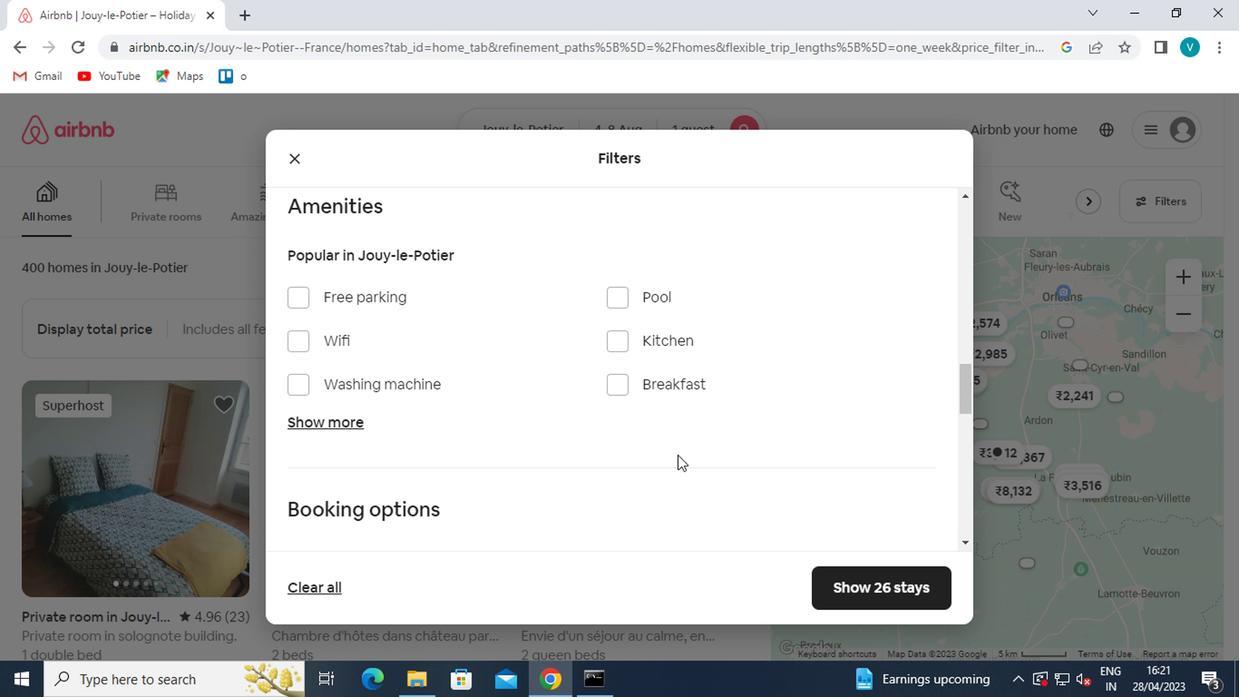 
Action: Mouse moved to (675, 466)
Screenshot: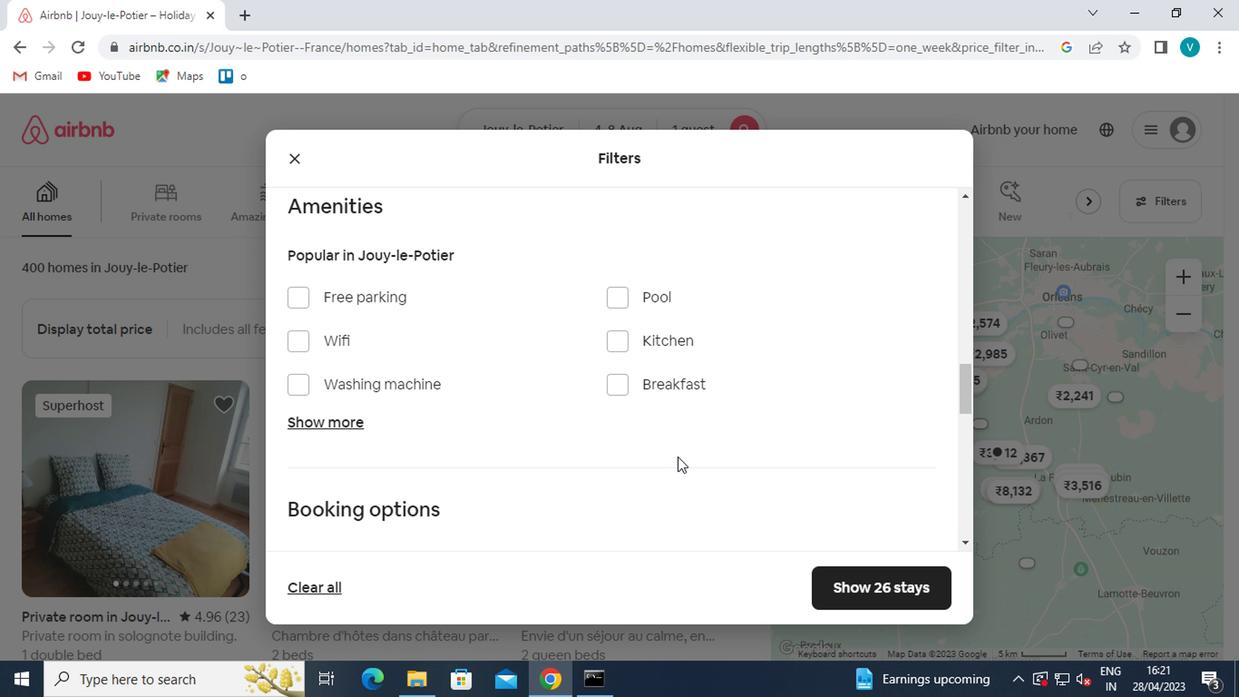 
Action: Mouse scrolled (675, 465) with delta (0, 0)
Screenshot: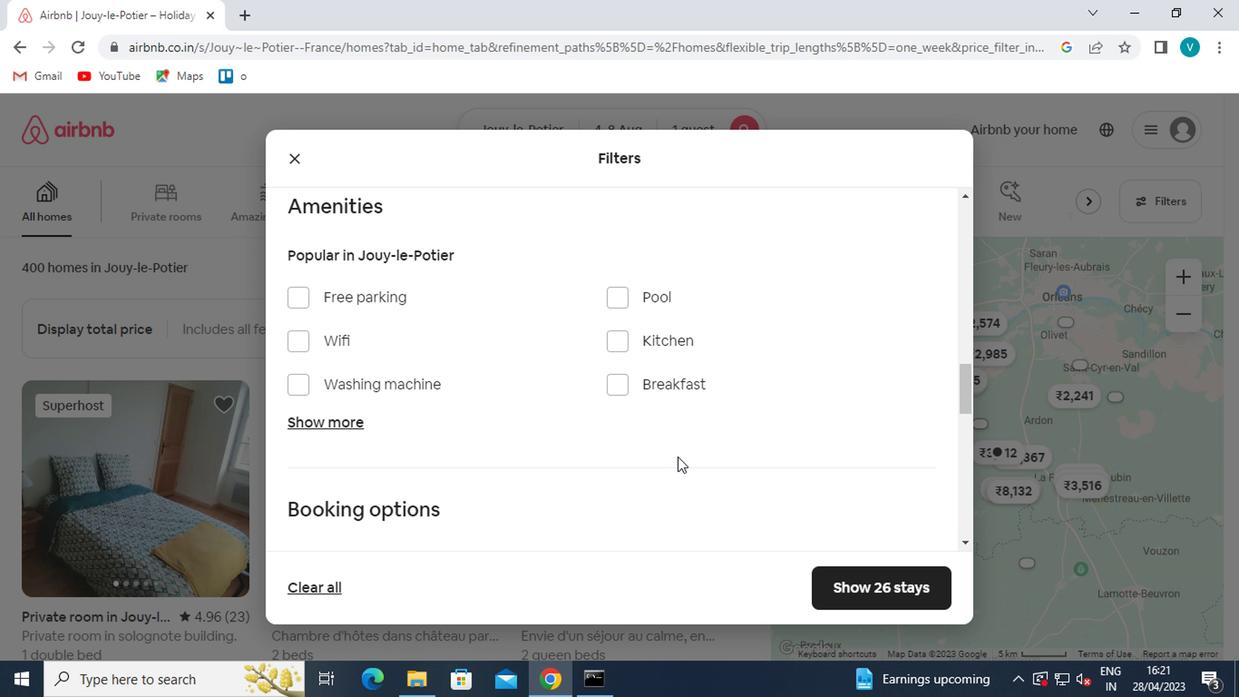 
Action: Mouse scrolled (675, 465) with delta (0, 0)
Screenshot: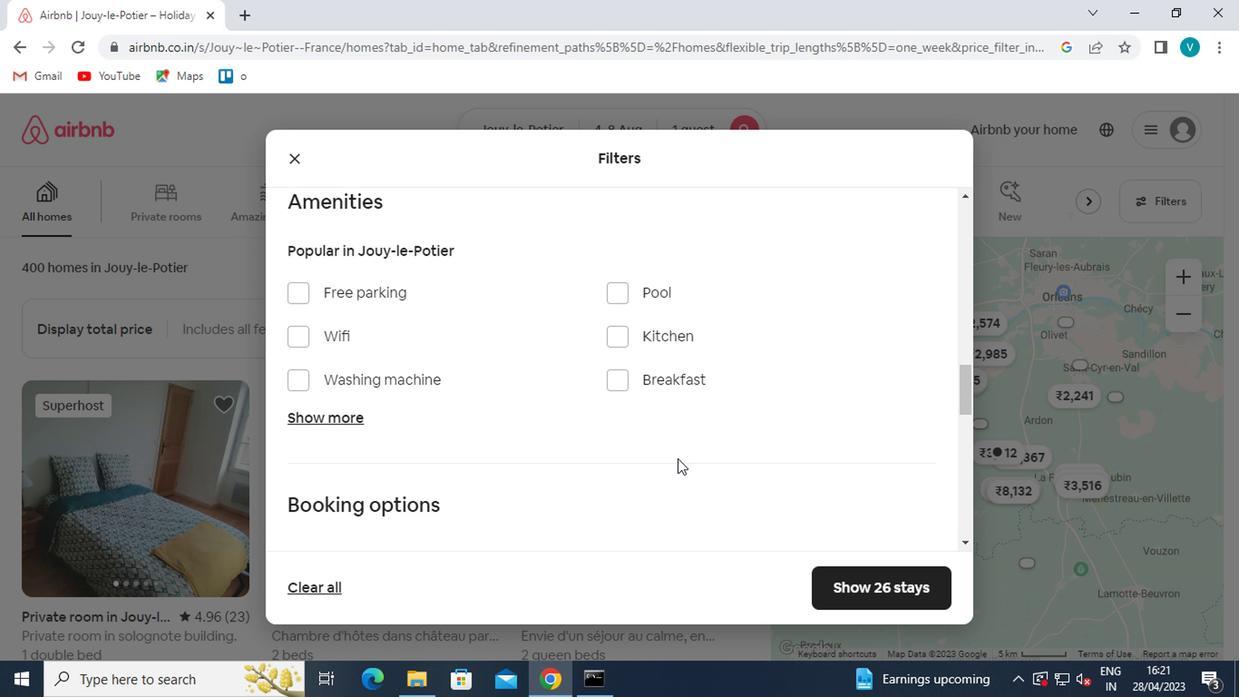 
Action: Mouse moved to (885, 272)
Screenshot: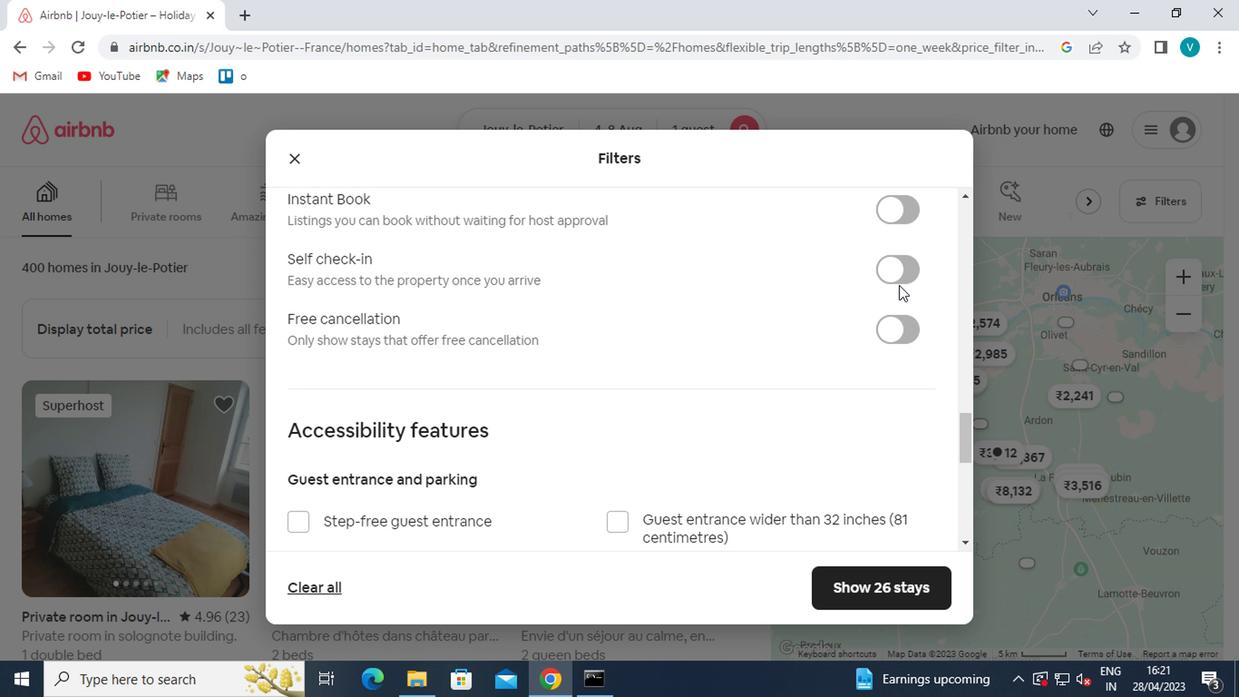 
Action: Mouse pressed left at (885, 272)
Screenshot: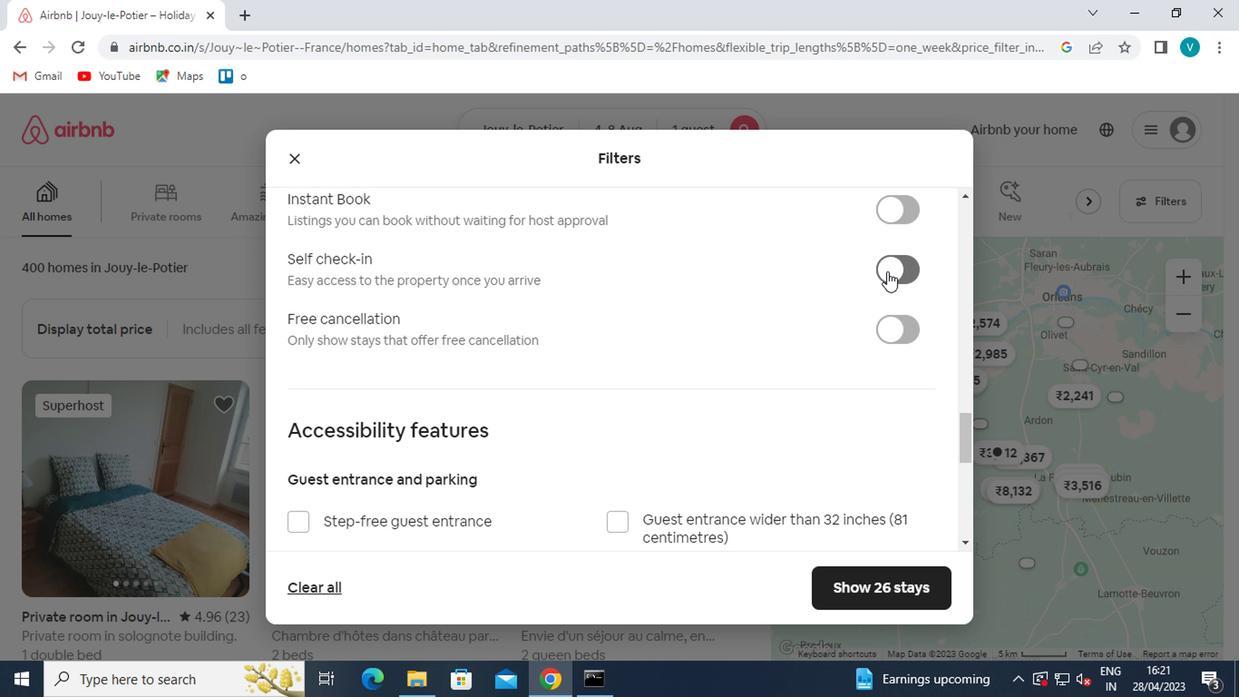 
Action: Mouse scrolled (885, 271) with delta (0, -1)
Screenshot: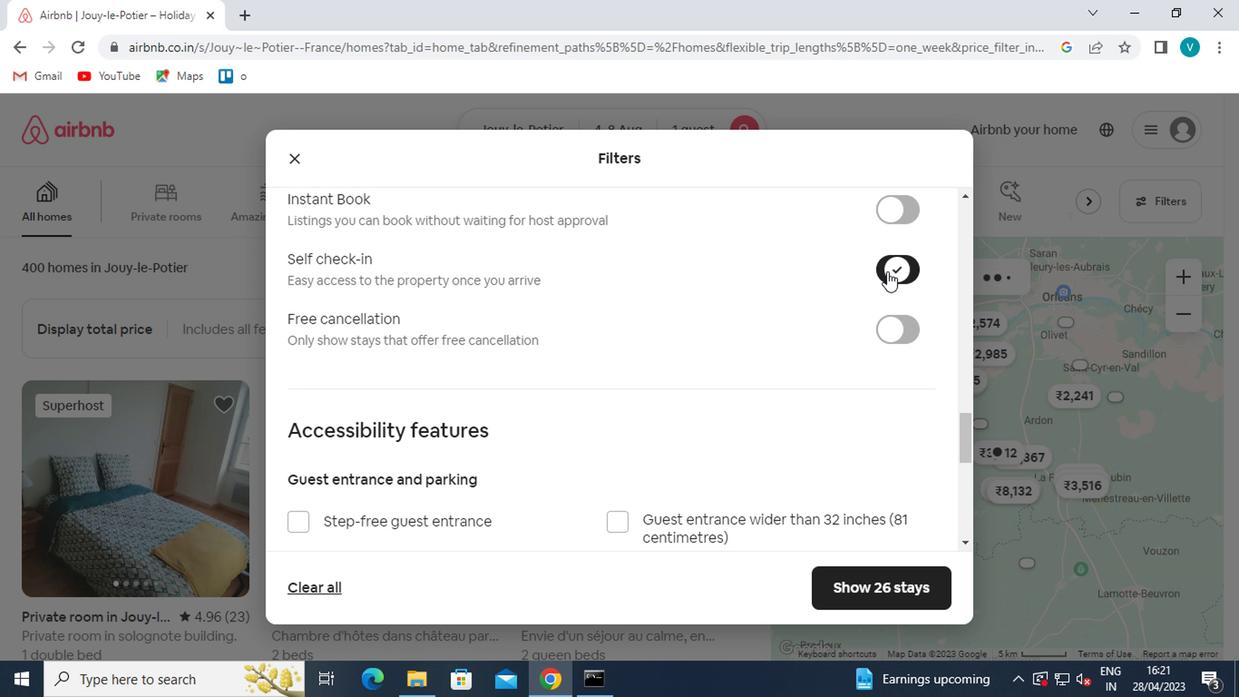 
Action: Mouse scrolled (885, 271) with delta (0, -1)
Screenshot: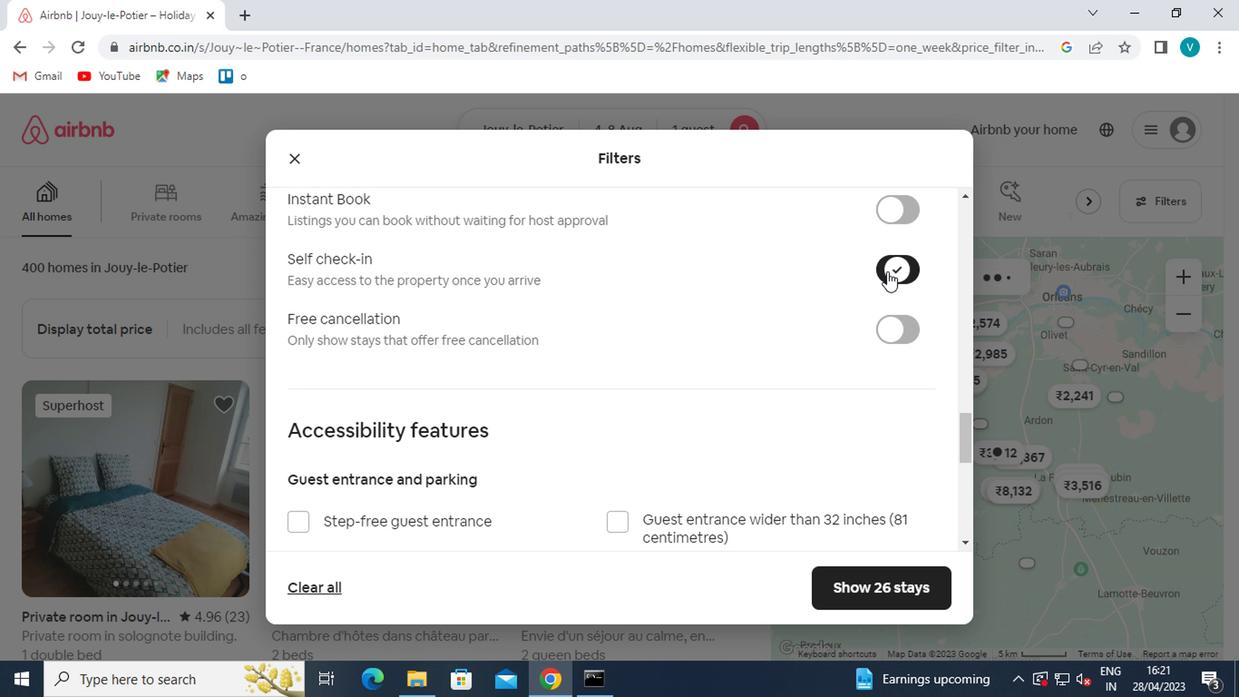 
Action: Mouse scrolled (885, 270) with delta (0, -1)
Screenshot: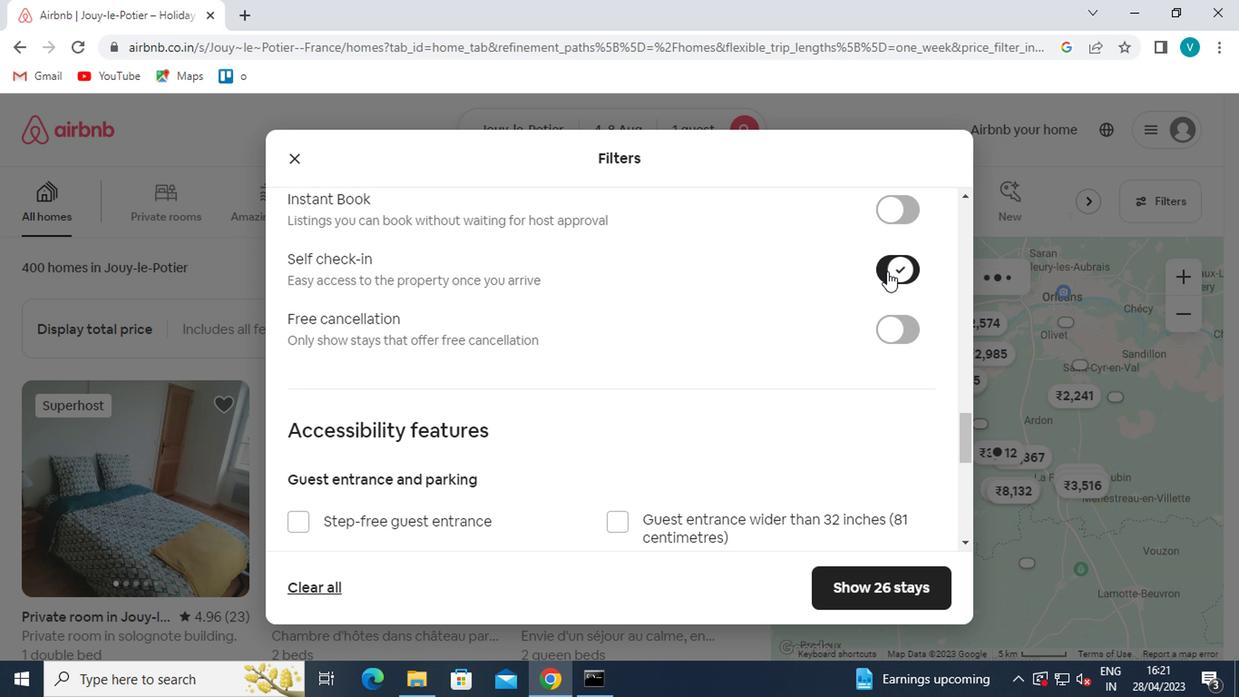 
Action: Mouse scrolled (885, 271) with delta (0, -1)
Screenshot: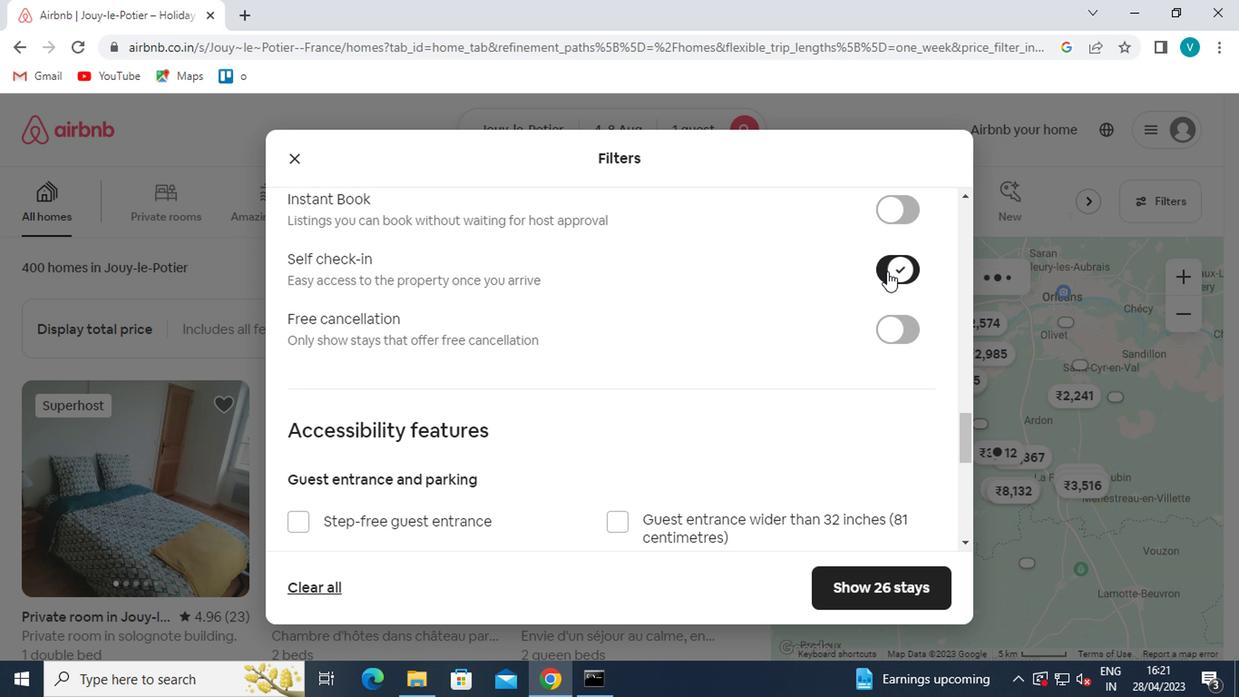 
Action: Mouse scrolled (885, 271) with delta (0, -1)
Screenshot: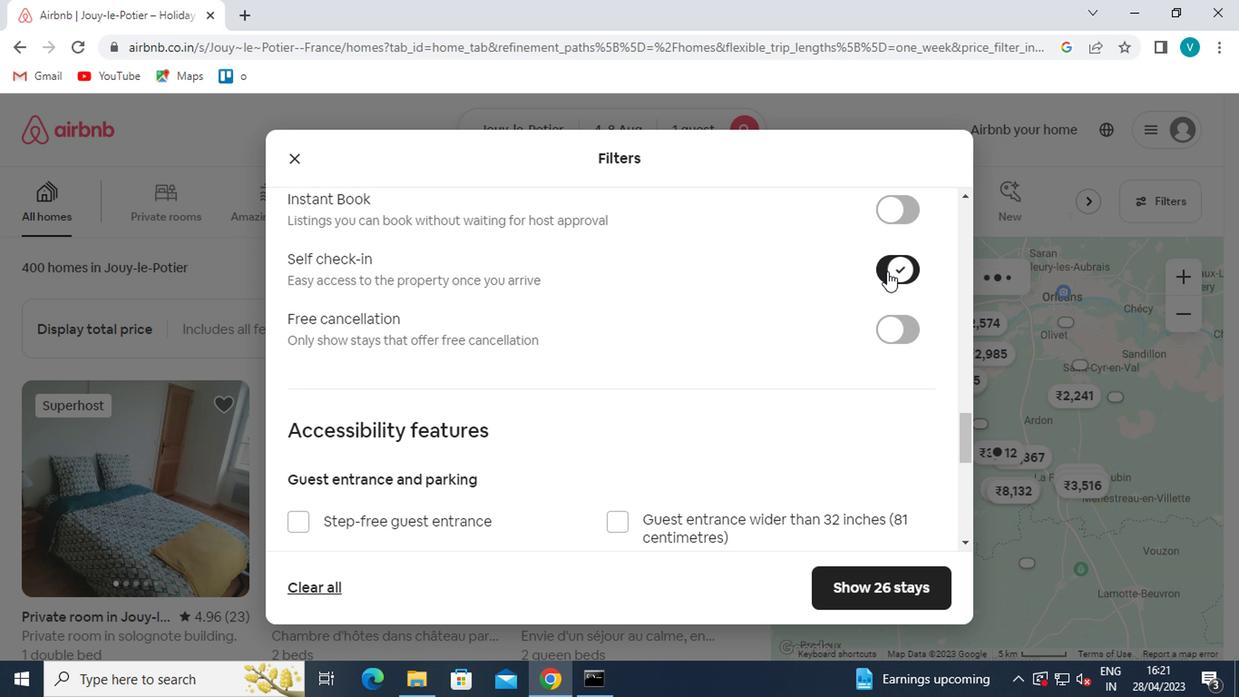 
Action: Mouse scrolled (885, 271) with delta (0, -1)
Screenshot: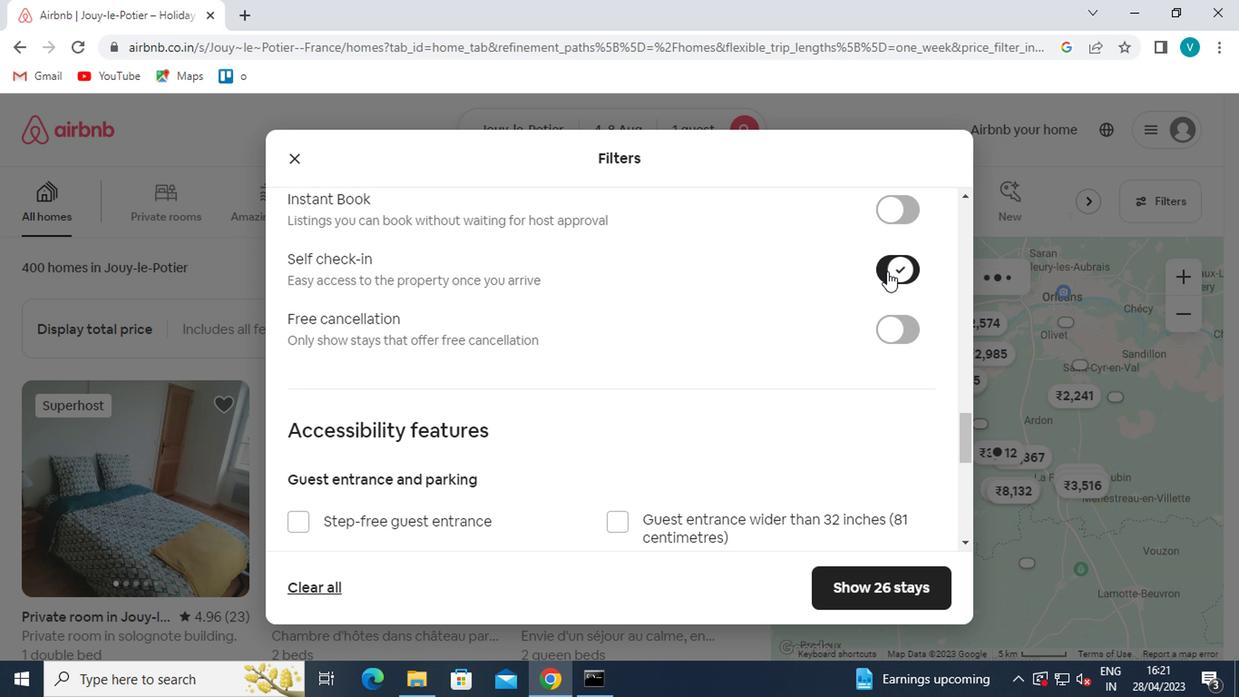 
Action: Mouse scrolled (885, 271) with delta (0, -1)
Screenshot: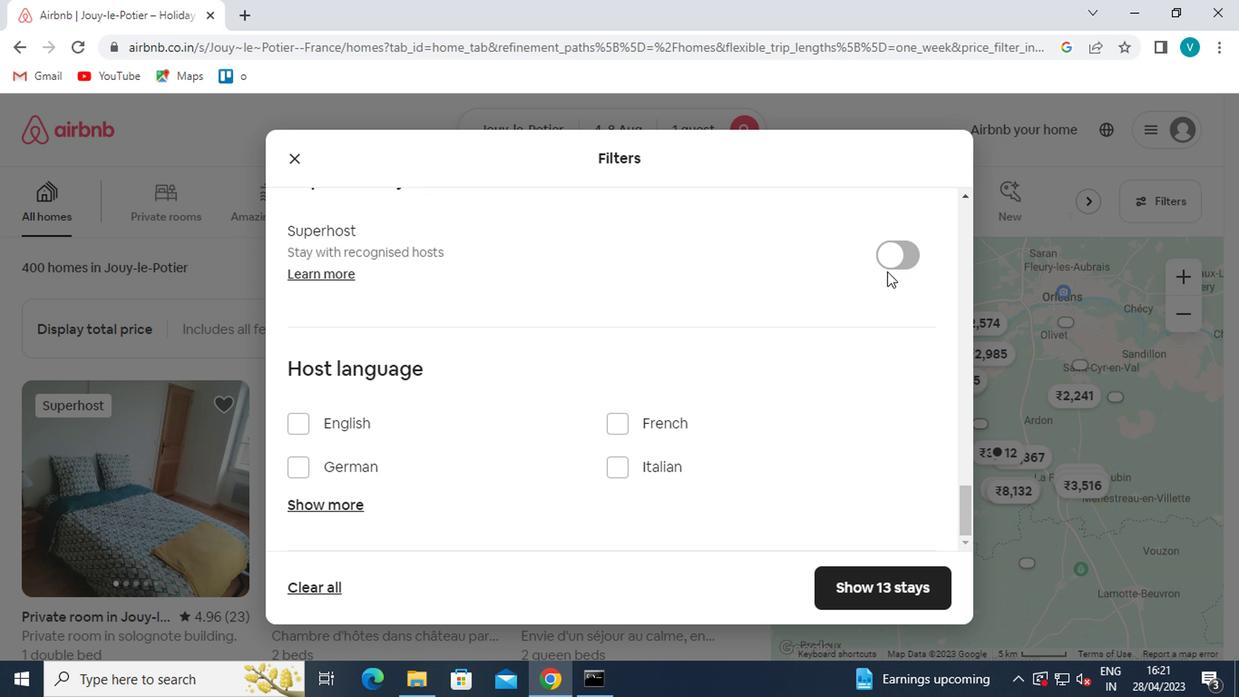 
Action: Mouse scrolled (885, 270) with delta (0, -1)
Screenshot: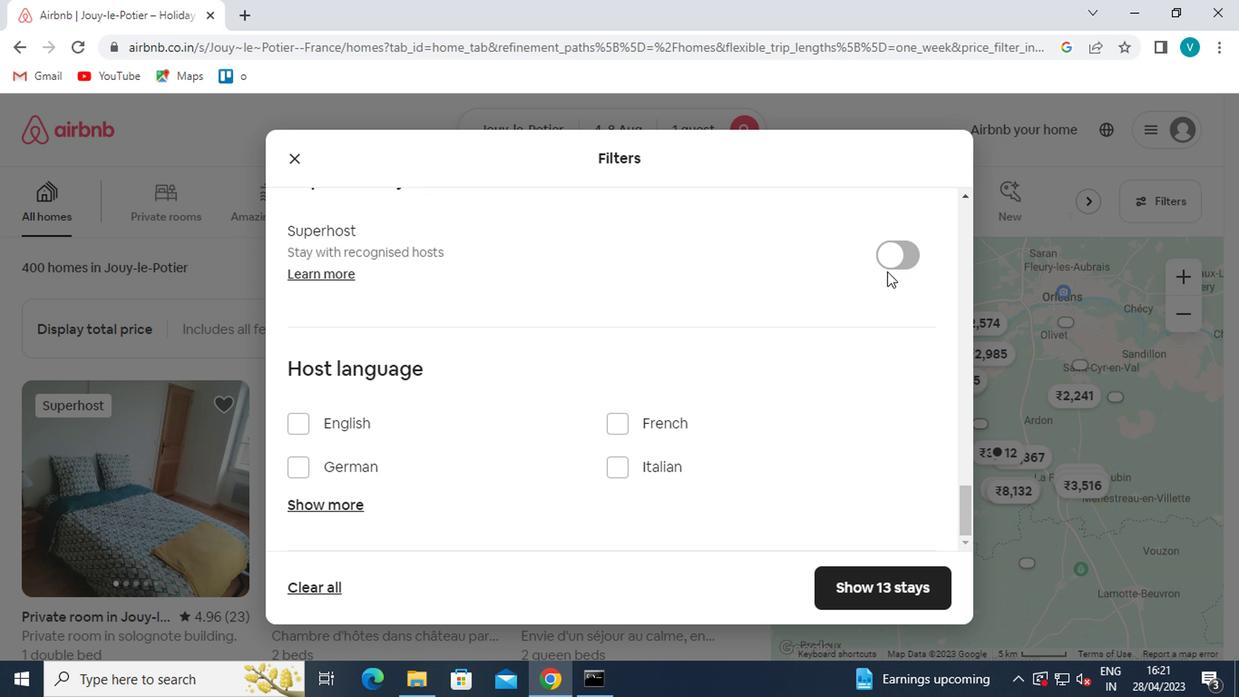 
Action: Mouse scrolled (885, 271) with delta (0, -1)
Screenshot: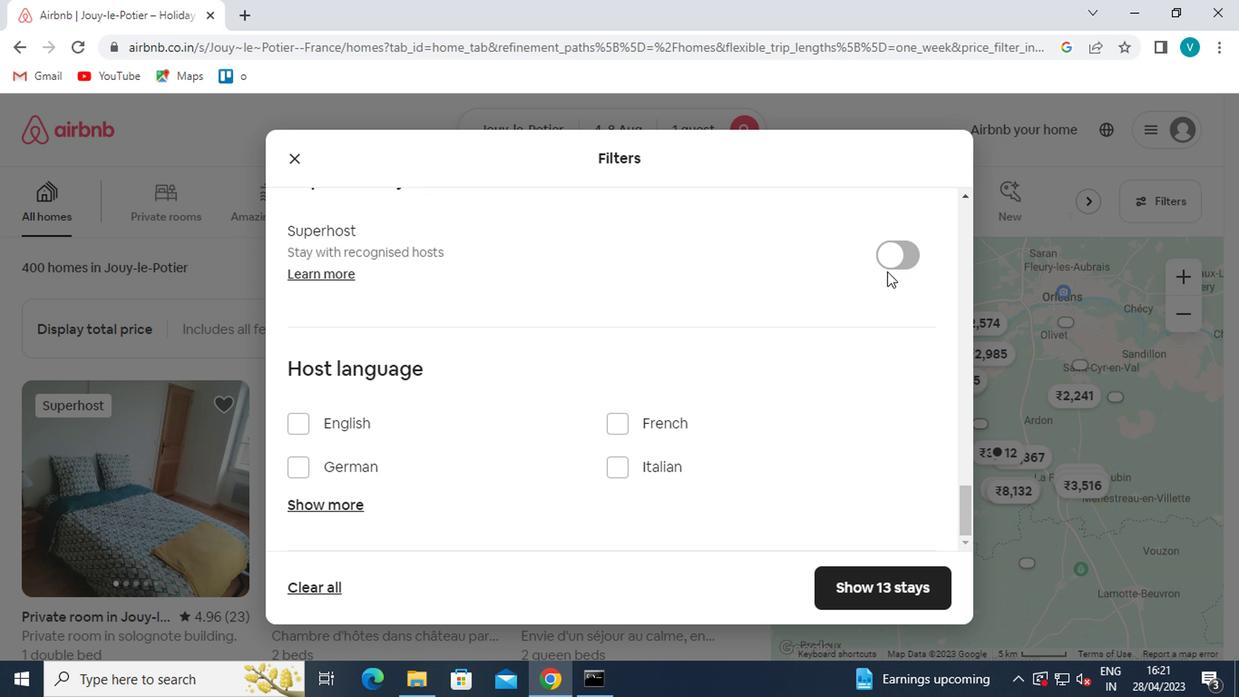 
Action: Mouse moved to (332, 420)
Screenshot: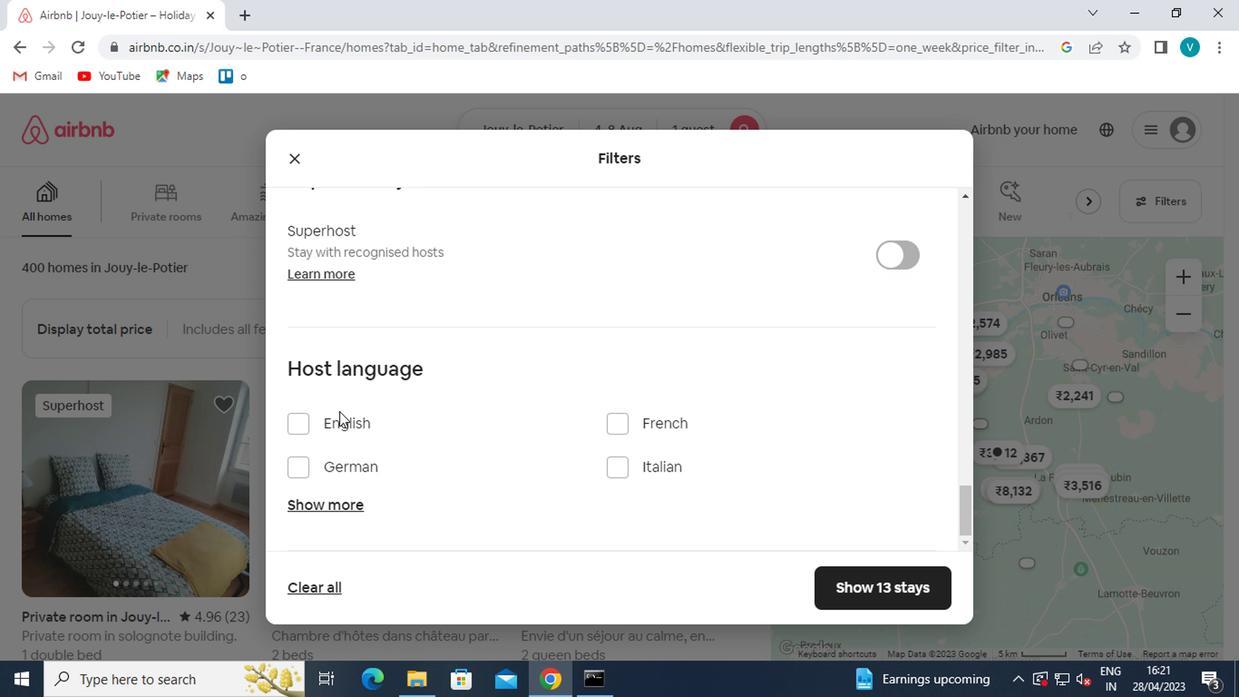 
Action: Mouse pressed left at (332, 420)
Screenshot: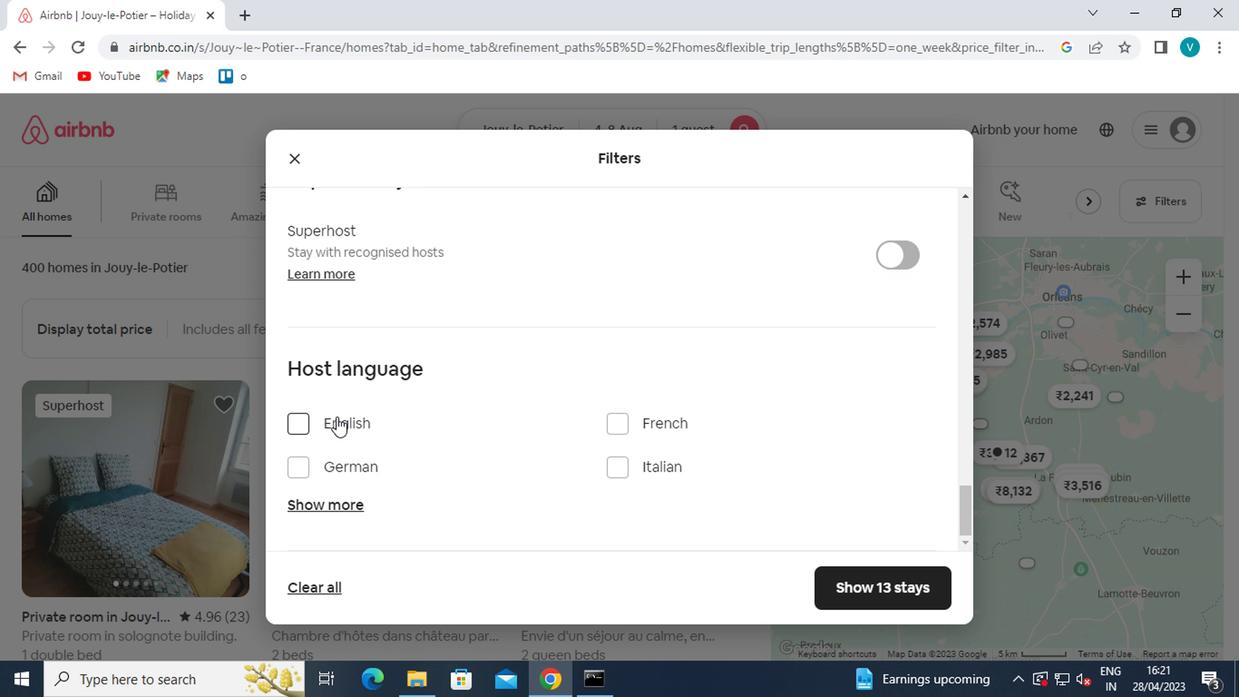
Action: Mouse moved to (903, 593)
Screenshot: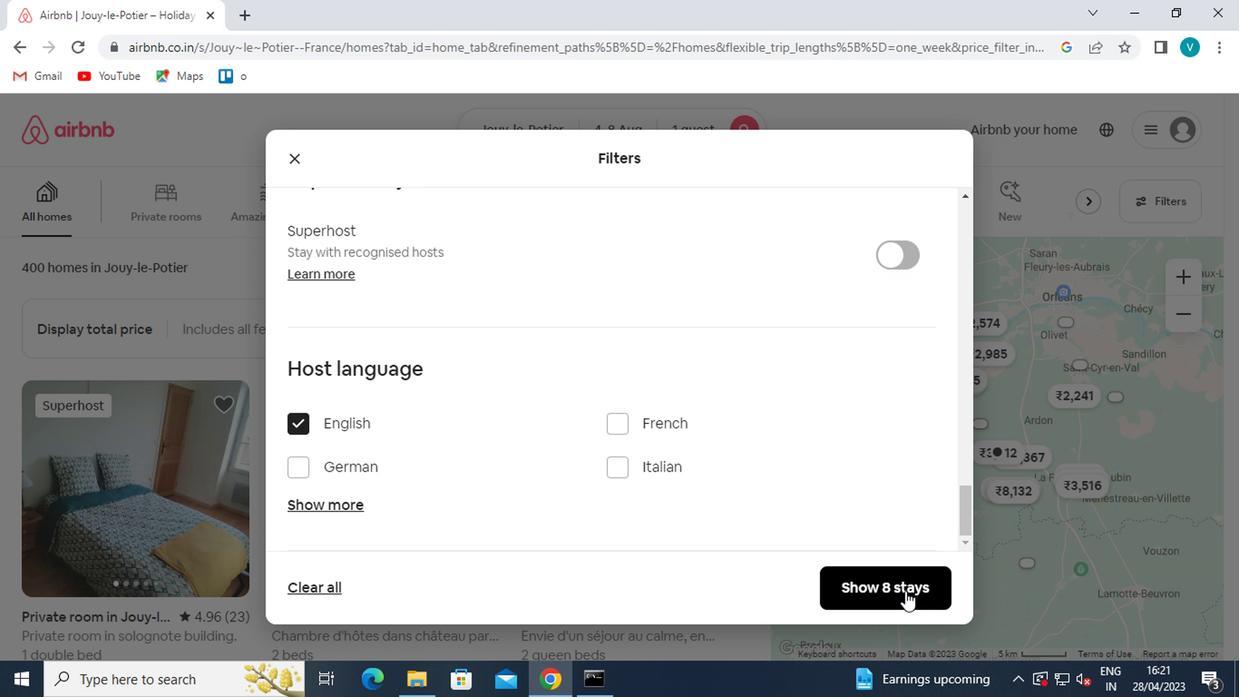 
Action: Mouse pressed left at (903, 593)
Screenshot: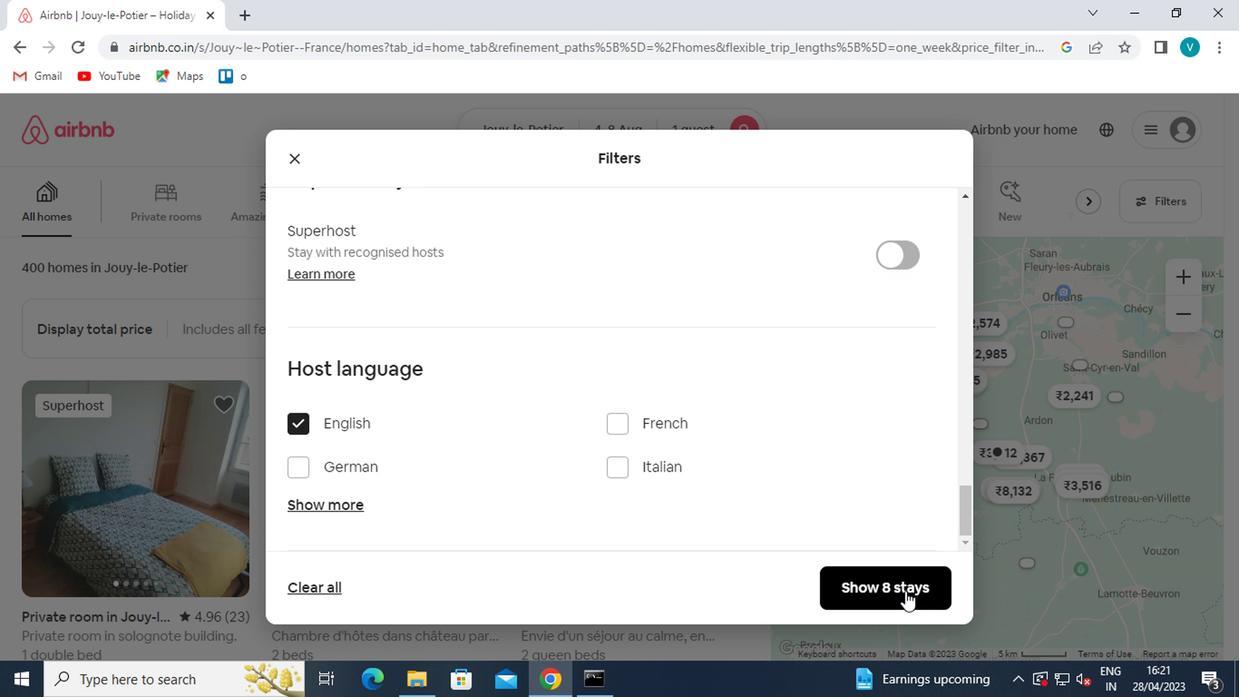 
